 Task: Plan a trip to Naranjal, Ecuador from 1st December, 2023 to 8th December, 2023 for 2 adults, 1 child.1  bedroom having 1 bed and 1 bathroom. Property type can be hotel. Look for 3 properties as per requirement.
Action: Mouse moved to (436, 55)
Screenshot: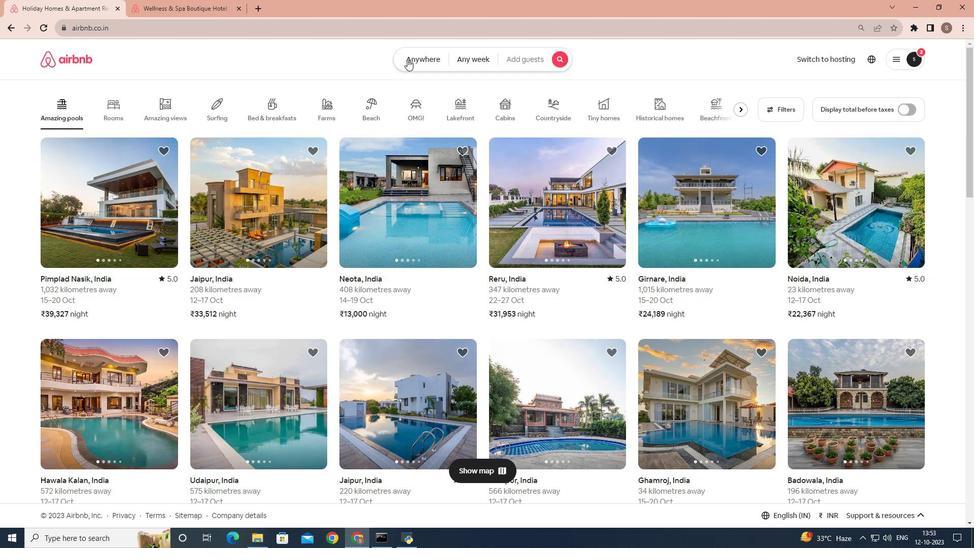 
Action: Mouse pressed left at (436, 55)
Screenshot: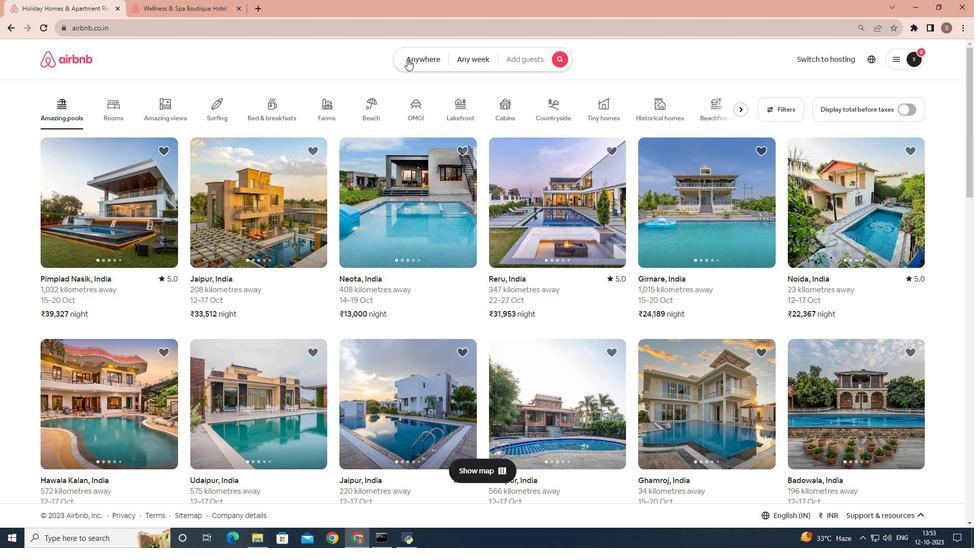 
Action: Mouse moved to (414, 95)
Screenshot: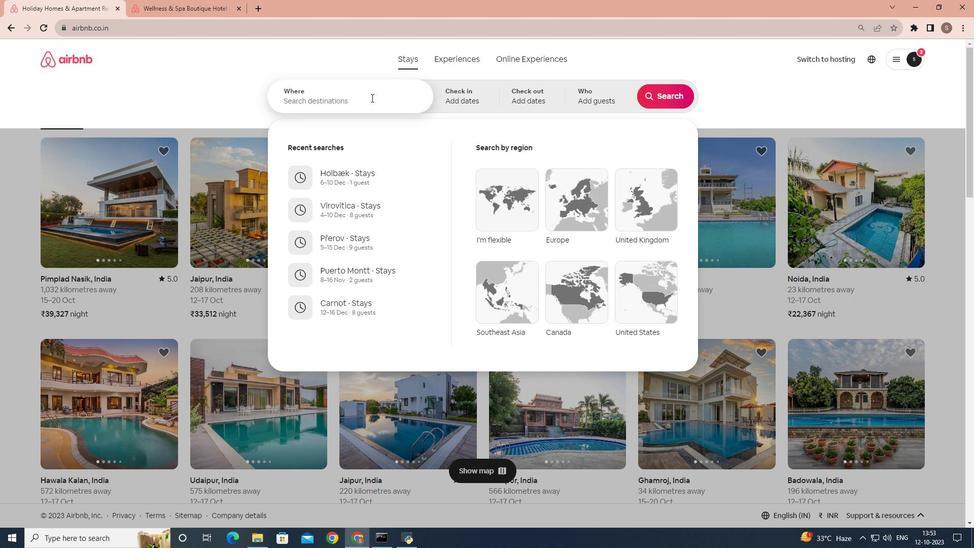 
Action: Mouse pressed left at (414, 95)
Screenshot: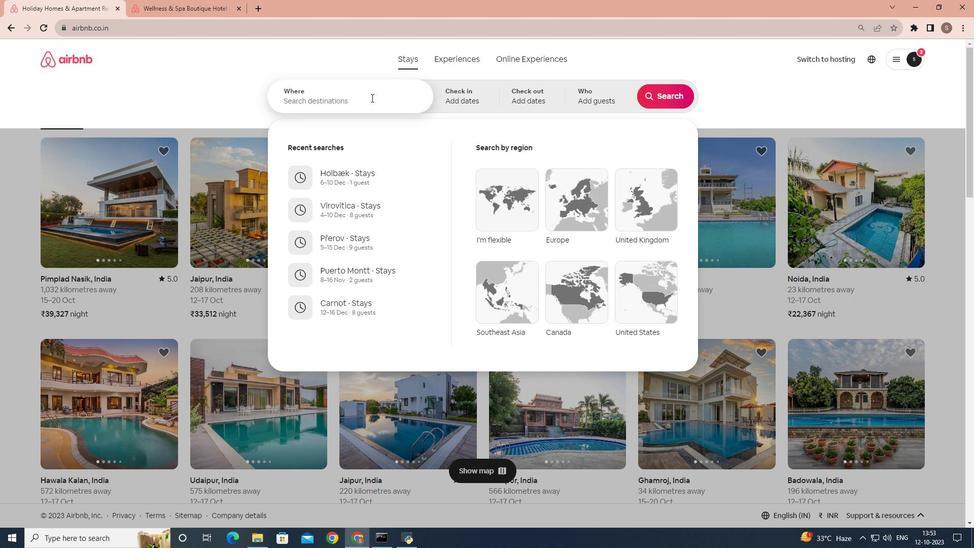 
Action: Key pressed <Key.shift>Naranjal,<Key.space><Key.shift>Ecuador
Screenshot: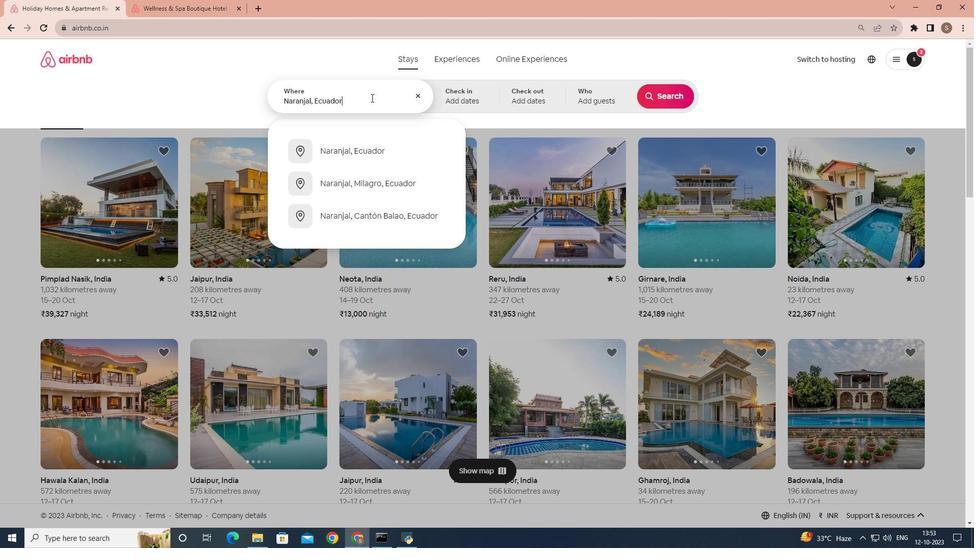 
Action: Mouse moved to (419, 149)
Screenshot: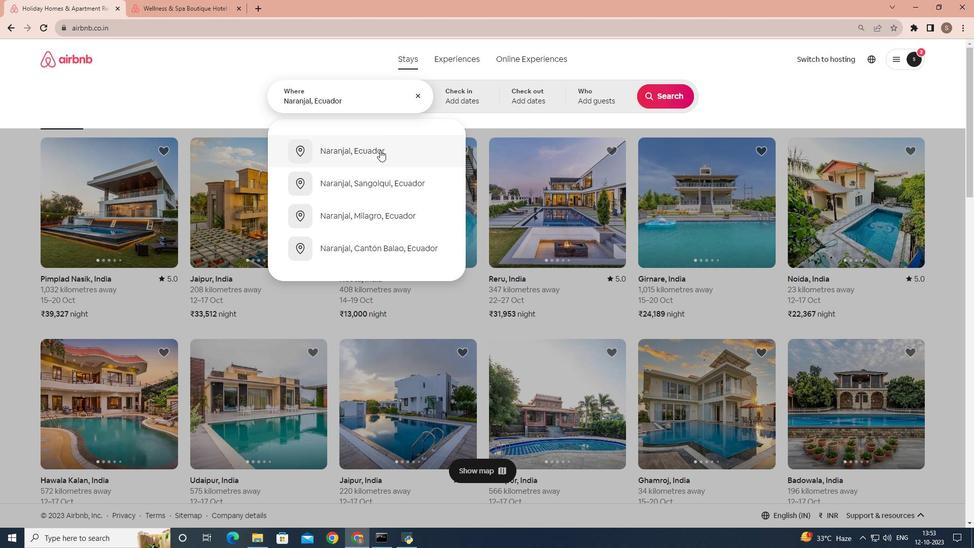 
Action: Mouse pressed left at (419, 149)
Screenshot: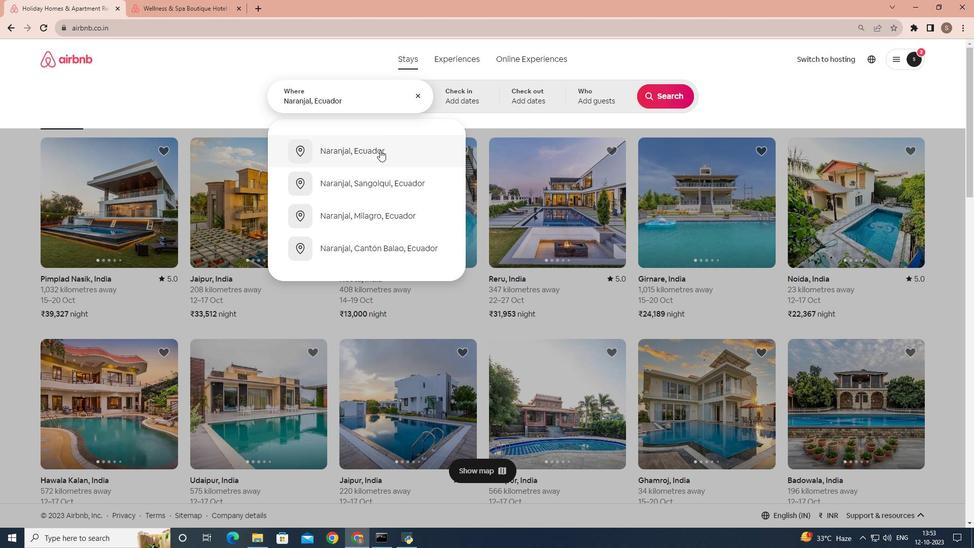 
Action: Mouse moved to (593, 175)
Screenshot: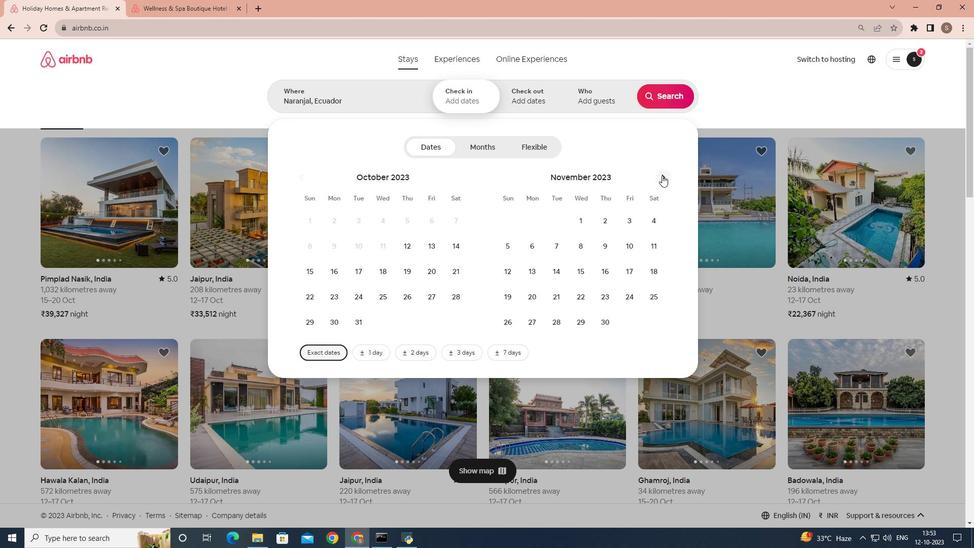 
Action: Mouse pressed left at (593, 175)
Screenshot: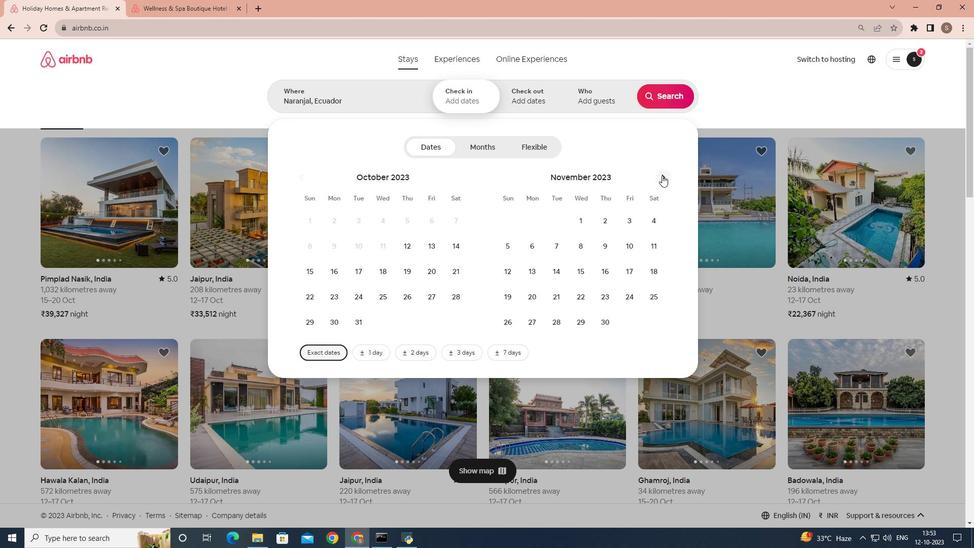 
Action: Mouse moved to (571, 221)
Screenshot: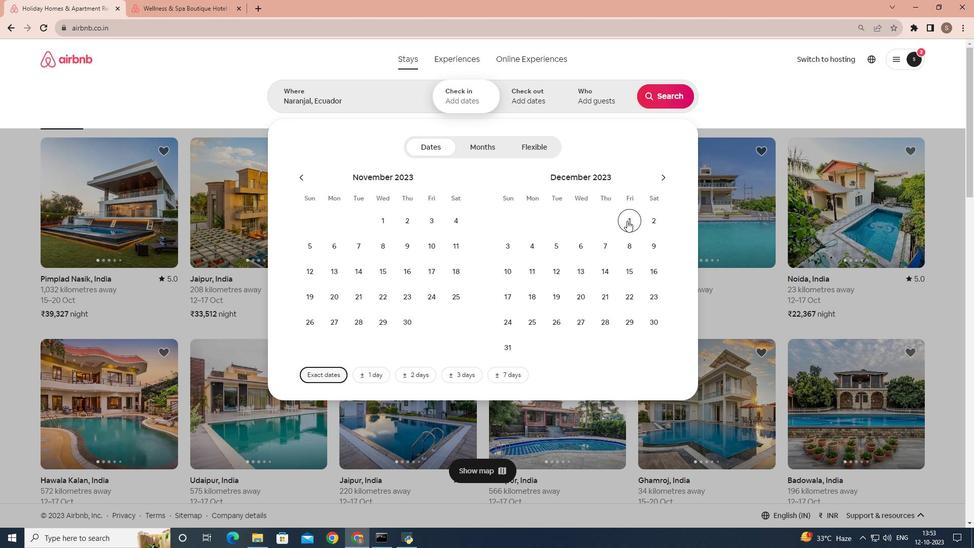 
Action: Mouse pressed left at (571, 221)
Screenshot: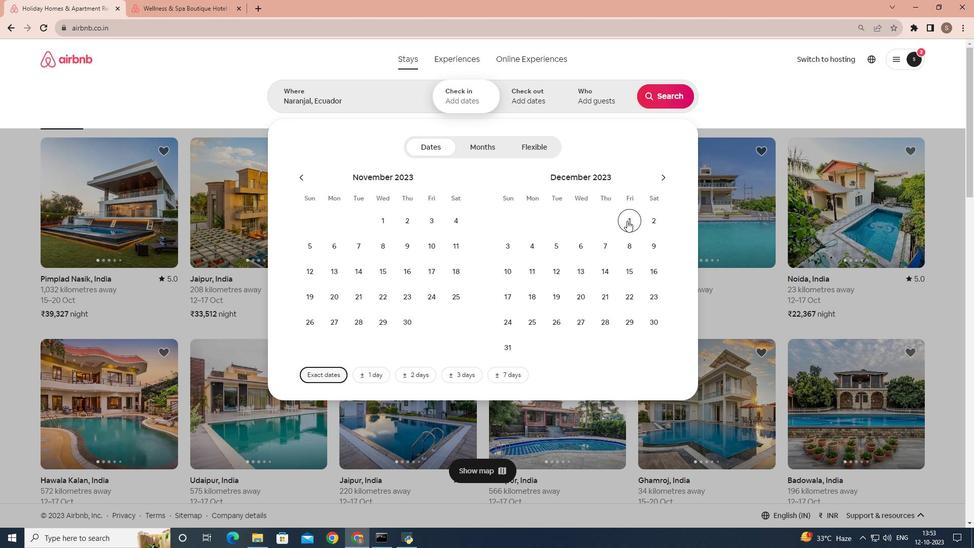 
Action: Mouse moved to (572, 247)
Screenshot: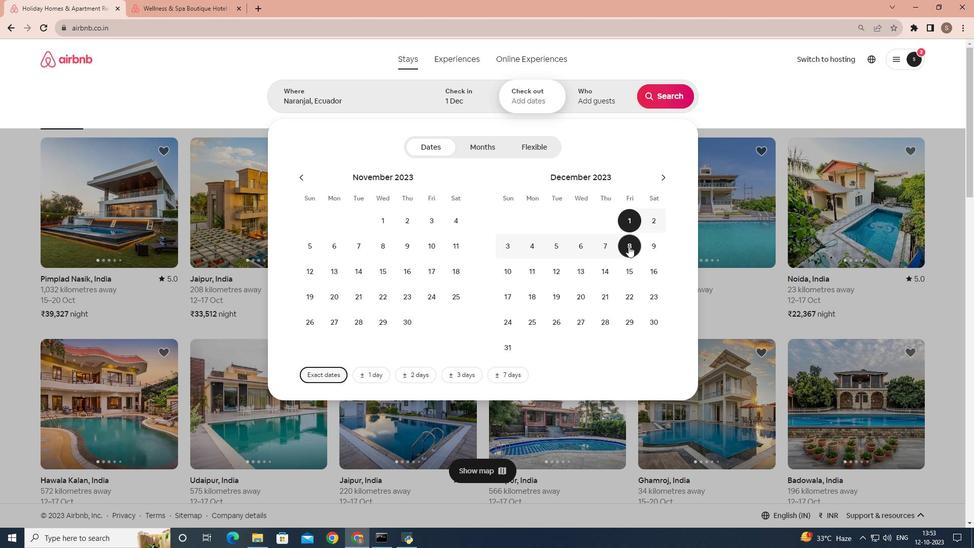 
Action: Mouse pressed left at (572, 247)
Screenshot: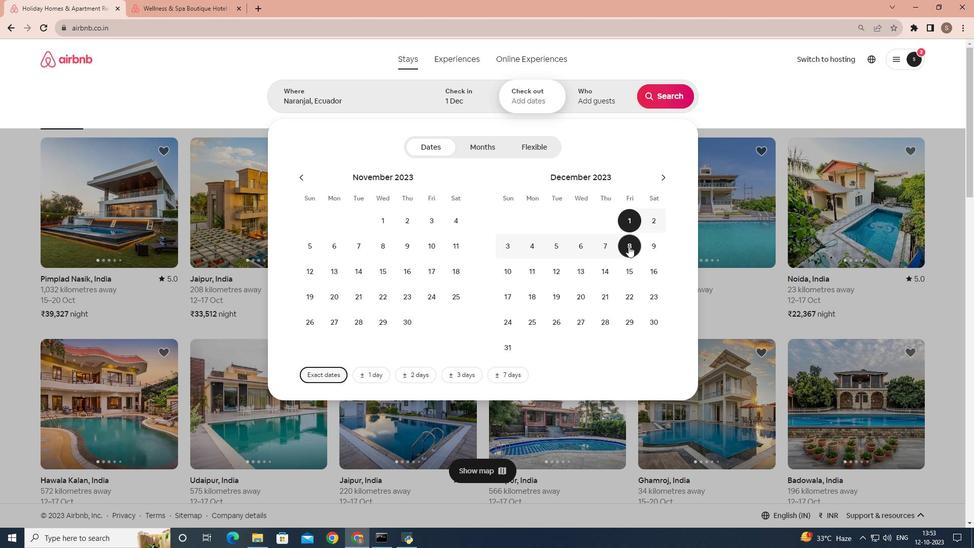 
Action: Mouse moved to (555, 100)
Screenshot: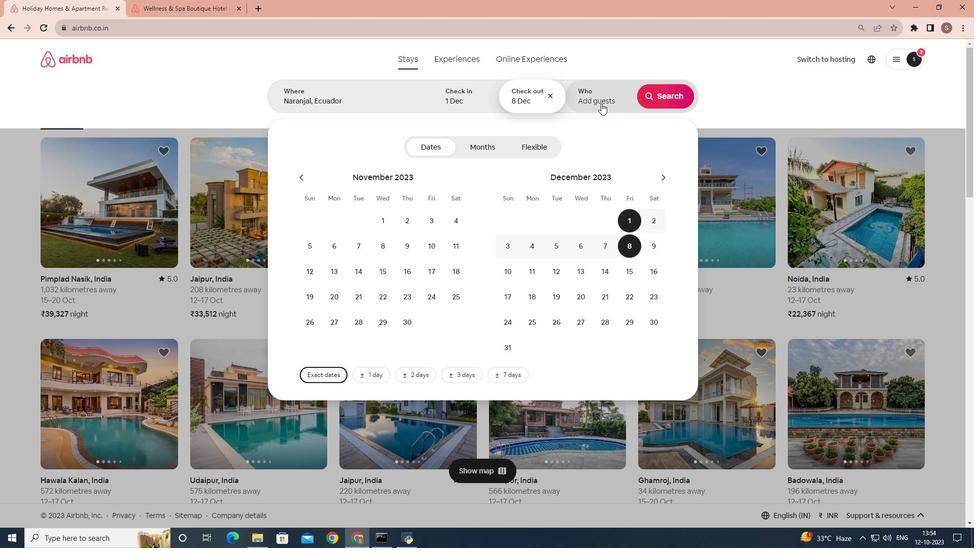 
Action: Mouse pressed left at (555, 100)
Screenshot: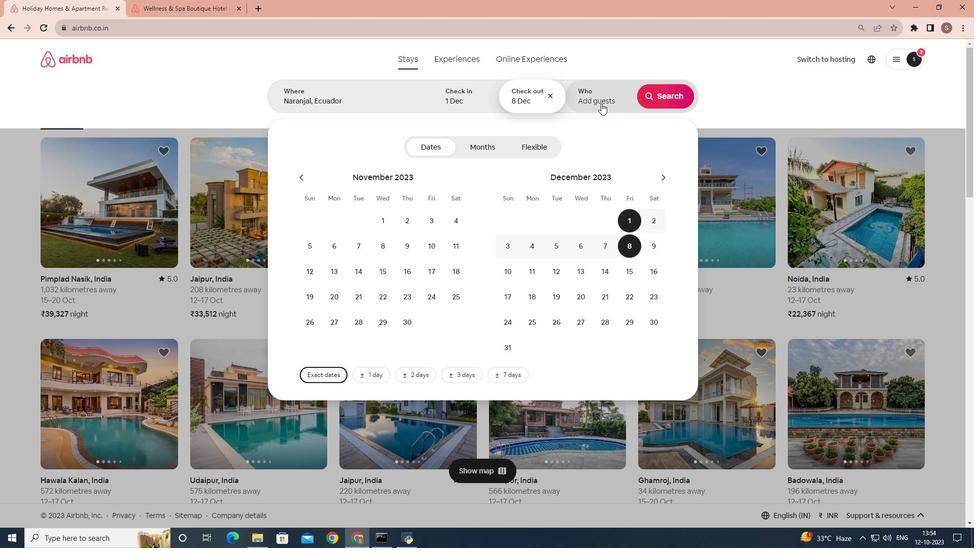 
Action: Mouse moved to (593, 153)
Screenshot: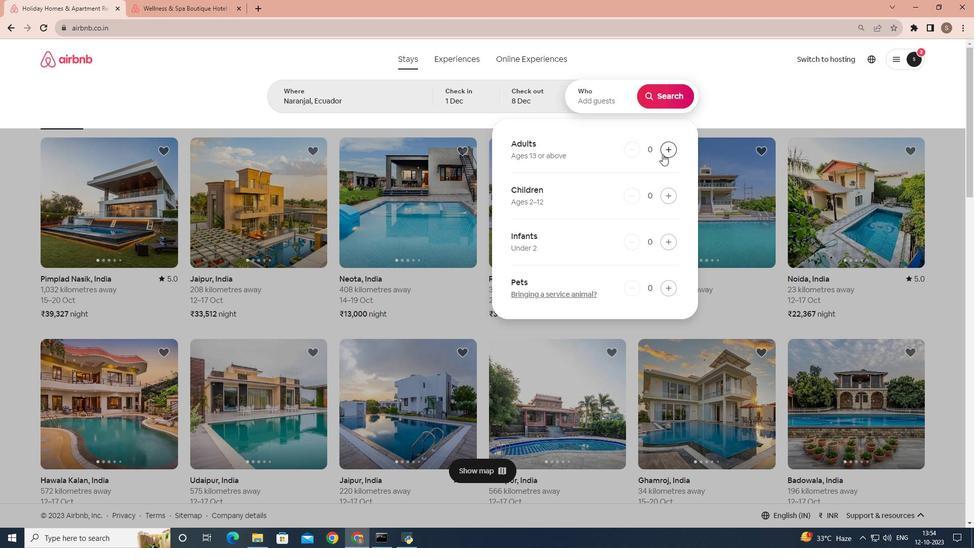 
Action: Mouse pressed left at (593, 153)
Screenshot: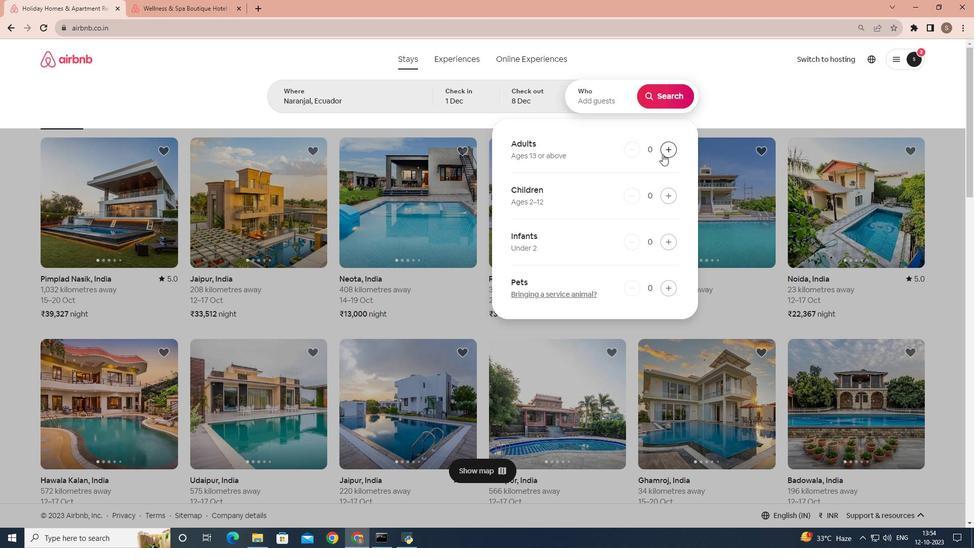 
Action: Mouse pressed left at (593, 153)
Screenshot: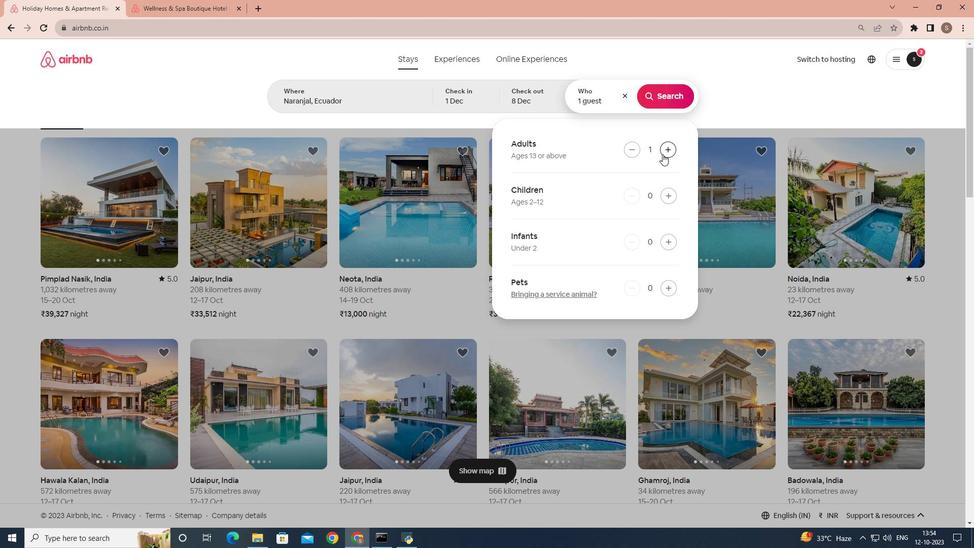 
Action: Mouse moved to (598, 197)
Screenshot: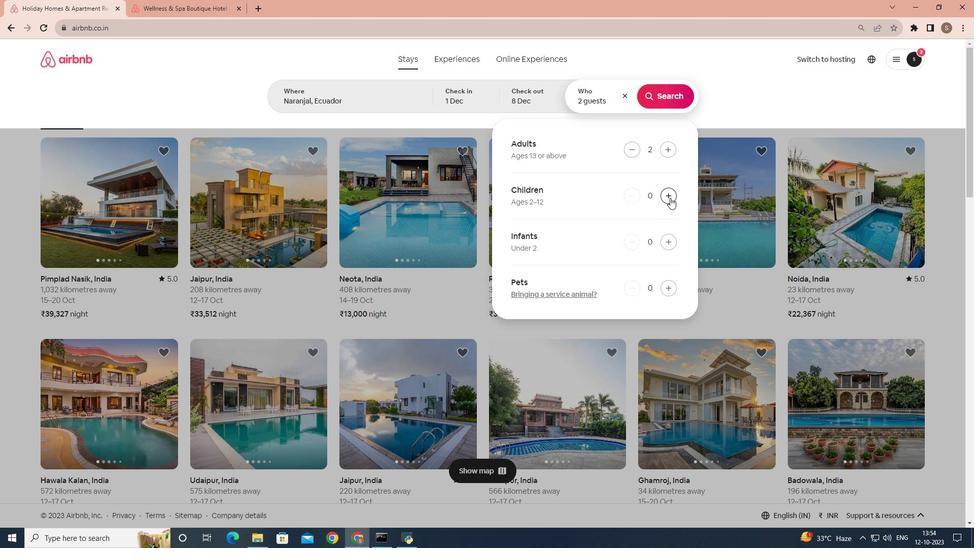 
Action: Mouse pressed left at (598, 197)
Screenshot: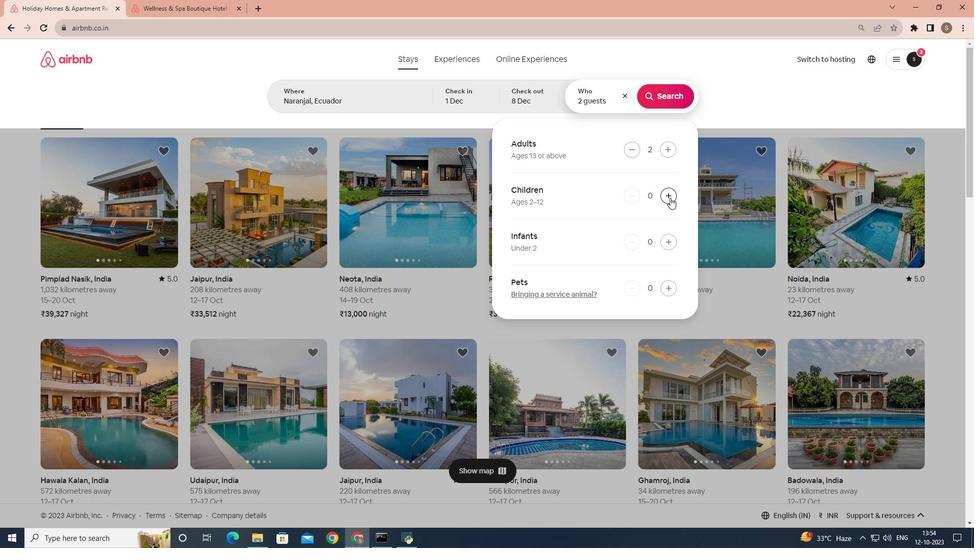 
Action: Mouse moved to (595, 92)
Screenshot: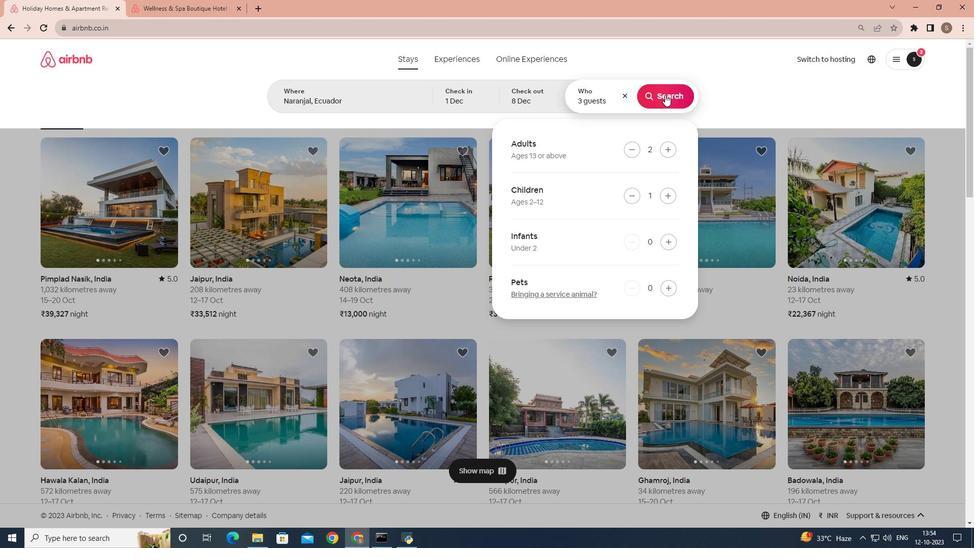 
Action: Mouse pressed left at (595, 92)
Screenshot: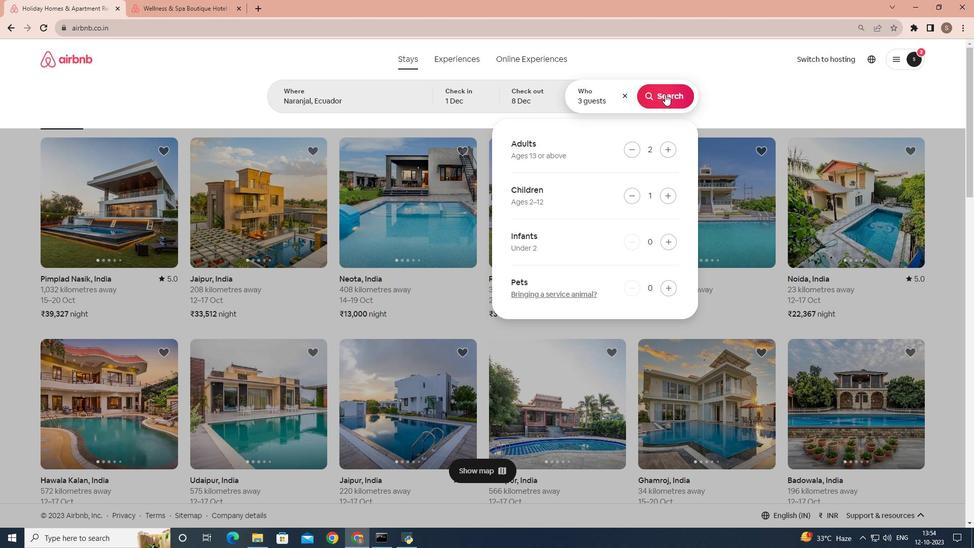 
Action: Mouse moved to (680, 104)
Screenshot: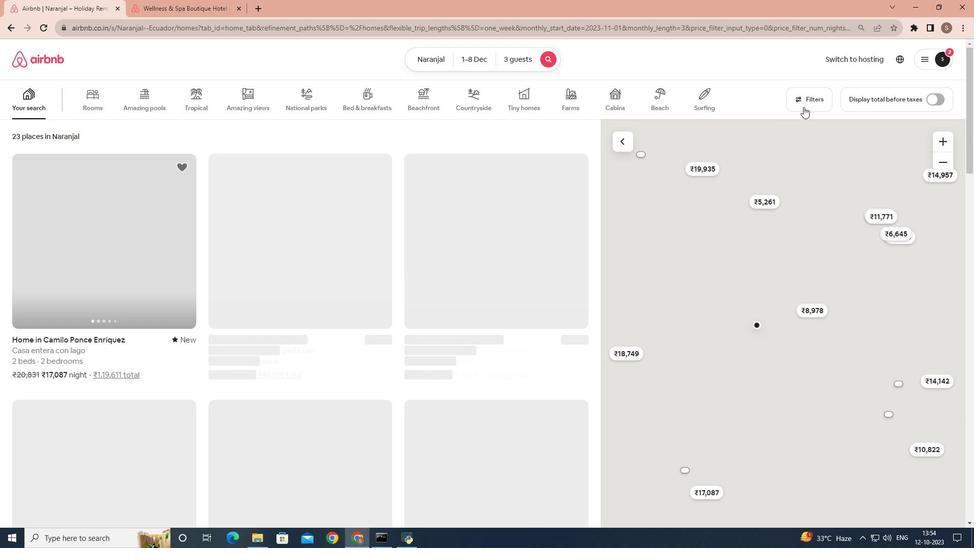 
Action: Mouse pressed left at (680, 104)
Screenshot: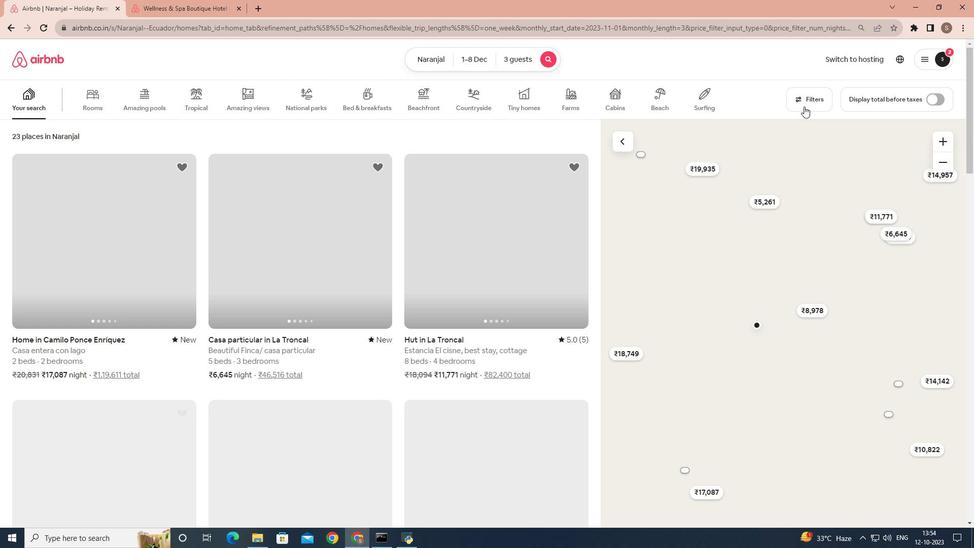
Action: Mouse moved to (530, 283)
Screenshot: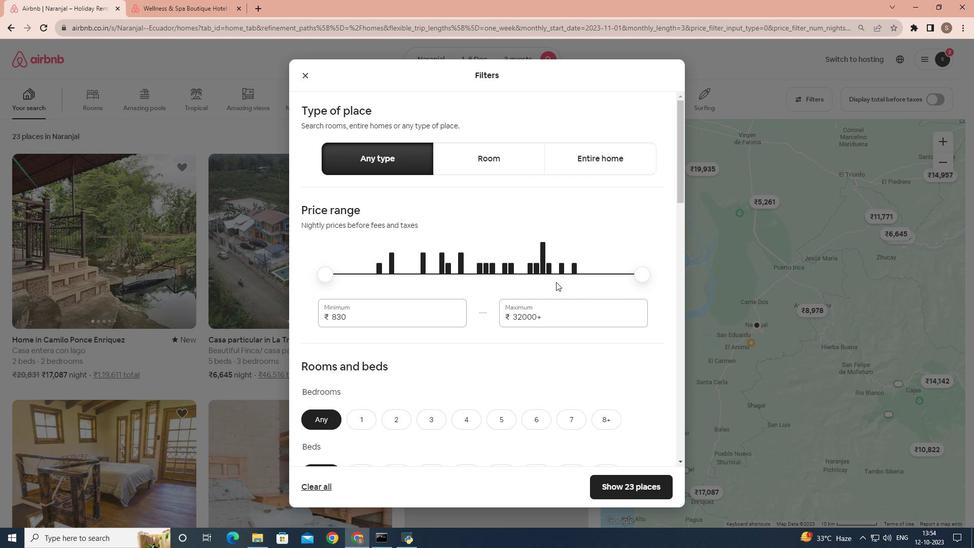 
Action: Mouse scrolled (530, 283) with delta (0, 0)
Screenshot: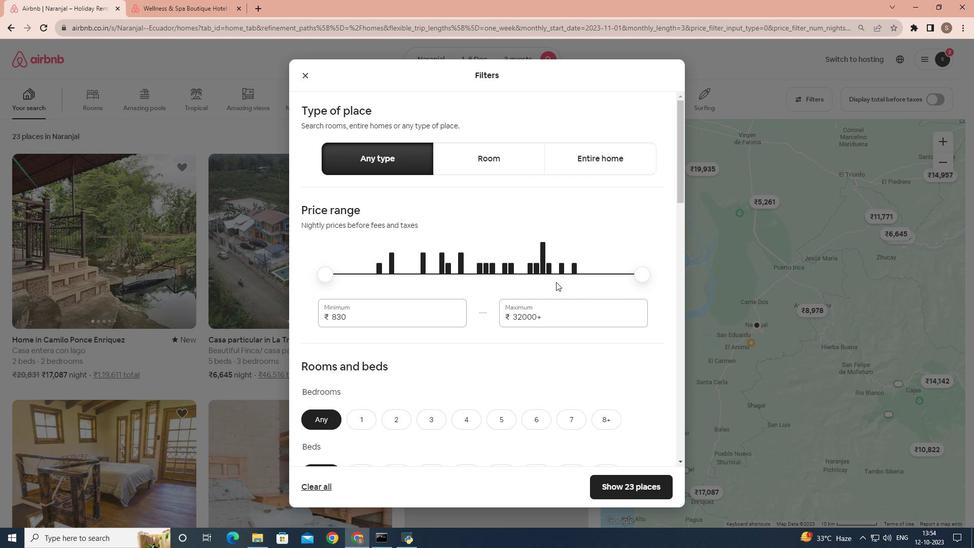 
Action: Mouse moved to (404, 365)
Screenshot: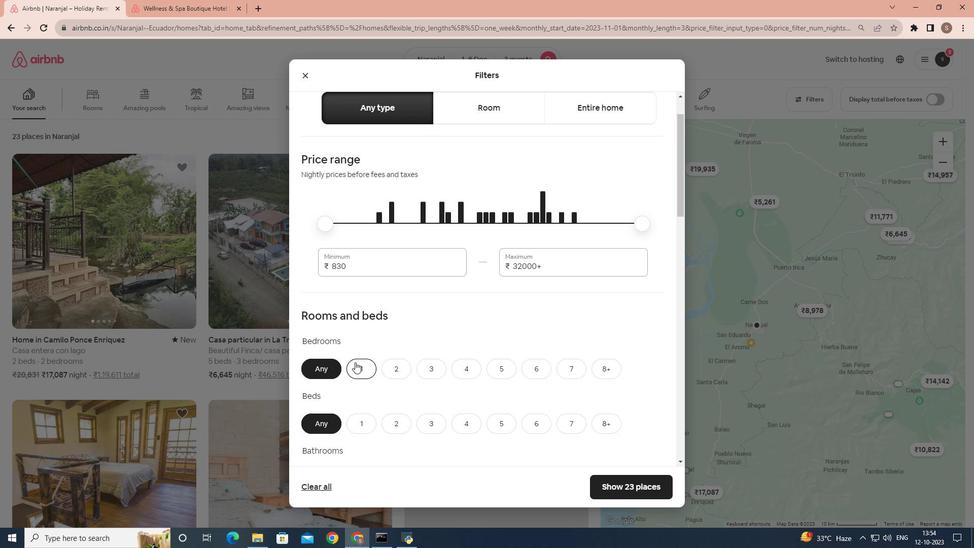 
Action: Mouse pressed left at (404, 365)
Screenshot: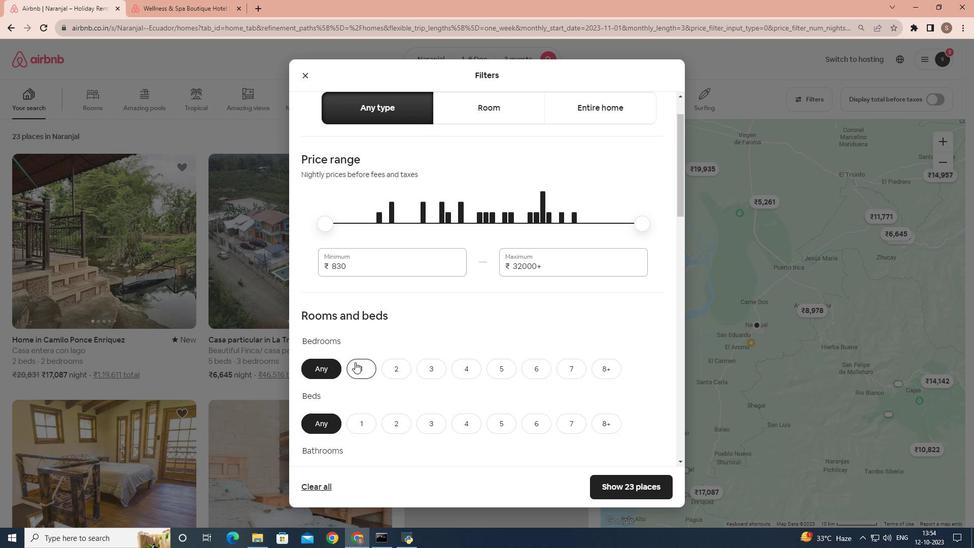 
Action: Mouse moved to (422, 362)
Screenshot: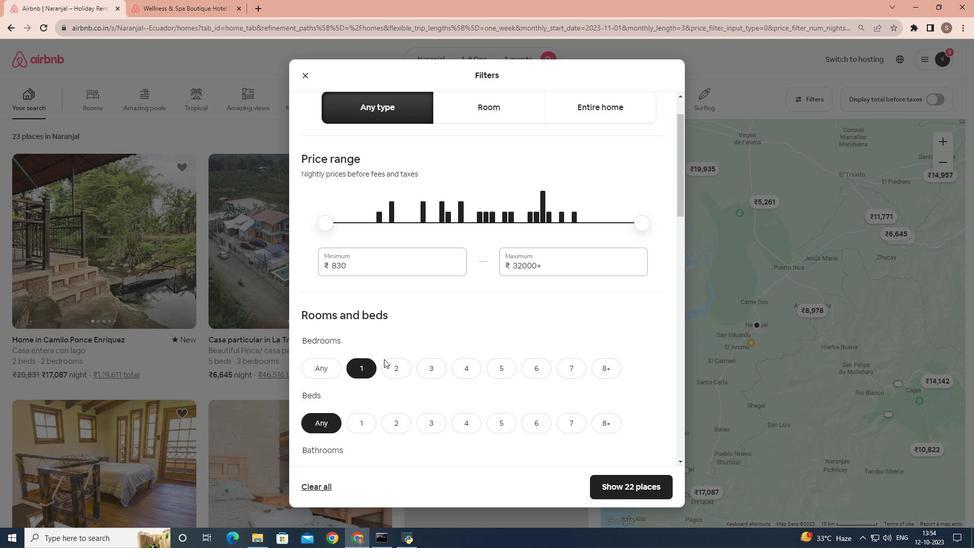 
Action: Mouse scrolled (422, 362) with delta (0, 0)
Screenshot: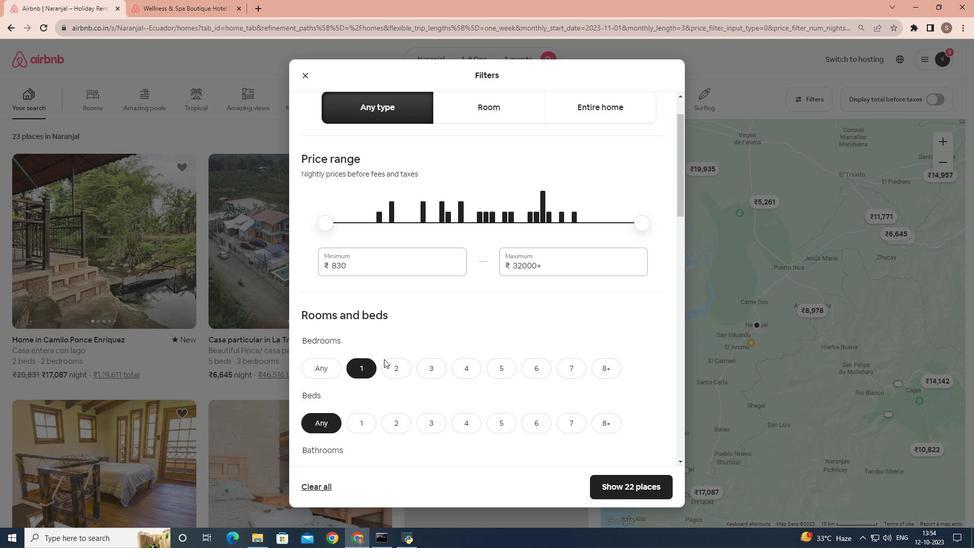 
Action: Mouse moved to (412, 375)
Screenshot: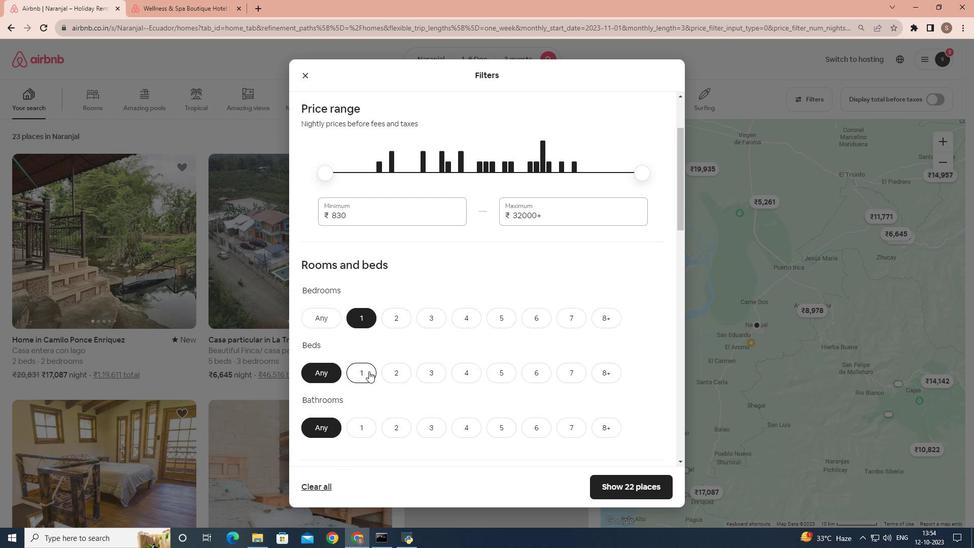 
Action: Mouse pressed left at (412, 375)
Screenshot: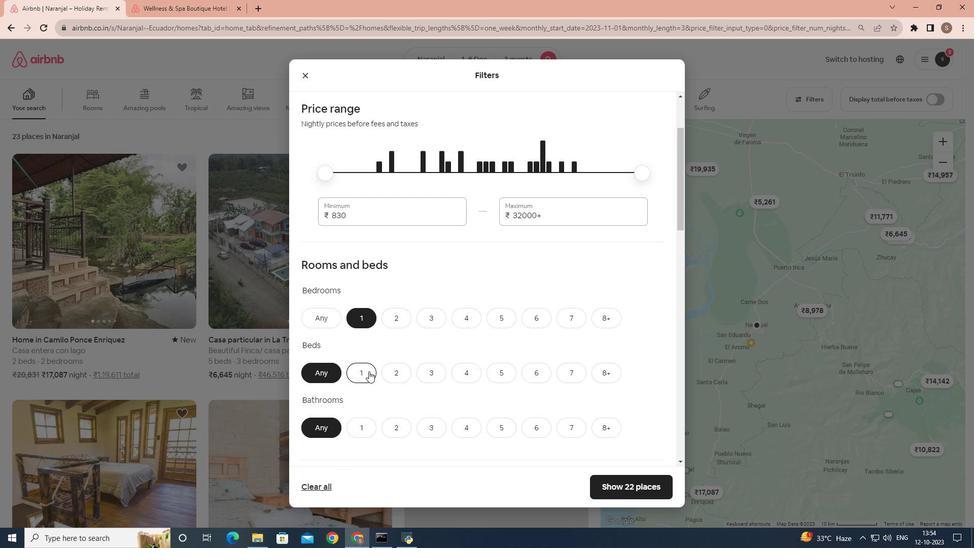 
Action: Mouse scrolled (412, 374) with delta (0, 0)
Screenshot: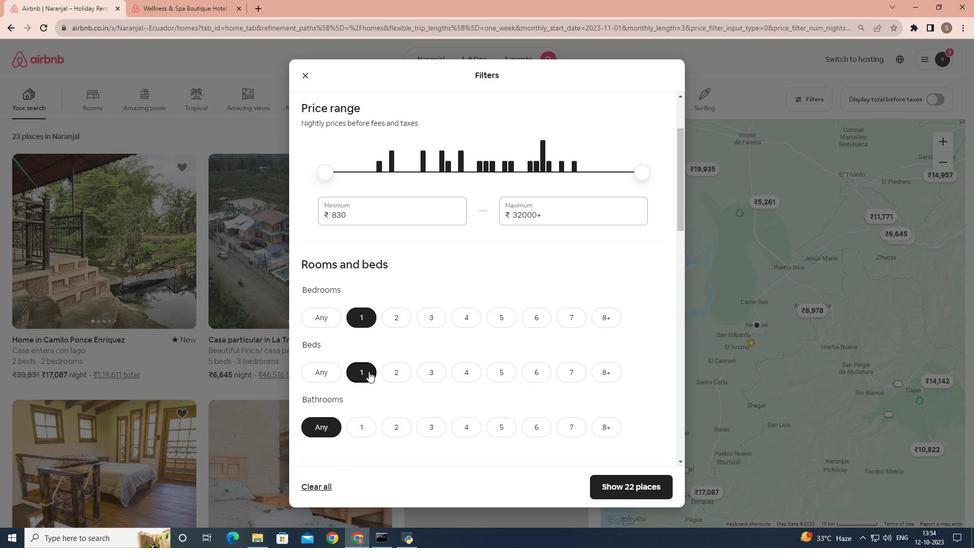 
Action: Mouse scrolled (412, 374) with delta (0, 0)
Screenshot: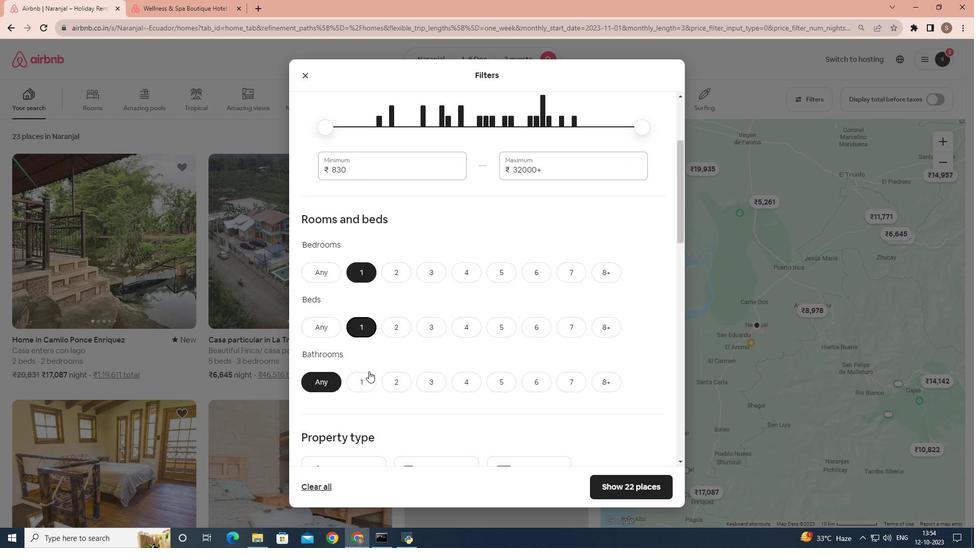 
Action: Mouse moved to (410, 333)
Screenshot: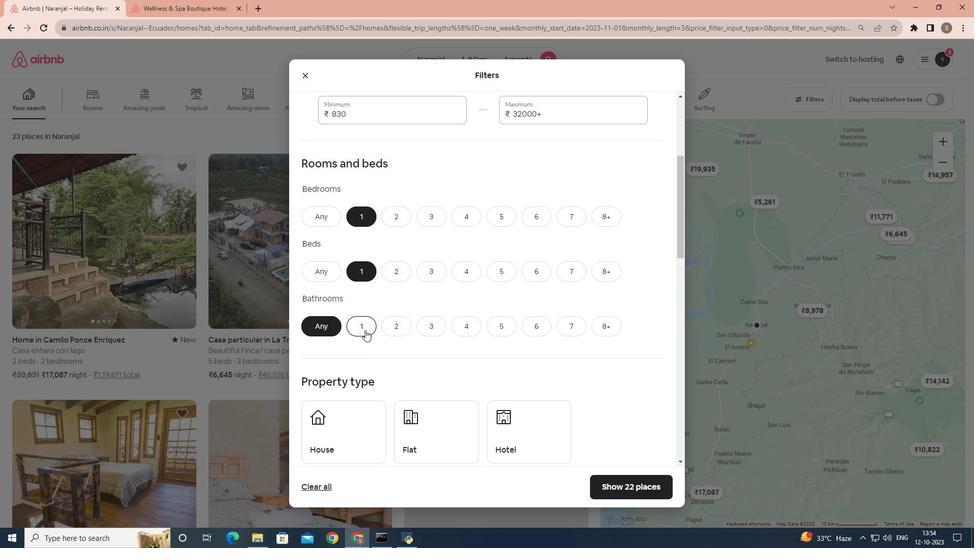 
Action: Mouse pressed left at (410, 333)
Screenshot: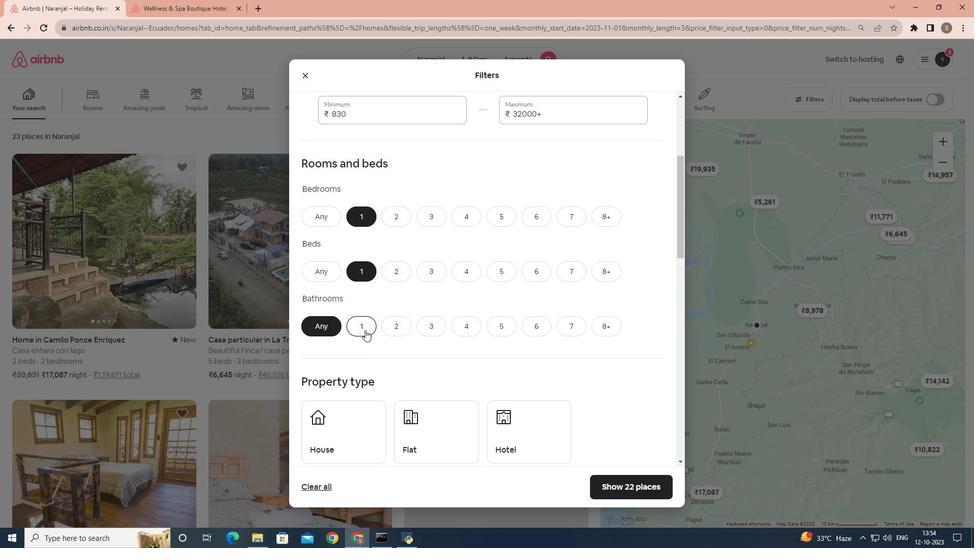 
Action: Mouse scrolled (410, 332) with delta (0, 0)
Screenshot: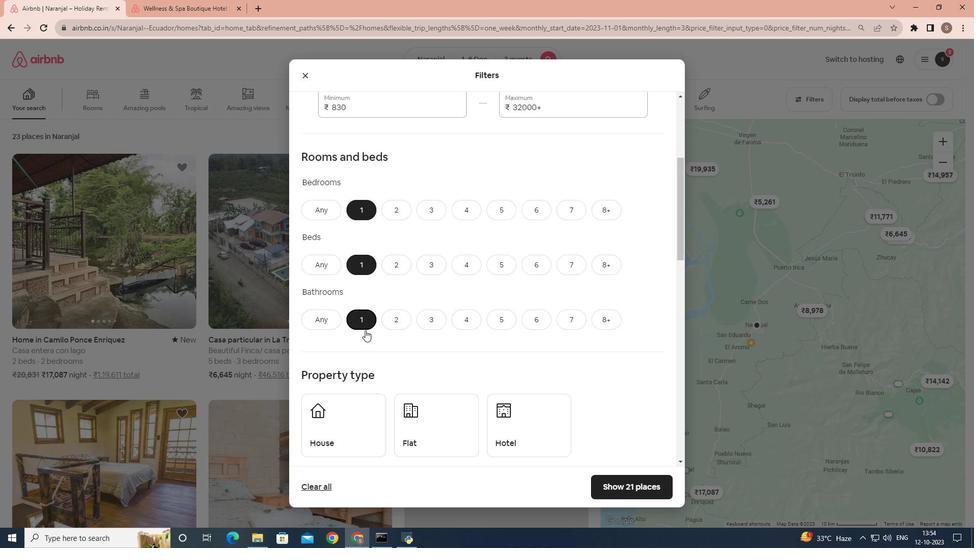 
Action: Mouse moved to (499, 395)
Screenshot: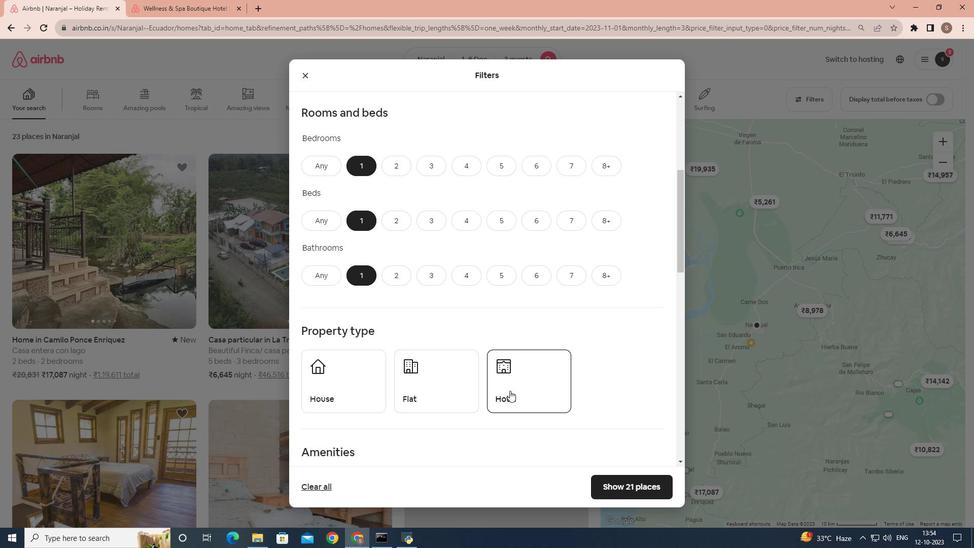 
Action: Mouse pressed left at (499, 395)
Screenshot: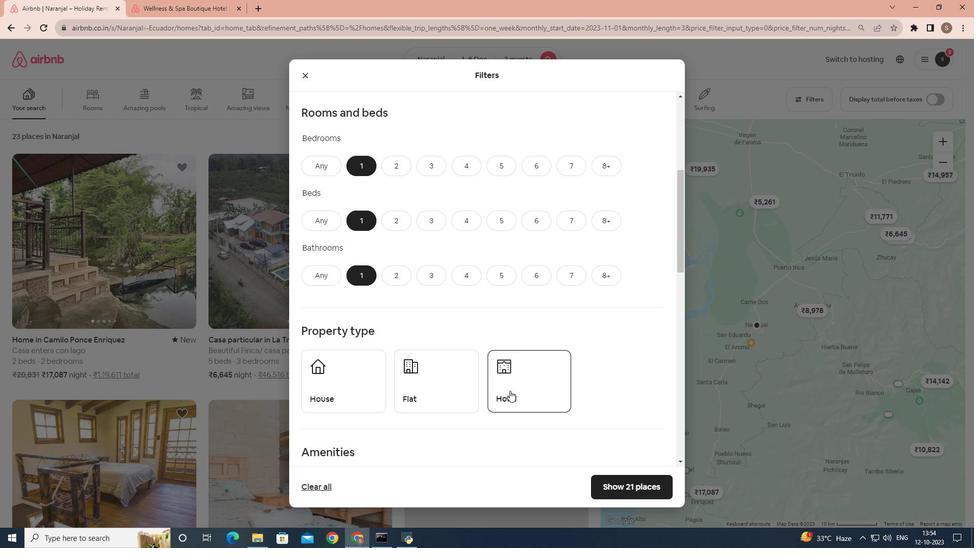 
Action: Mouse moved to (476, 353)
Screenshot: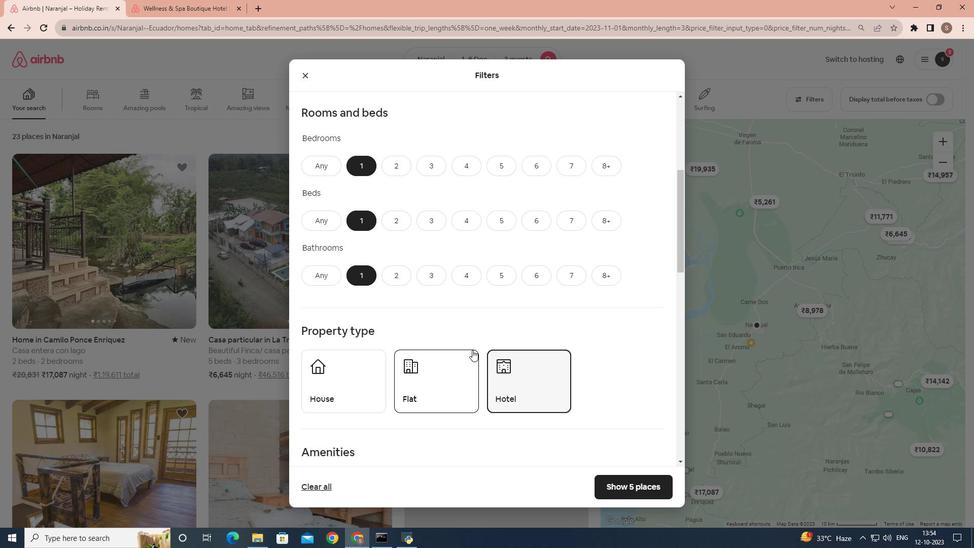 
Action: Mouse scrolled (476, 353) with delta (0, 0)
Screenshot: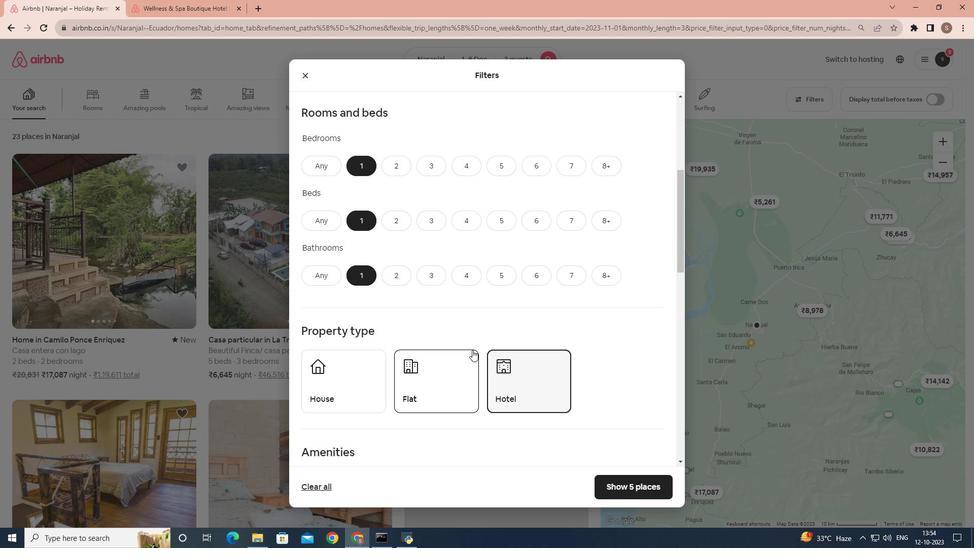 
Action: Mouse moved to (574, 496)
Screenshot: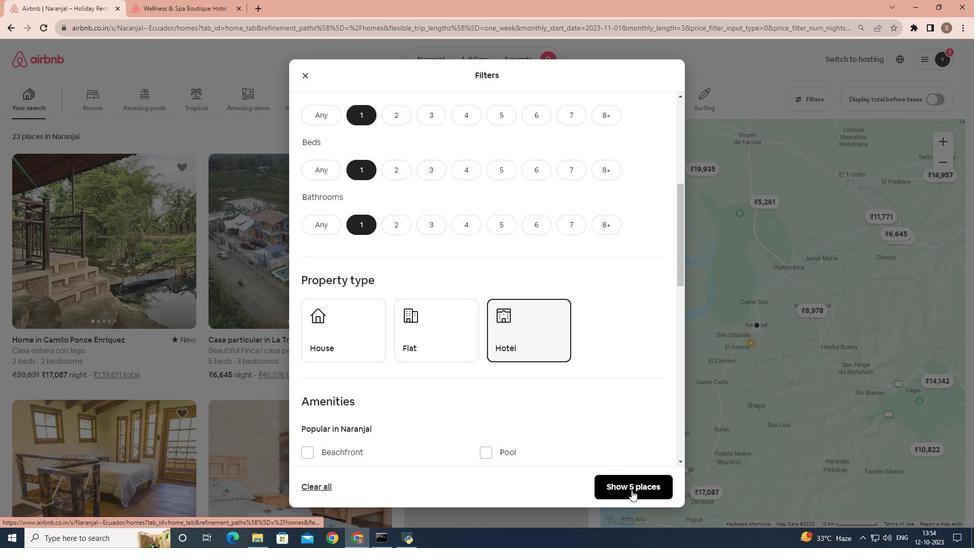 
Action: Mouse pressed left at (574, 496)
Screenshot: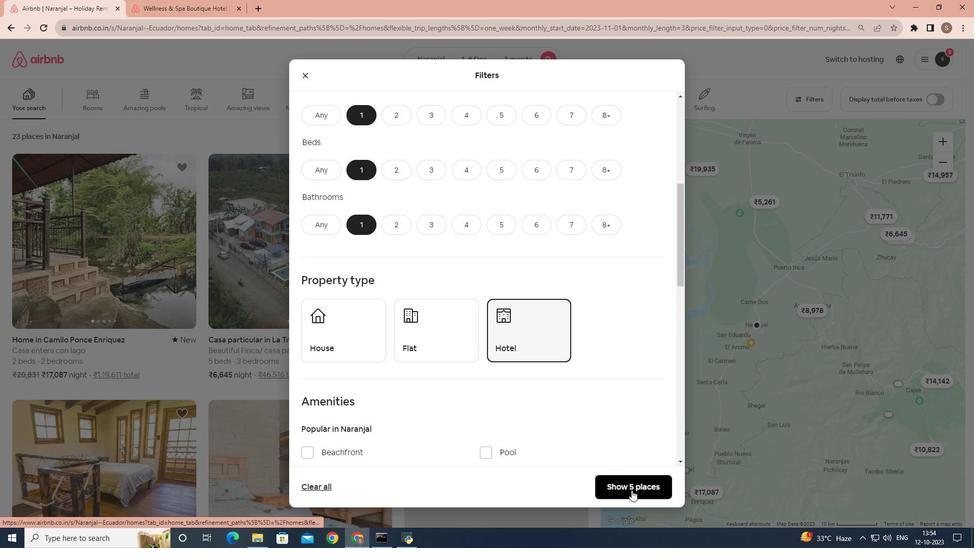 
Action: Mouse moved to (269, 271)
Screenshot: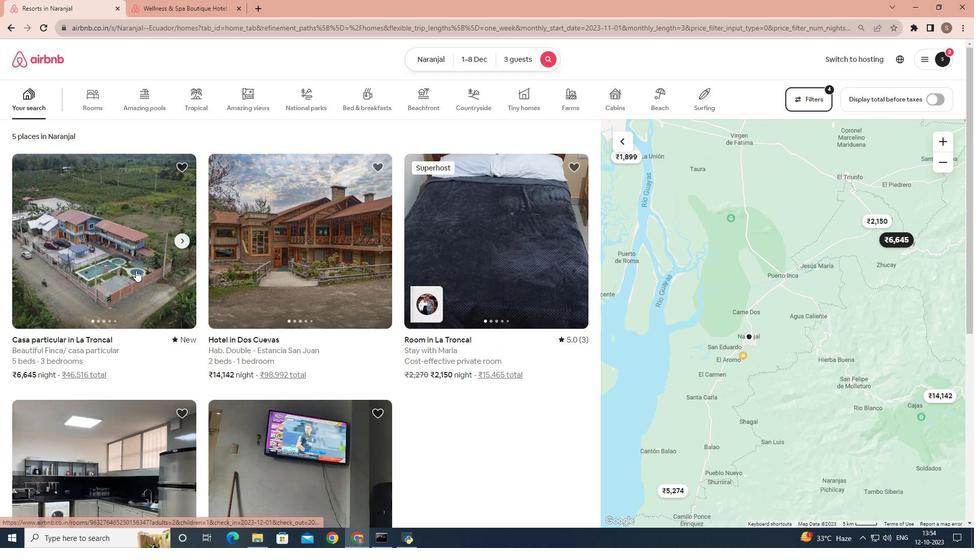 
Action: Mouse pressed left at (269, 271)
Screenshot: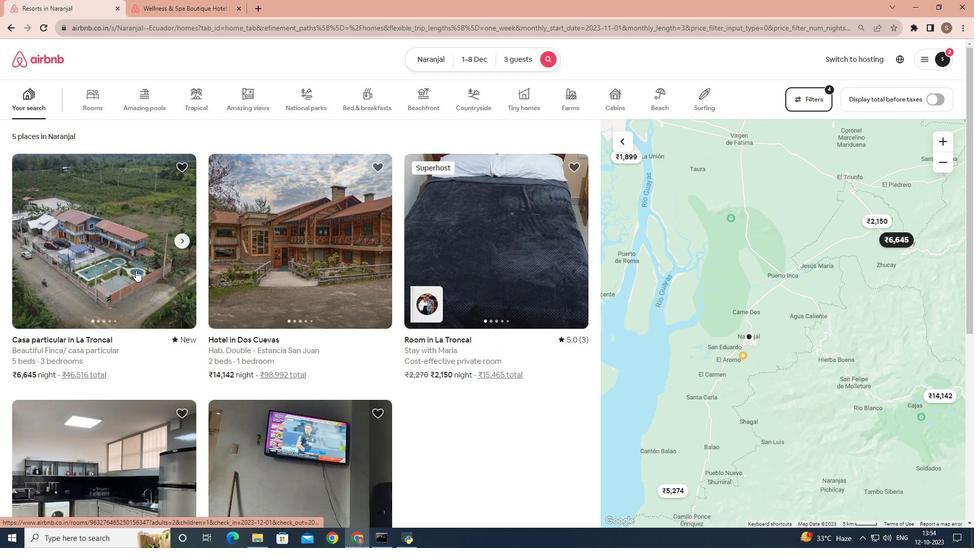 
Action: Mouse moved to (621, 374)
Screenshot: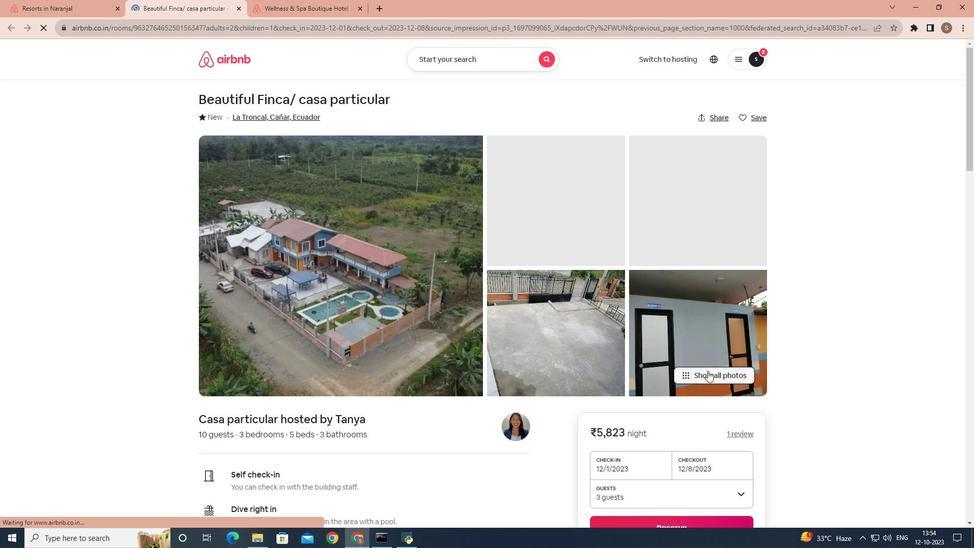 
Action: Mouse pressed left at (621, 374)
Screenshot: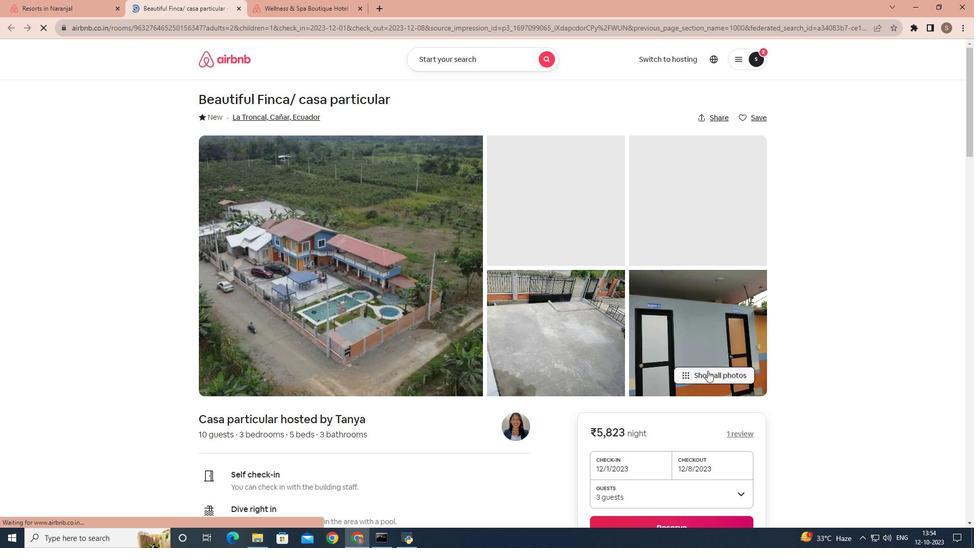 
Action: Mouse moved to (600, 316)
Screenshot: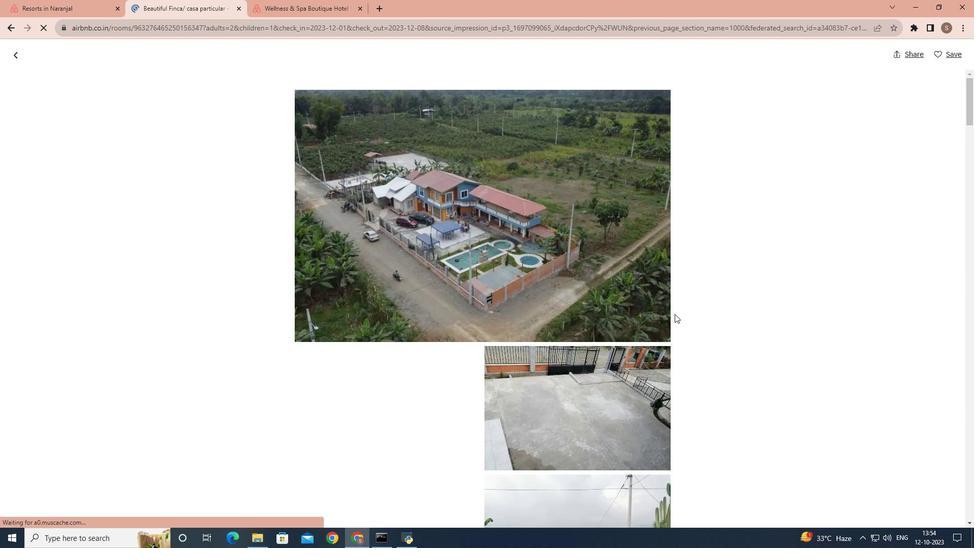
Action: Mouse scrolled (600, 316) with delta (0, 0)
Screenshot: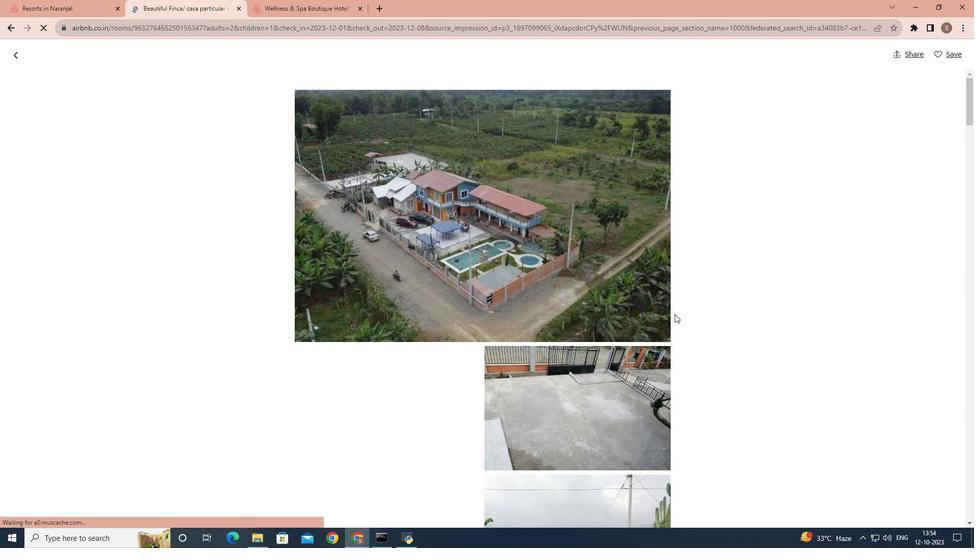 
Action: Mouse scrolled (600, 316) with delta (0, 0)
Screenshot: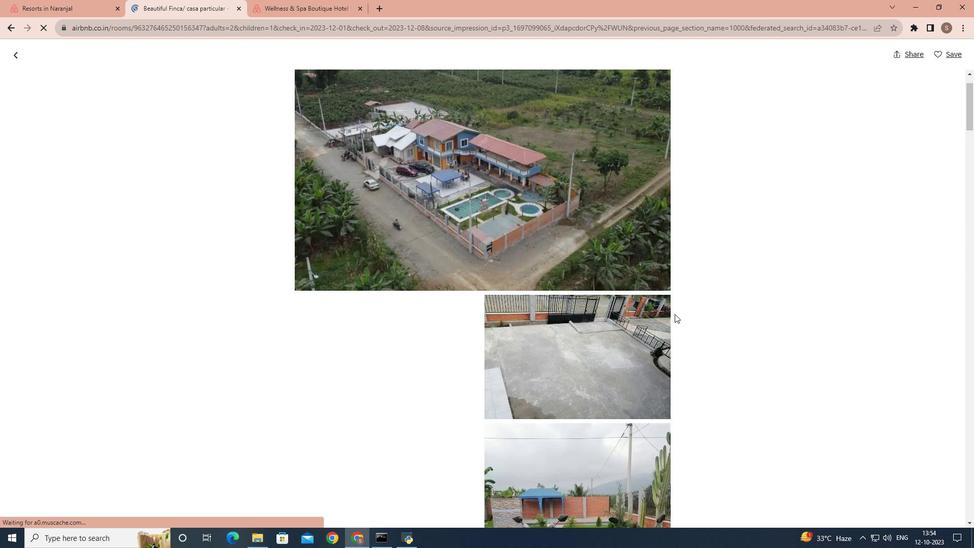 
Action: Mouse scrolled (600, 316) with delta (0, 0)
Screenshot: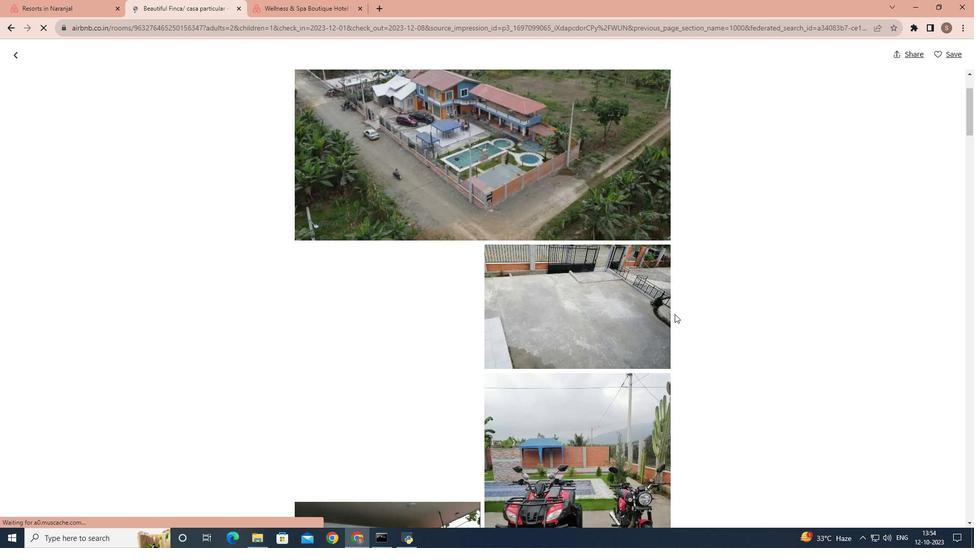 
Action: Mouse scrolled (600, 316) with delta (0, 0)
Screenshot: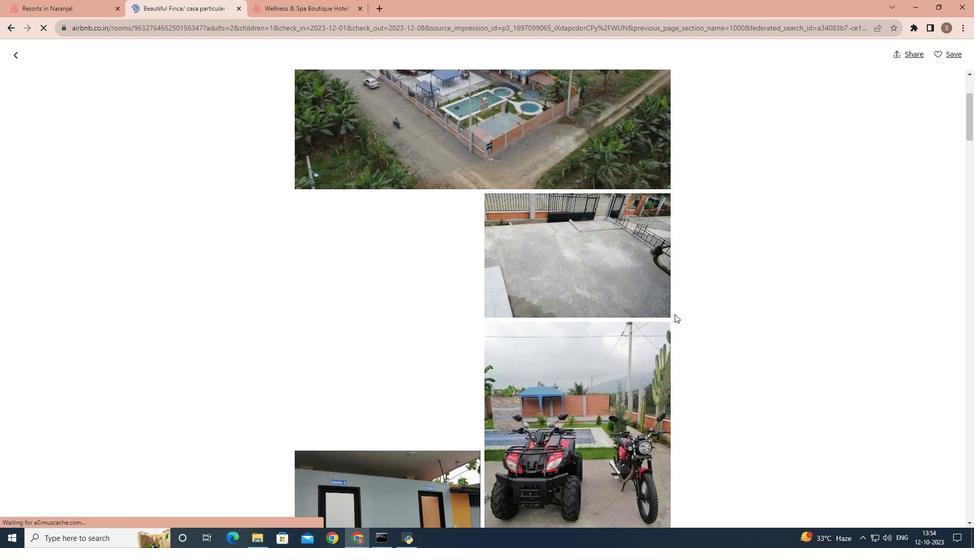 
Action: Mouse scrolled (600, 316) with delta (0, 0)
Screenshot: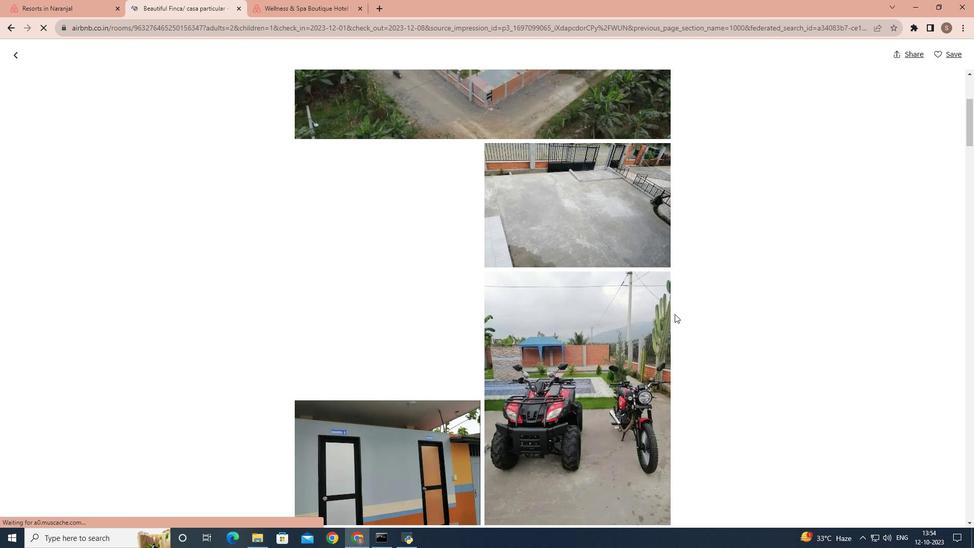 
Action: Mouse scrolled (600, 316) with delta (0, 0)
Screenshot: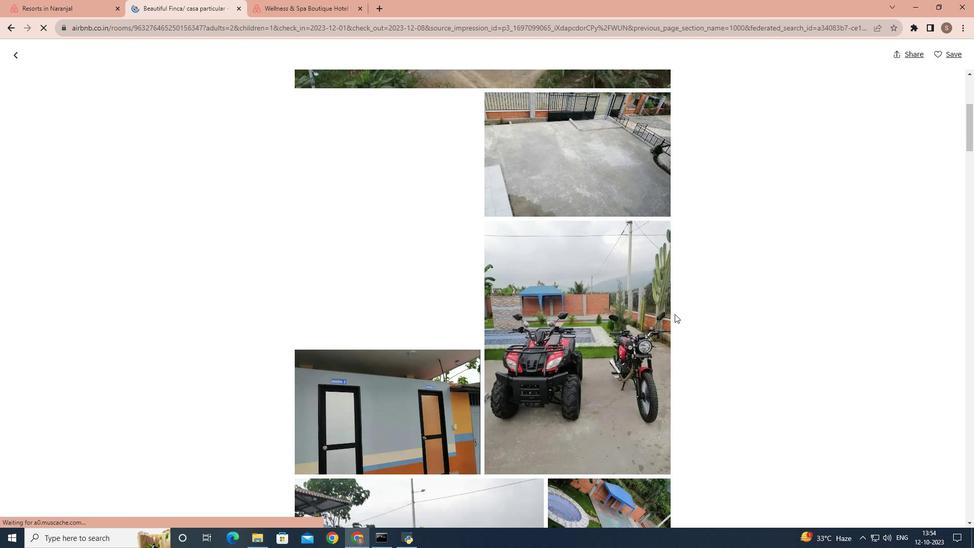 
Action: Mouse scrolled (600, 316) with delta (0, 0)
Screenshot: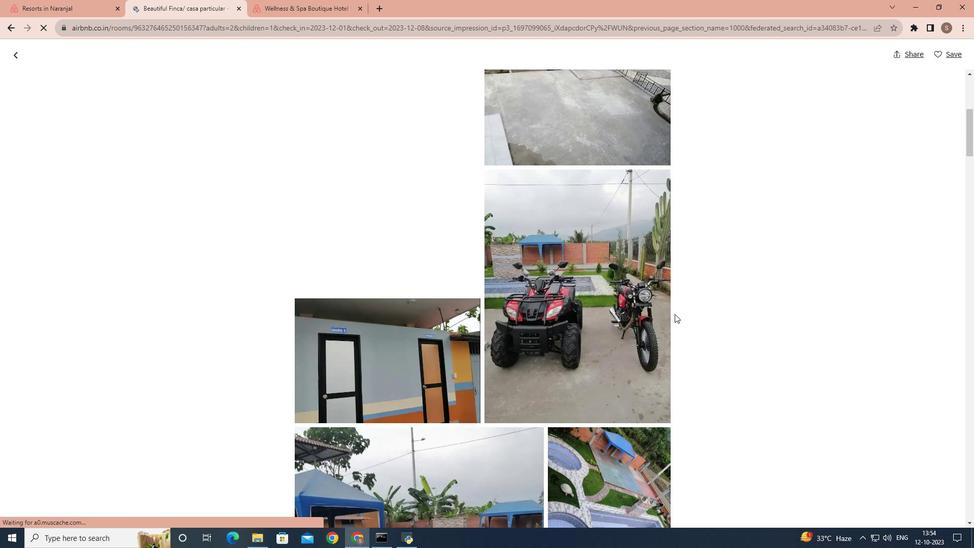 
Action: Mouse scrolled (600, 316) with delta (0, 0)
Screenshot: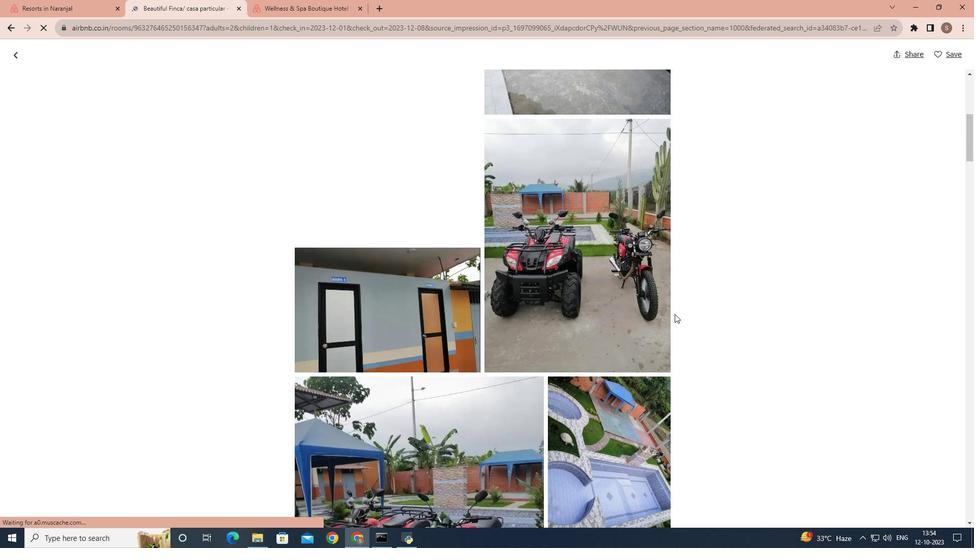 
Action: Mouse scrolled (600, 316) with delta (0, 0)
Screenshot: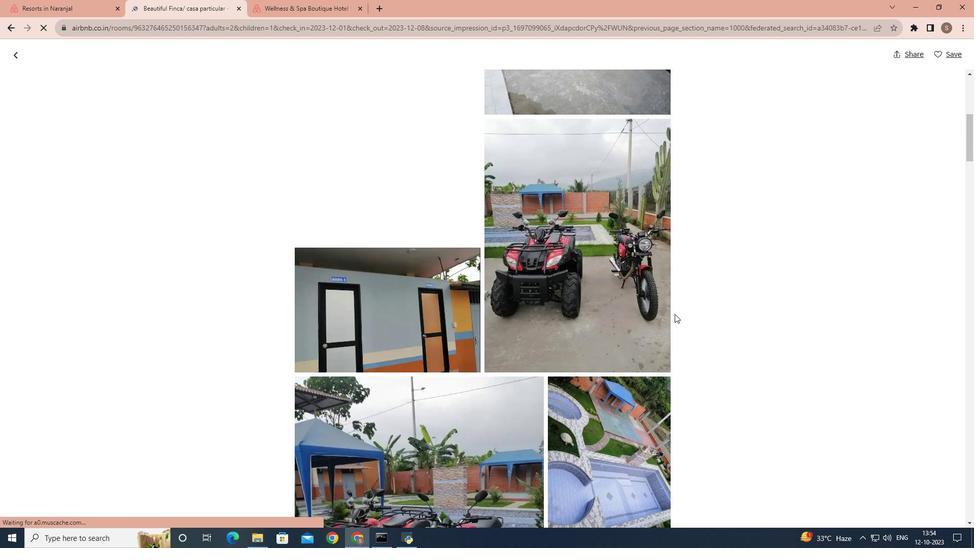 
Action: Mouse scrolled (600, 316) with delta (0, 0)
Screenshot: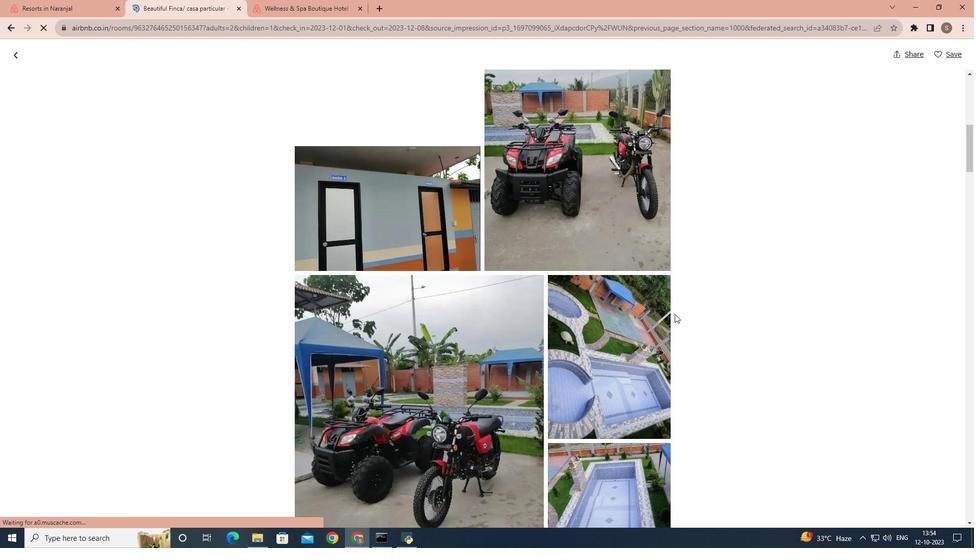 
Action: Mouse scrolled (600, 316) with delta (0, 0)
Screenshot: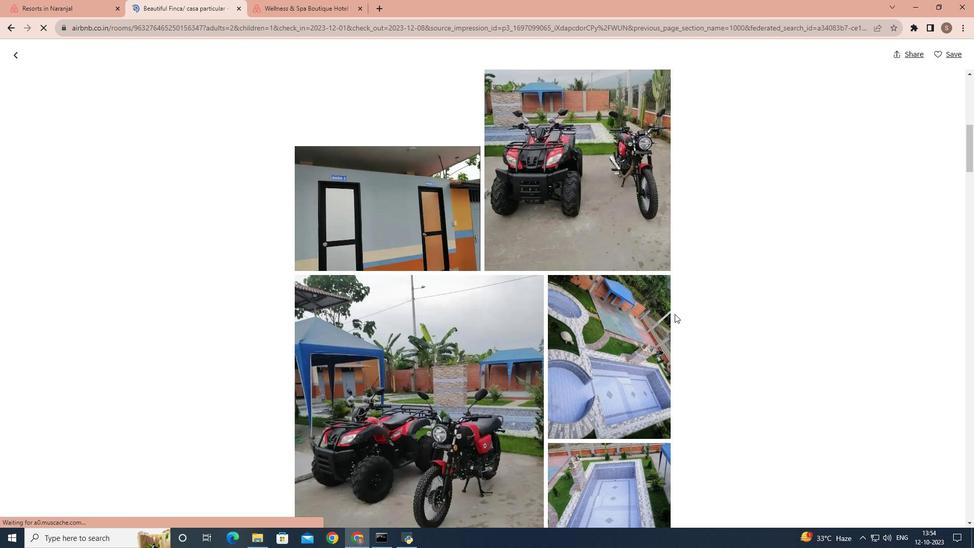
Action: Mouse scrolled (600, 316) with delta (0, 0)
Screenshot: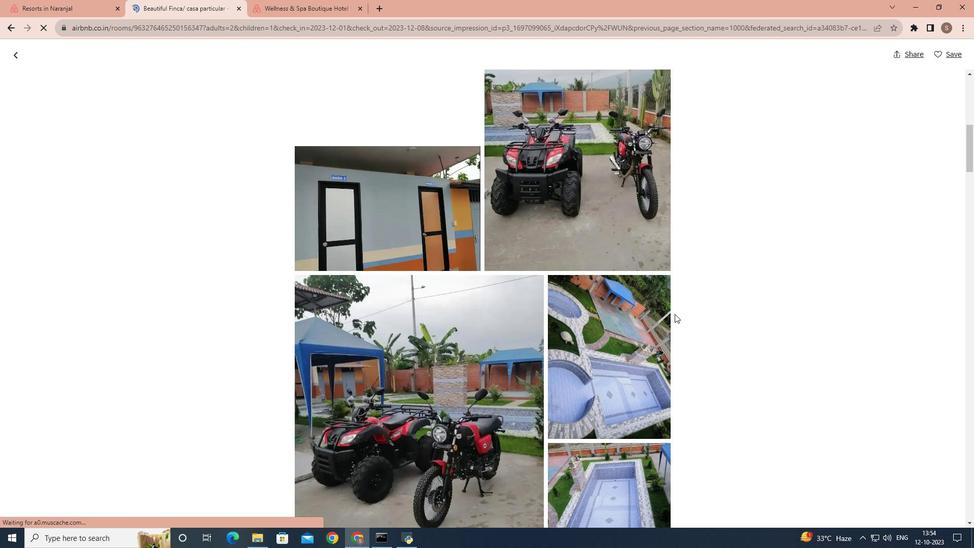 
Action: Mouse scrolled (600, 316) with delta (0, 0)
Screenshot: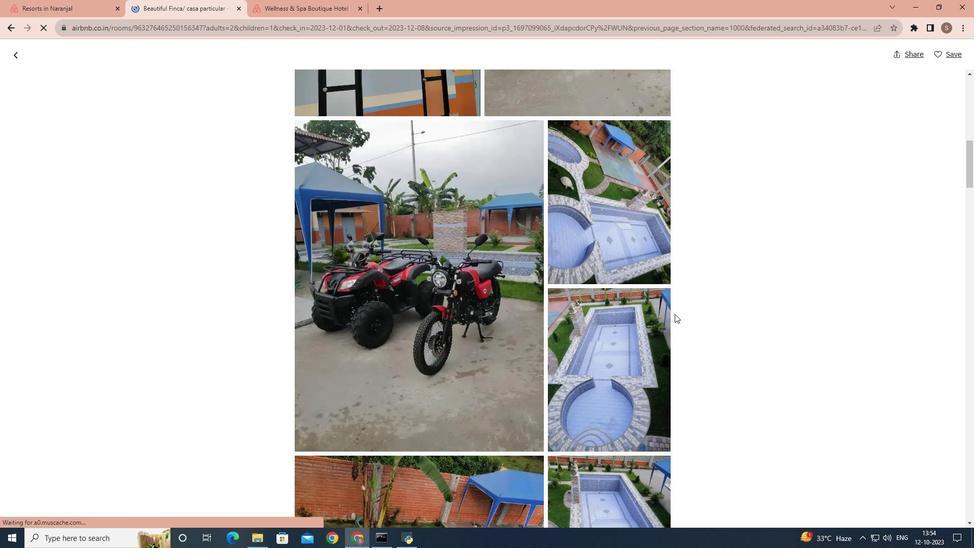 
Action: Mouse scrolled (600, 316) with delta (0, 0)
Screenshot: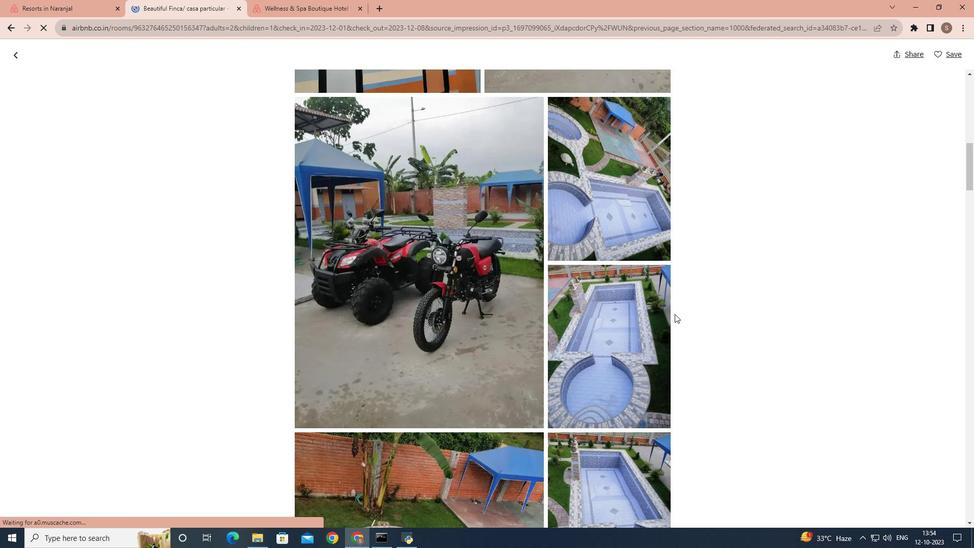 
Action: Mouse scrolled (600, 316) with delta (0, 0)
Screenshot: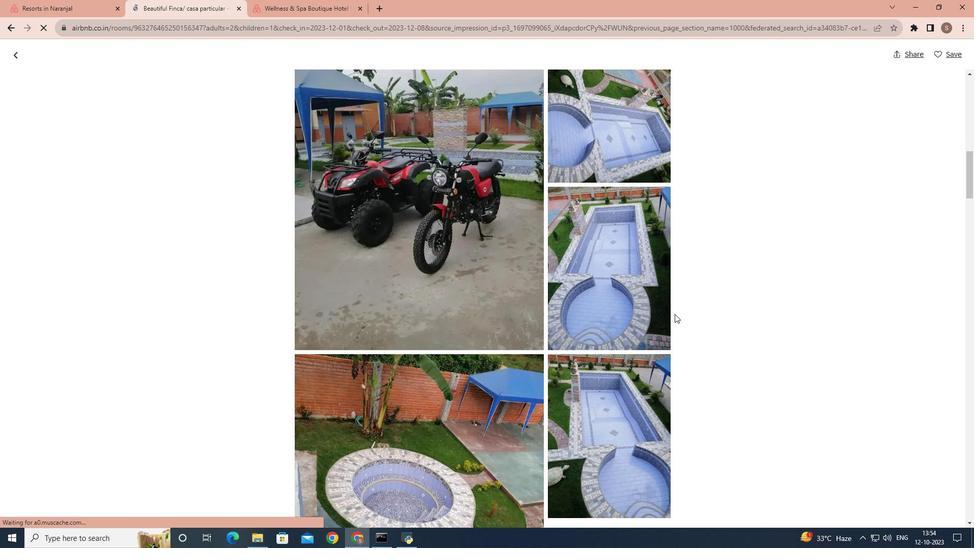 
Action: Mouse scrolled (600, 316) with delta (0, 0)
Screenshot: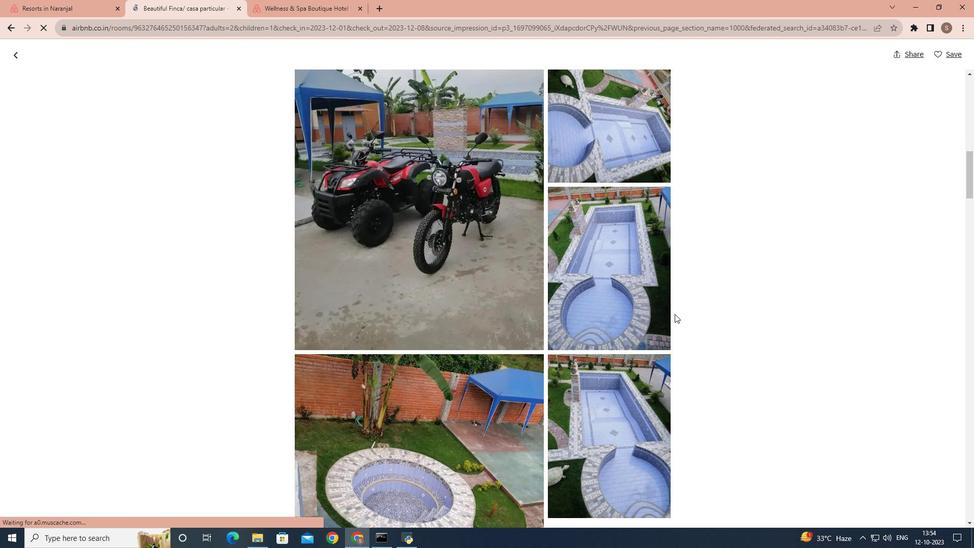
Action: Mouse scrolled (600, 316) with delta (0, 0)
Screenshot: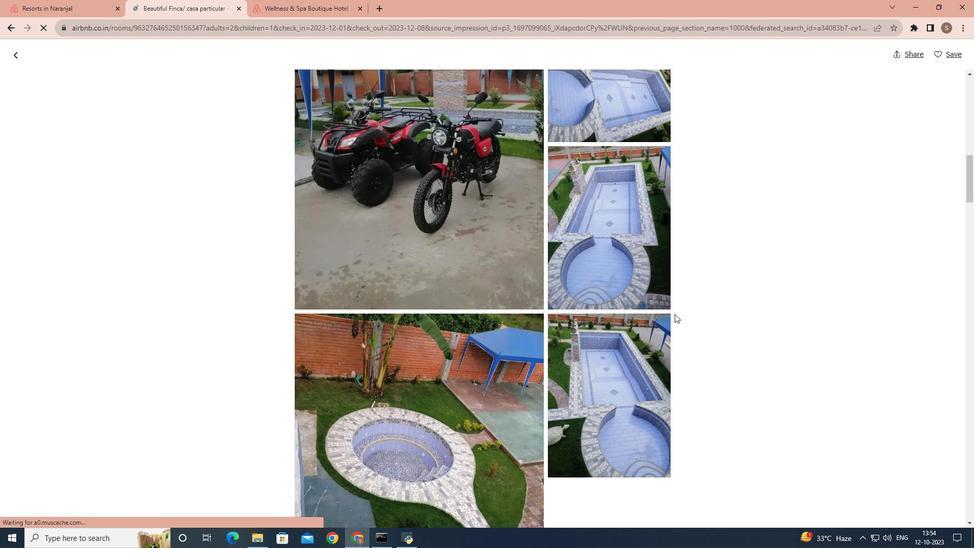 
Action: Mouse scrolled (600, 316) with delta (0, 0)
Screenshot: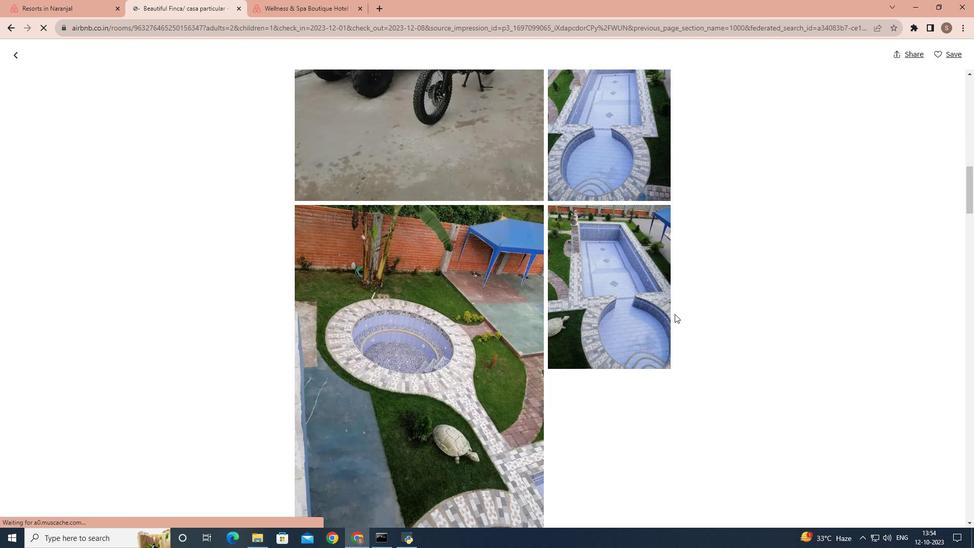 
Action: Mouse scrolled (600, 316) with delta (0, 0)
Screenshot: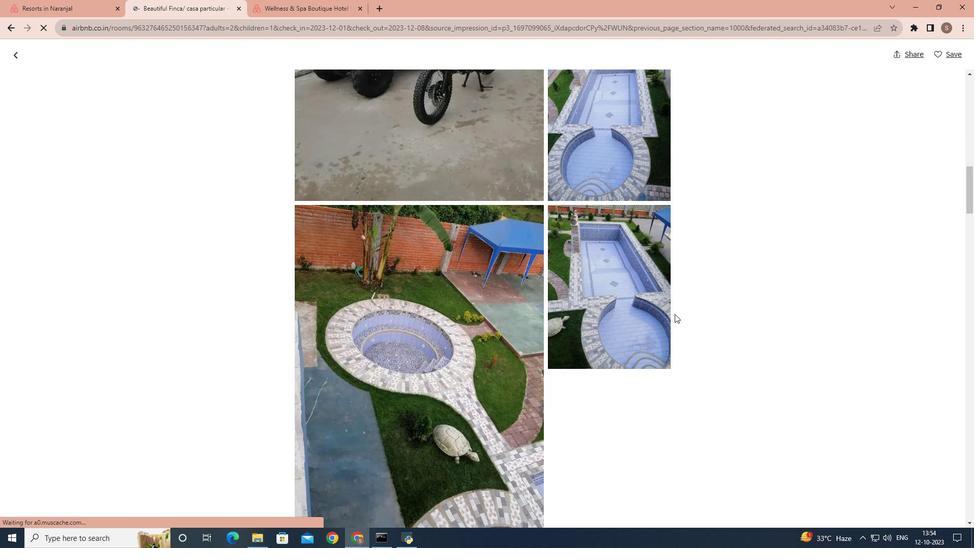 
Action: Mouse scrolled (600, 316) with delta (0, 0)
Screenshot: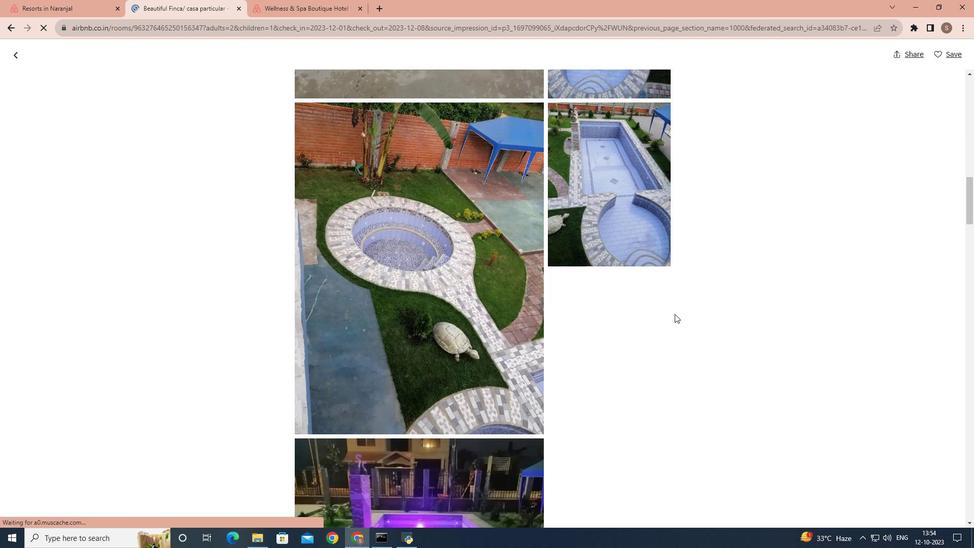 
Action: Mouse scrolled (600, 316) with delta (0, 0)
Screenshot: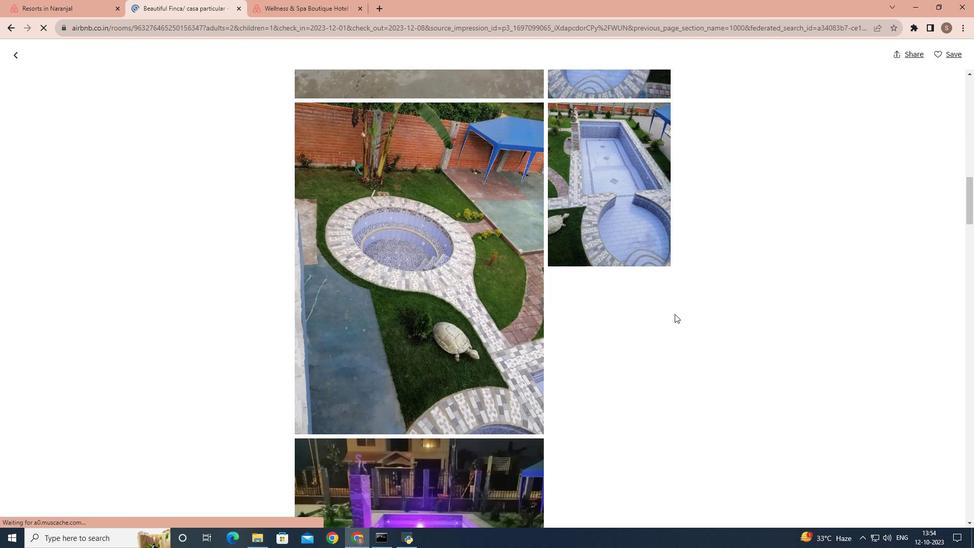
Action: Mouse scrolled (600, 316) with delta (0, 0)
Screenshot: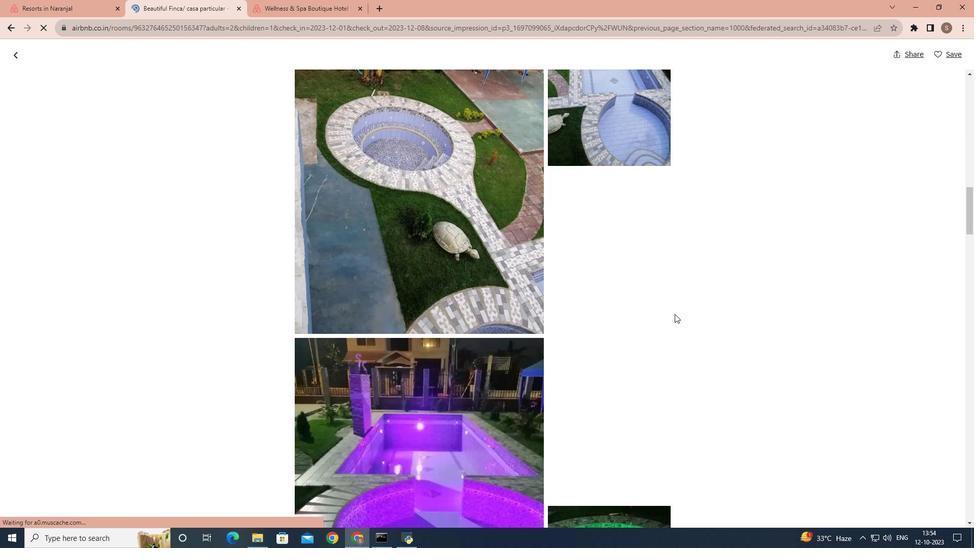 
Action: Mouse scrolled (600, 316) with delta (0, 0)
Screenshot: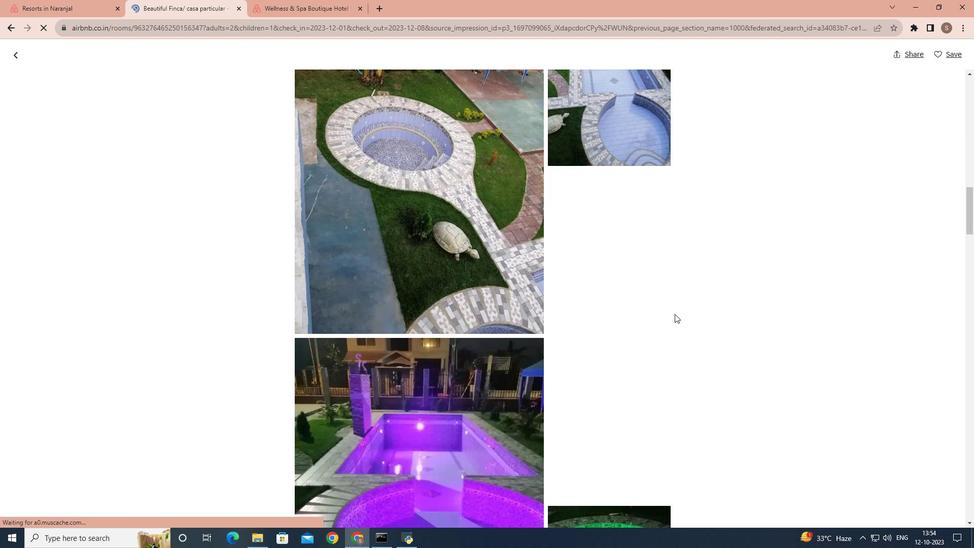 
Action: Mouse scrolled (600, 316) with delta (0, 0)
Screenshot: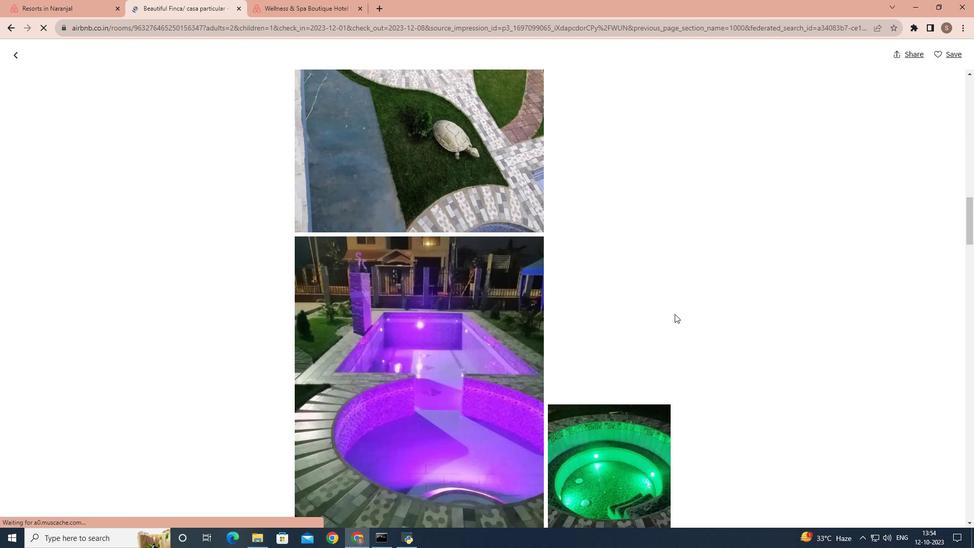 
Action: Mouse scrolled (600, 316) with delta (0, 0)
Screenshot: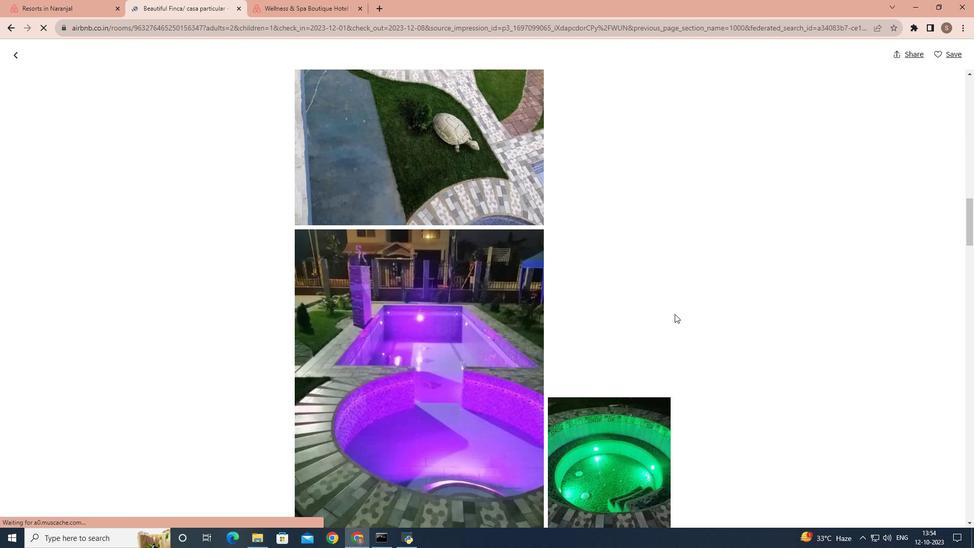 
Action: Mouse scrolled (600, 316) with delta (0, 0)
Screenshot: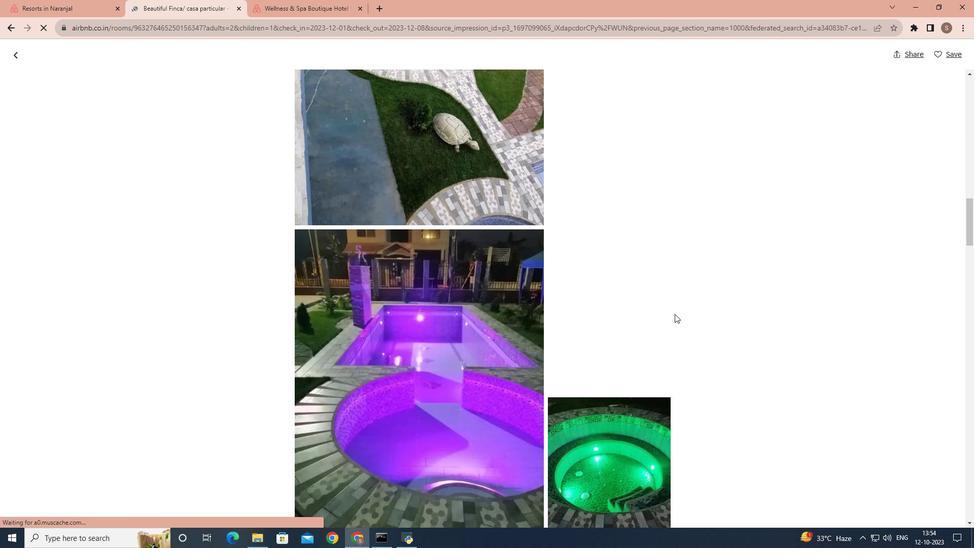 
Action: Mouse scrolled (600, 316) with delta (0, 0)
Screenshot: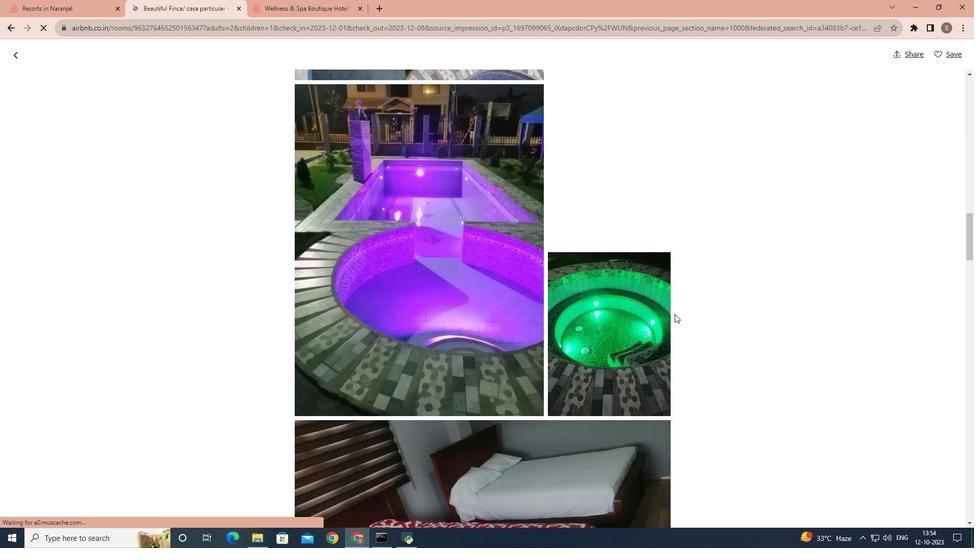 
Action: Mouse scrolled (600, 316) with delta (0, 0)
Screenshot: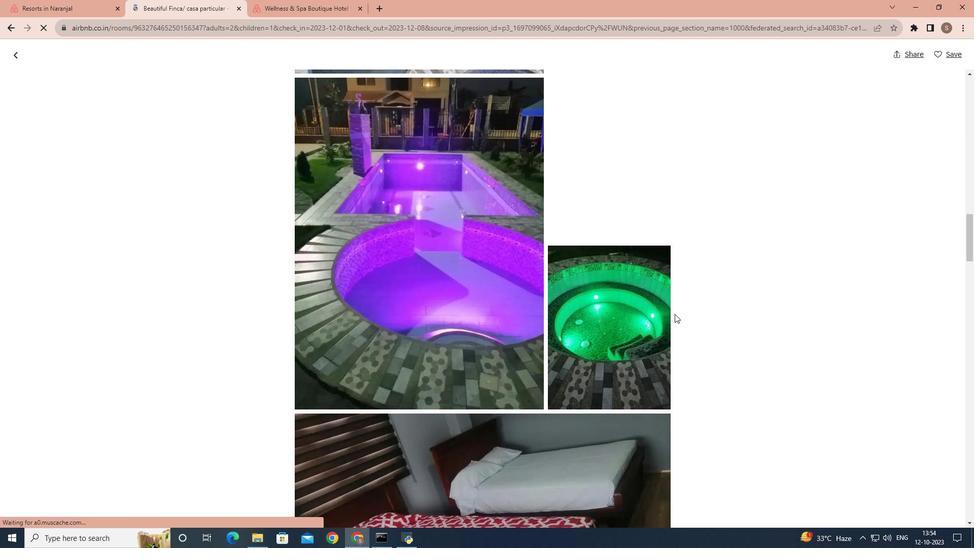 
Action: Mouse scrolled (600, 316) with delta (0, 0)
Screenshot: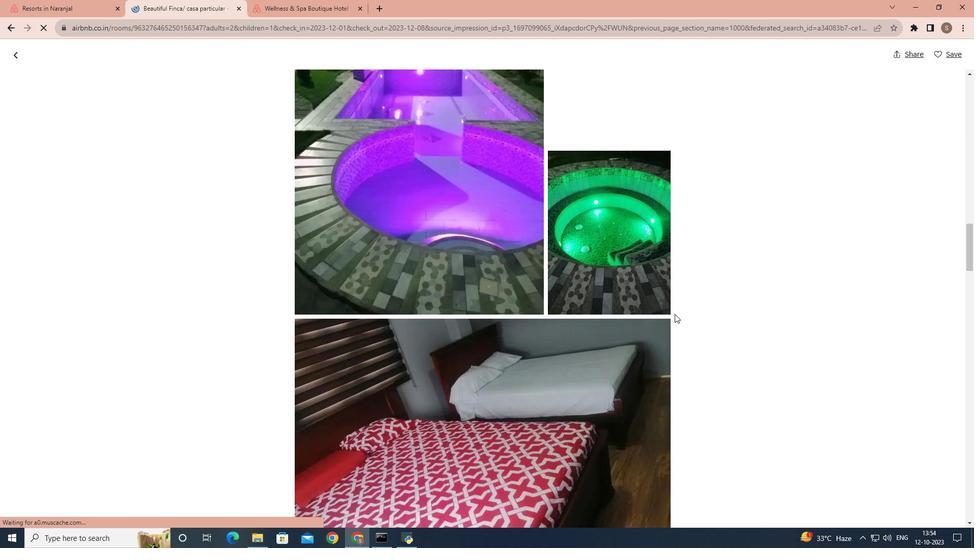 
Action: Mouse scrolled (600, 316) with delta (0, 0)
Screenshot: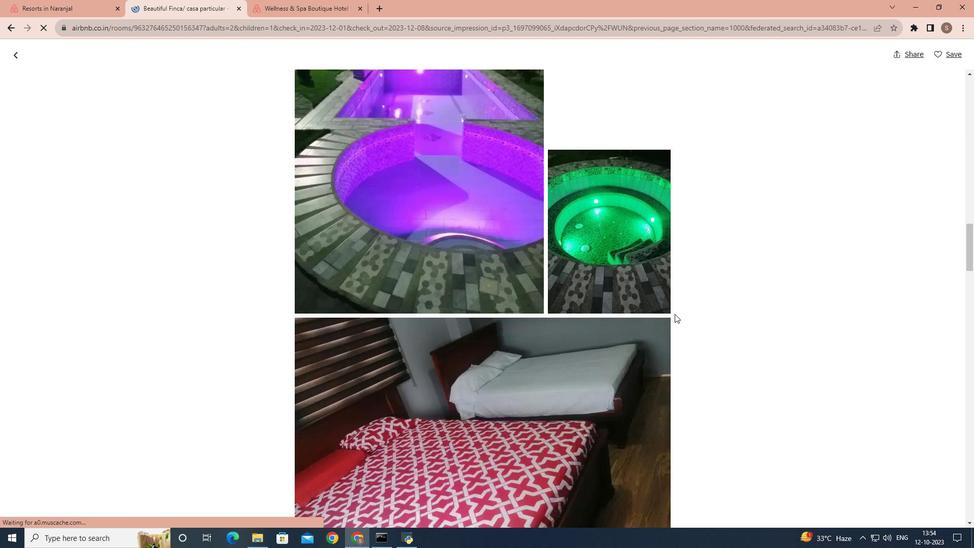 
Action: Mouse scrolled (600, 316) with delta (0, 0)
Screenshot: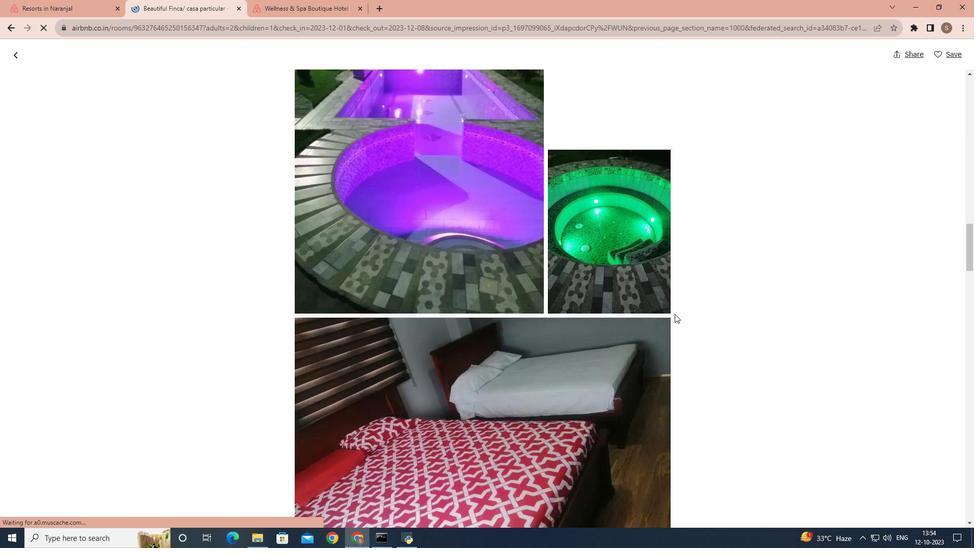 
Action: Mouse scrolled (600, 316) with delta (0, 0)
Screenshot: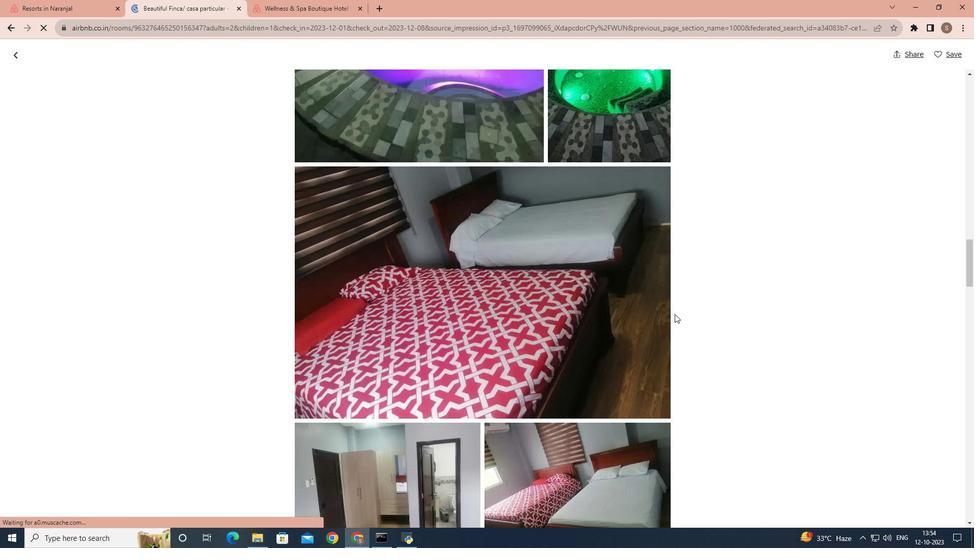 
Action: Mouse scrolled (600, 316) with delta (0, 0)
Screenshot: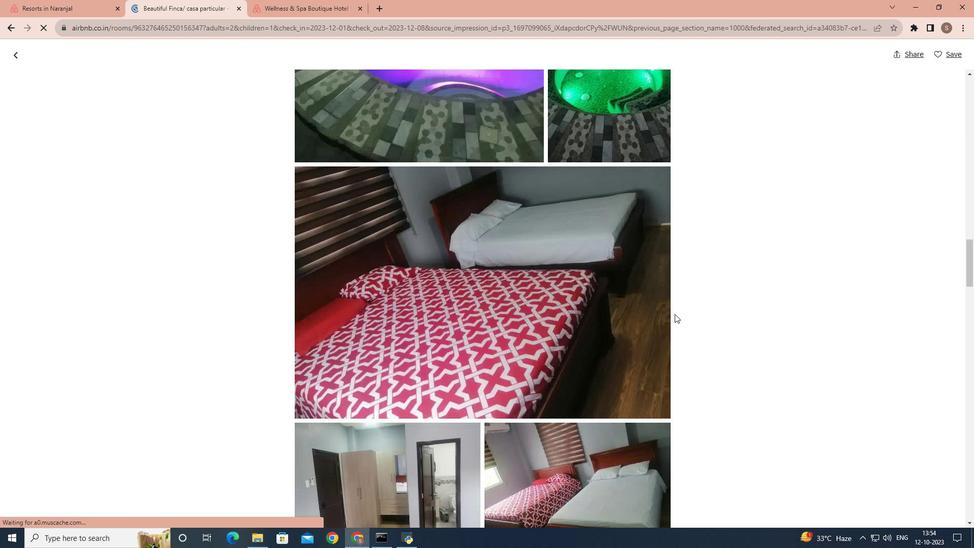 
Action: Mouse scrolled (600, 316) with delta (0, 0)
Screenshot: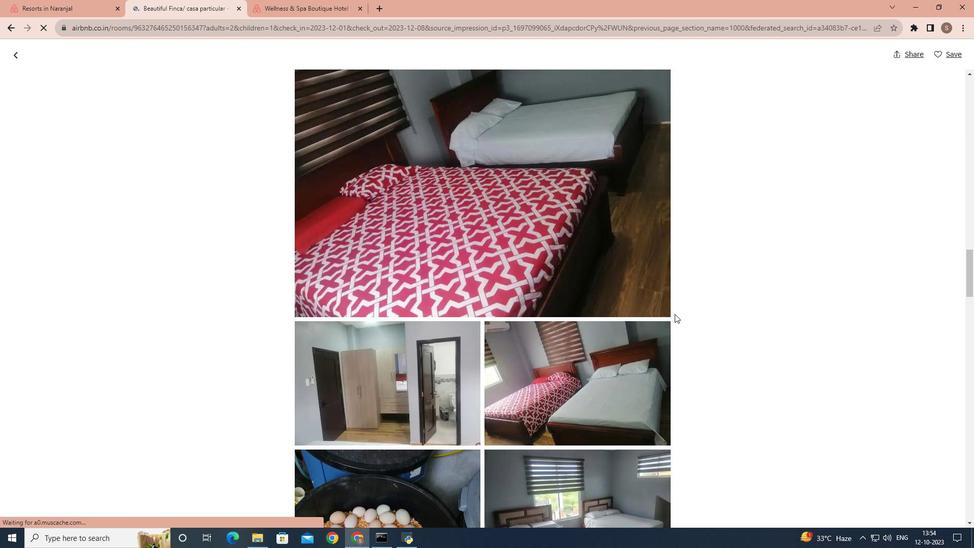 
Action: Mouse scrolled (600, 316) with delta (0, 0)
Screenshot: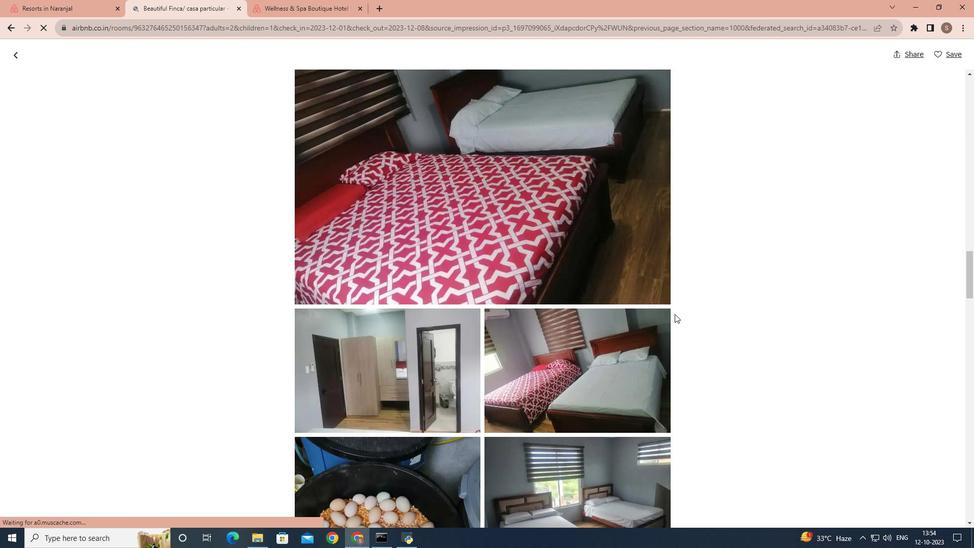 
Action: Mouse scrolled (600, 316) with delta (0, 0)
Screenshot: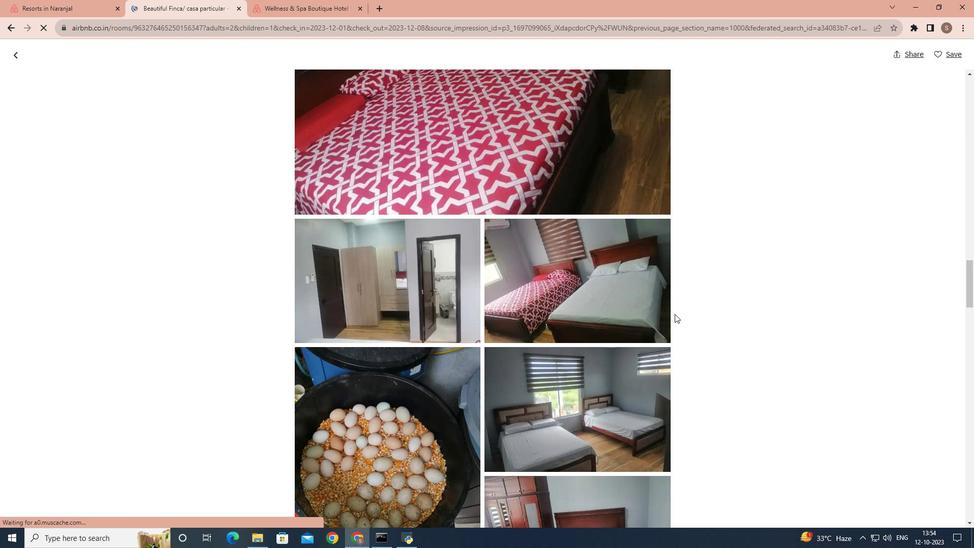 
Action: Mouse scrolled (600, 316) with delta (0, 0)
Screenshot: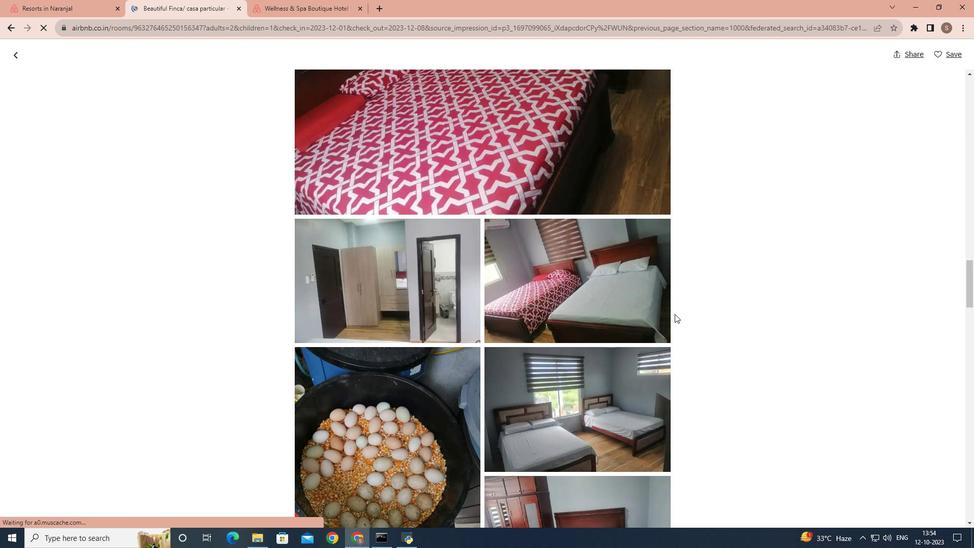 
Action: Mouse scrolled (600, 316) with delta (0, 0)
Screenshot: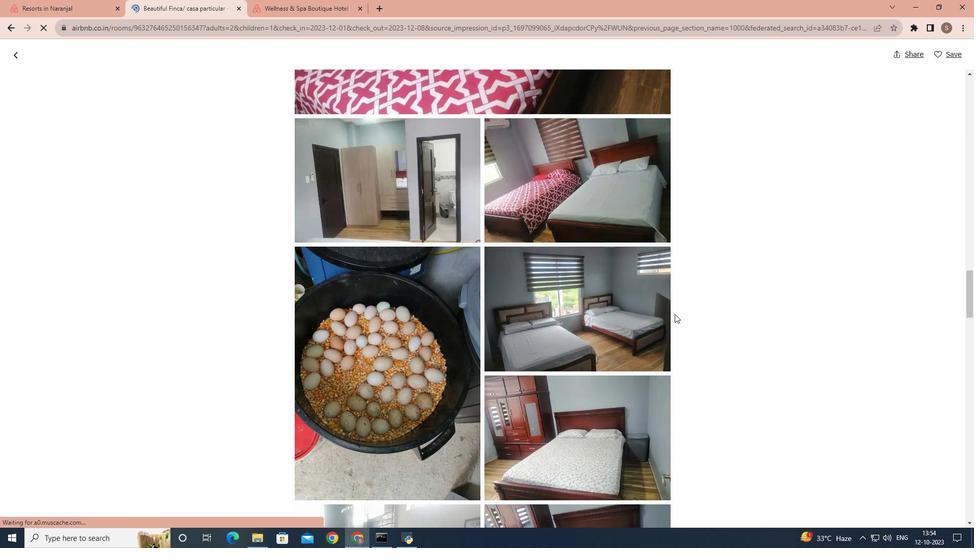 
Action: Mouse scrolled (600, 316) with delta (0, 0)
Screenshot: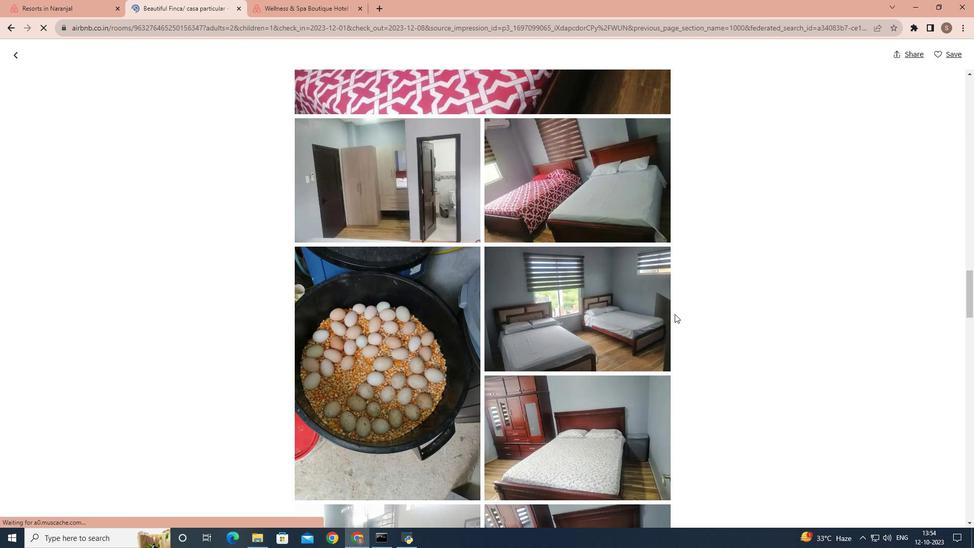 
Action: Mouse scrolled (600, 316) with delta (0, 0)
Screenshot: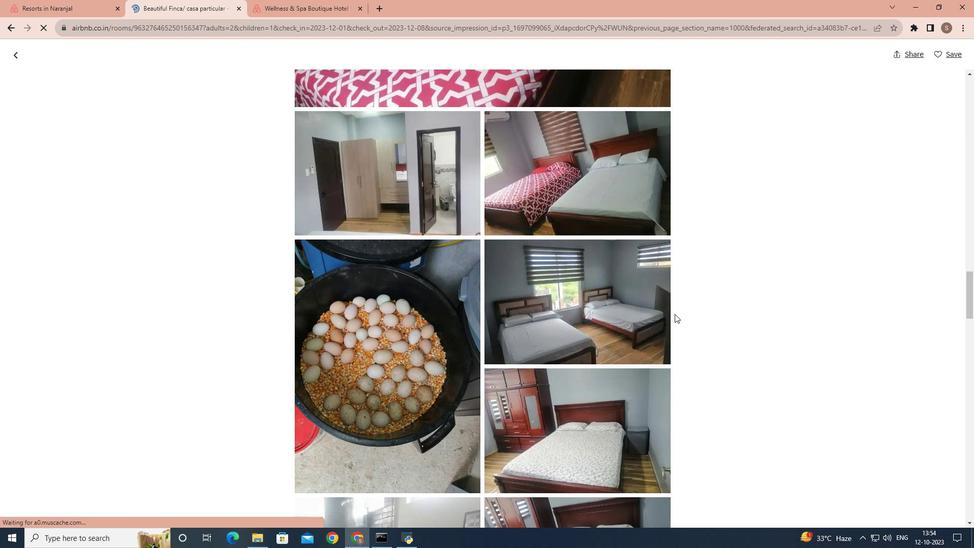 
Action: Mouse scrolled (600, 316) with delta (0, 0)
Screenshot: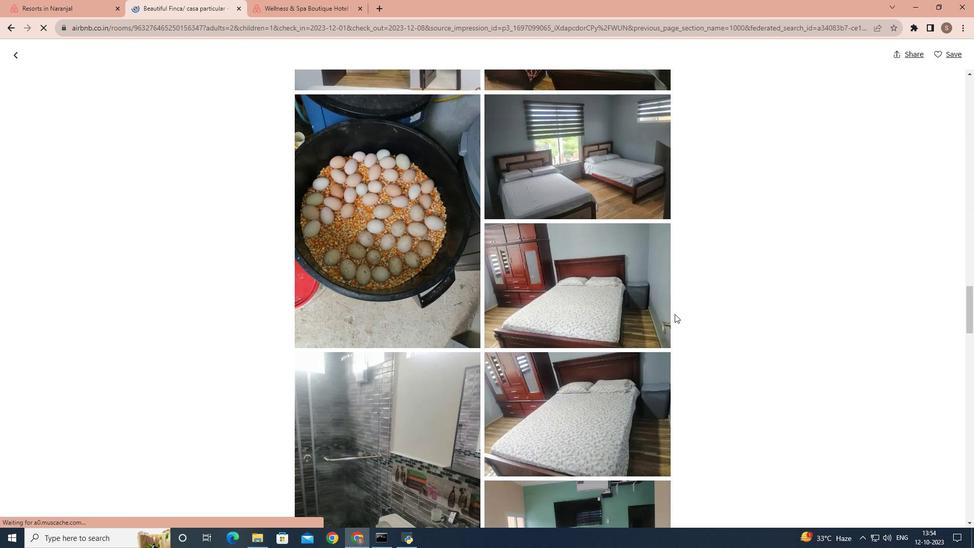 
Action: Mouse scrolled (600, 316) with delta (0, 0)
Screenshot: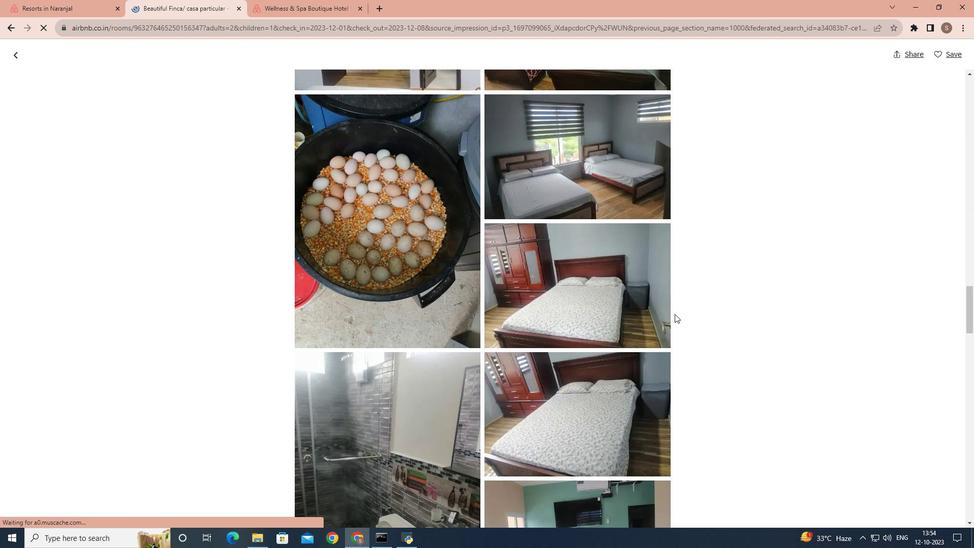 
Action: Mouse scrolled (600, 316) with delta (0, 0)
Screenshot: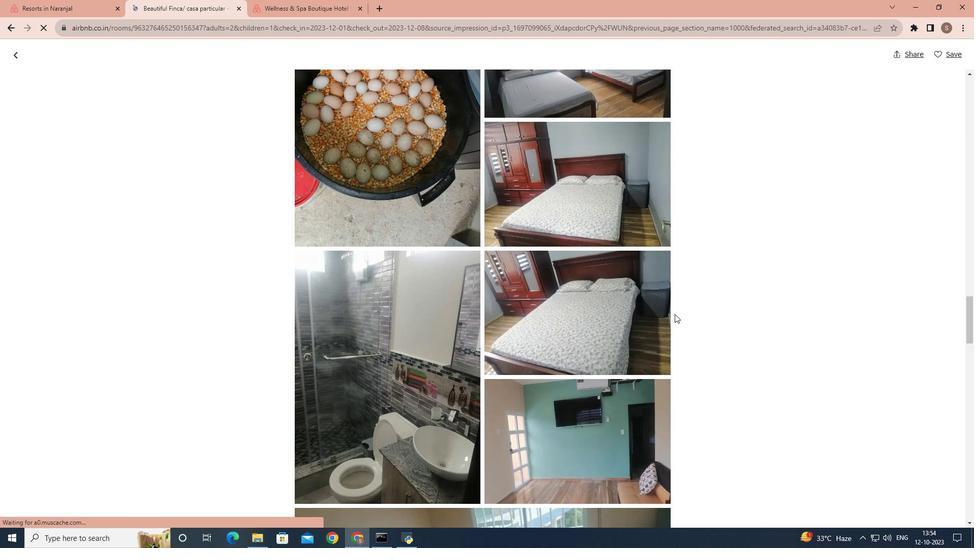 
Action: Mouse scrolled (600, 316) with delta (0, 0)
Screenshot: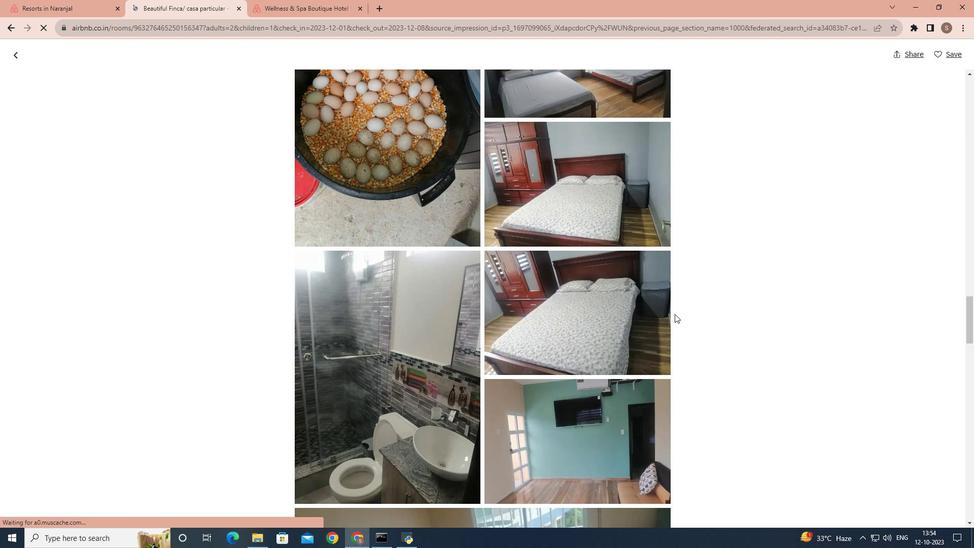 
Action: Mouse scrolled (600, 316) with delta (0, 0)
Screenshot: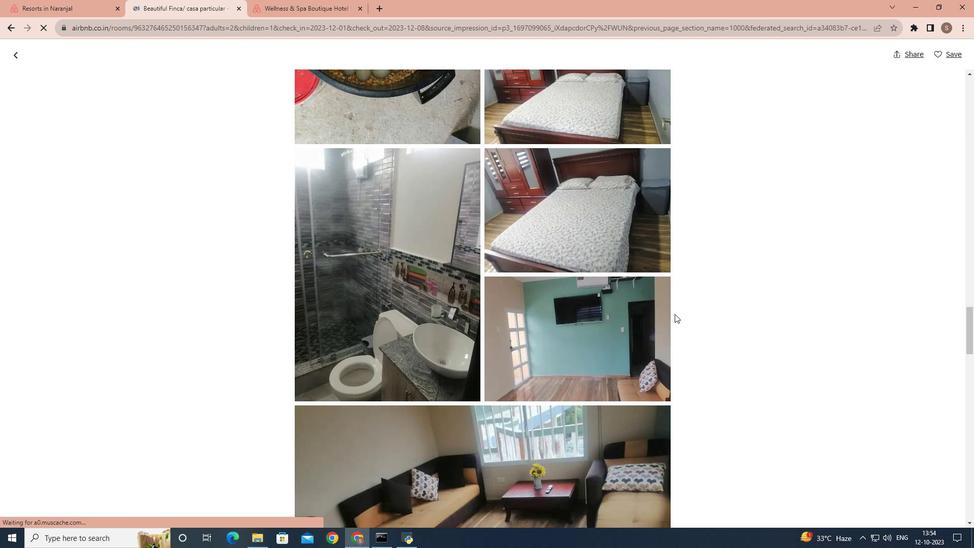 
Action: Mouse scrolled (600, 316) with delta (0, 0)
Screenshot: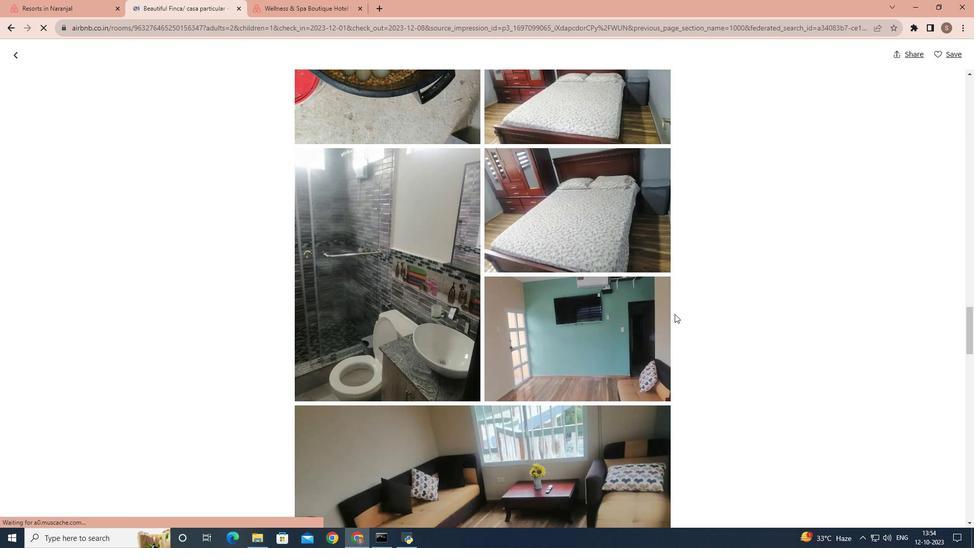 
Action: Mouse scrolled (600, 316) with delta (0, 0)
Screenshot: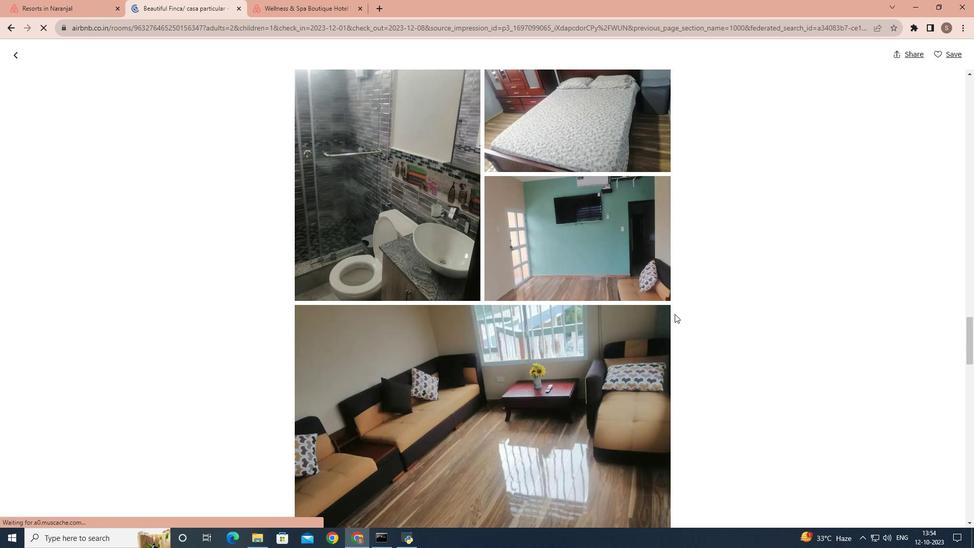 
Action: Mouse scrolled (600, 316) with delta (0, 0)
Screenshot: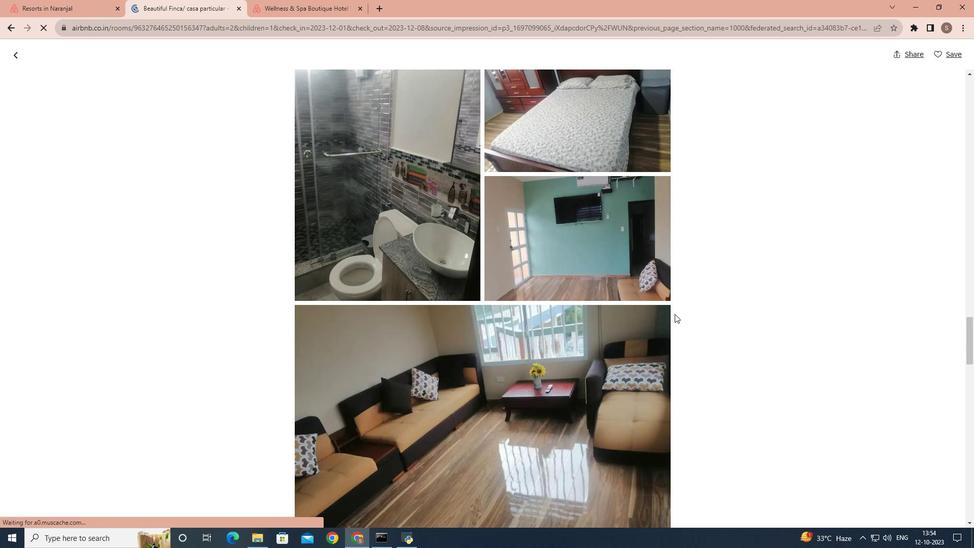 
Action: Mouse scrolled (600, 316) with delta (0, 0)
Screenshot: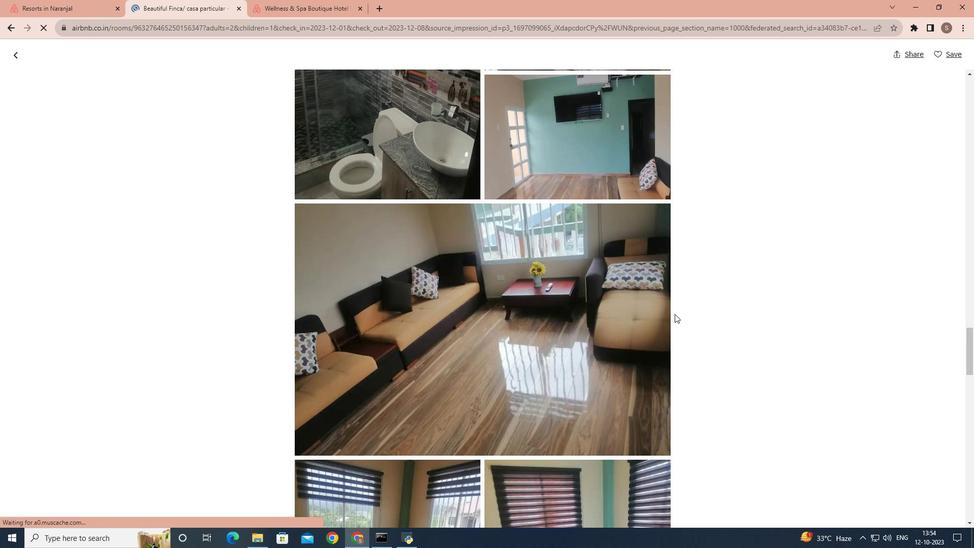 
Action: Mouse scrolled (600, 316) with delta (0, 0)
Screenshot: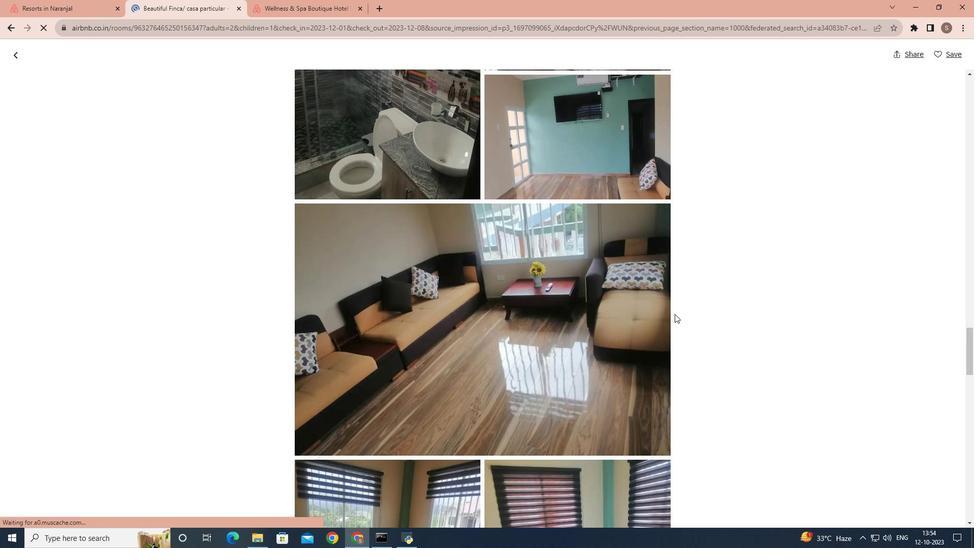 
Action: Mouse scrolled (600, 316) with delta (0, 0)
Screenshot: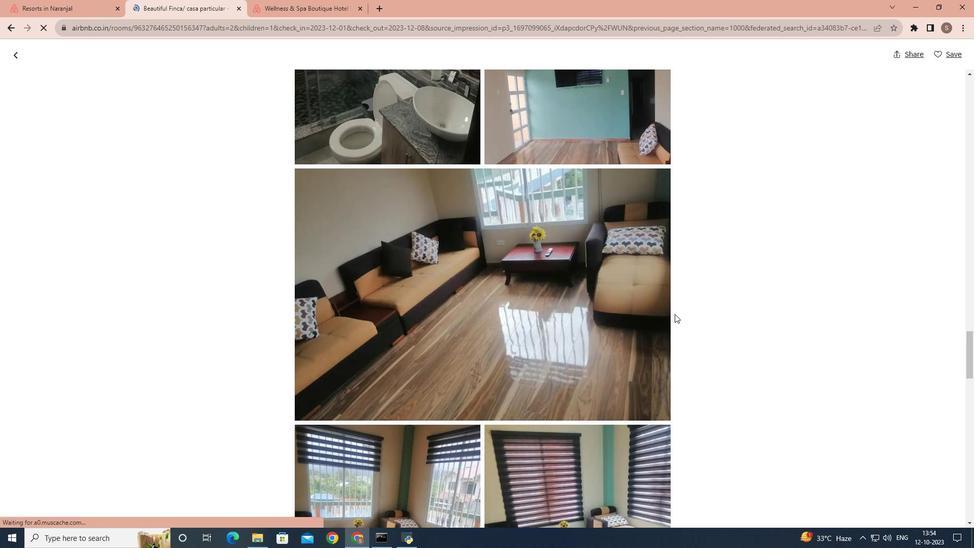 
Action: Mouse scrolled (600, 316) with delta (0, 0)
Screenshot: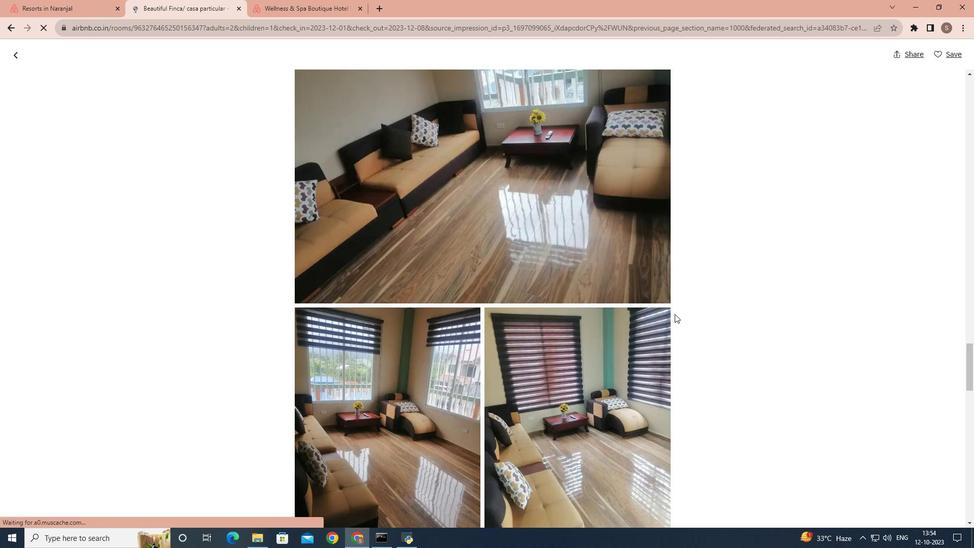 
Action: Mouse scrolled (600, 316) with delta (0, 0)
Screenshot: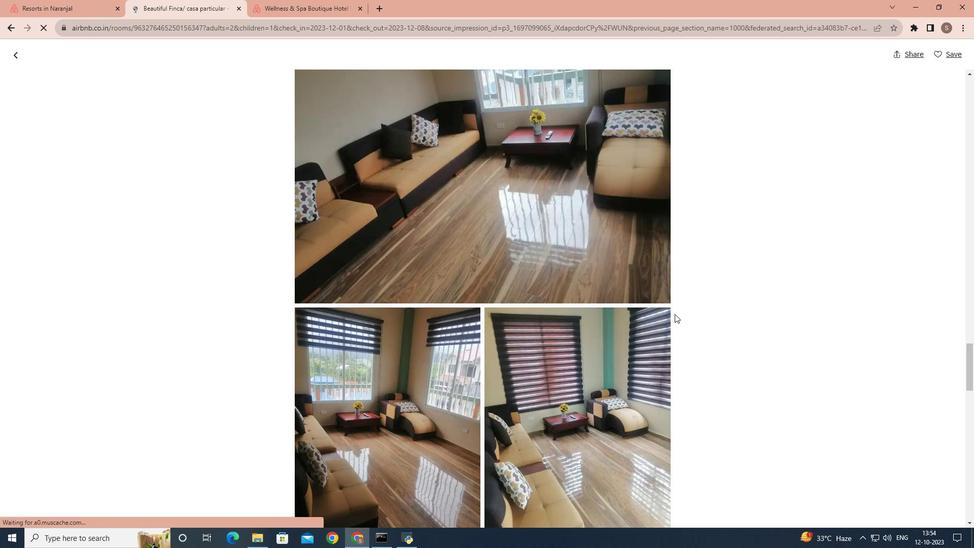 
Action: Mouse scrolled (600, 316) with delta (0, 0)
Screenshot: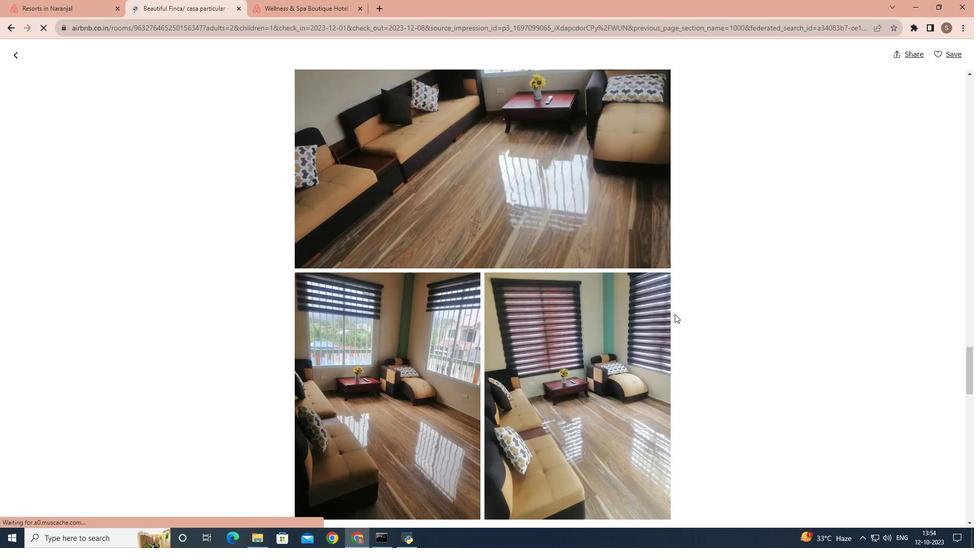 
Action: Mouse scrolled (600, 316) with delta (0, 0)
Screenshot: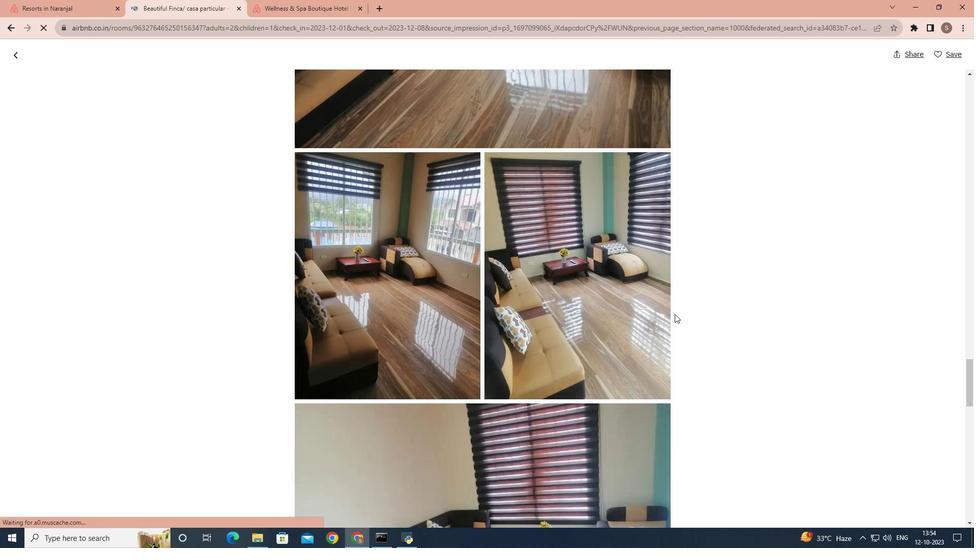 
Action: Mouse scrolled (600, 316) with delta (0, 0)
Screenshot: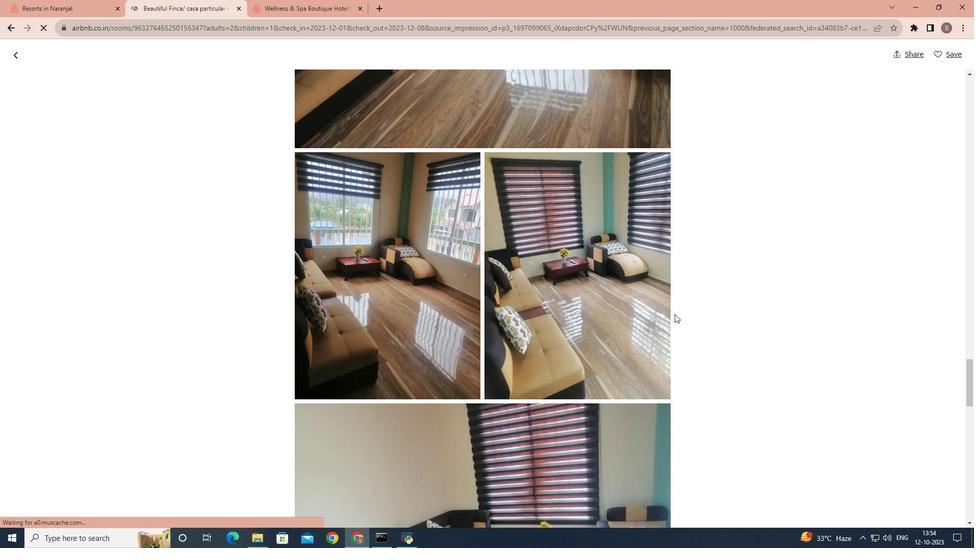
Action: Mouse scrolled (600, 316) with delta (0, 0)
Screenshot: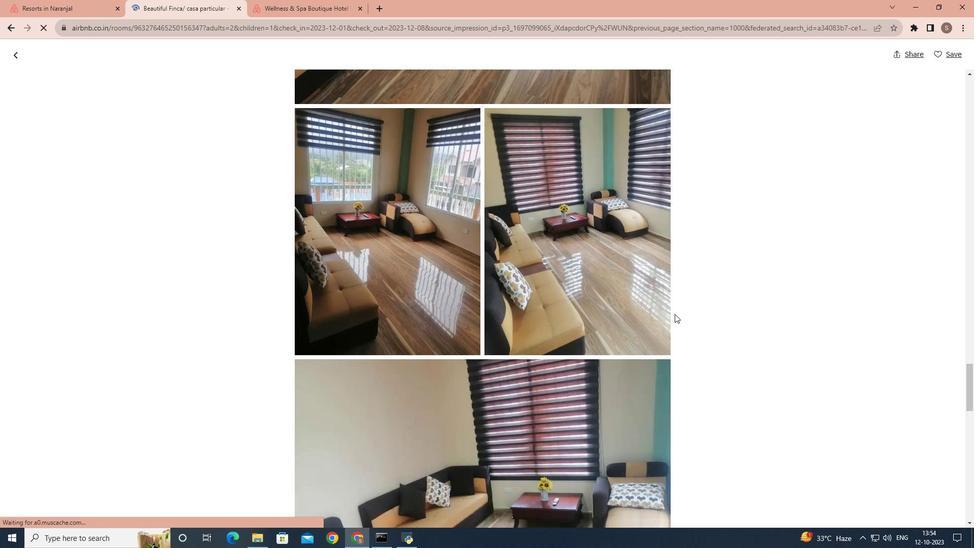 
Action: Mouse scrolled (600, 316) with delta (0, 0)
Screenshot: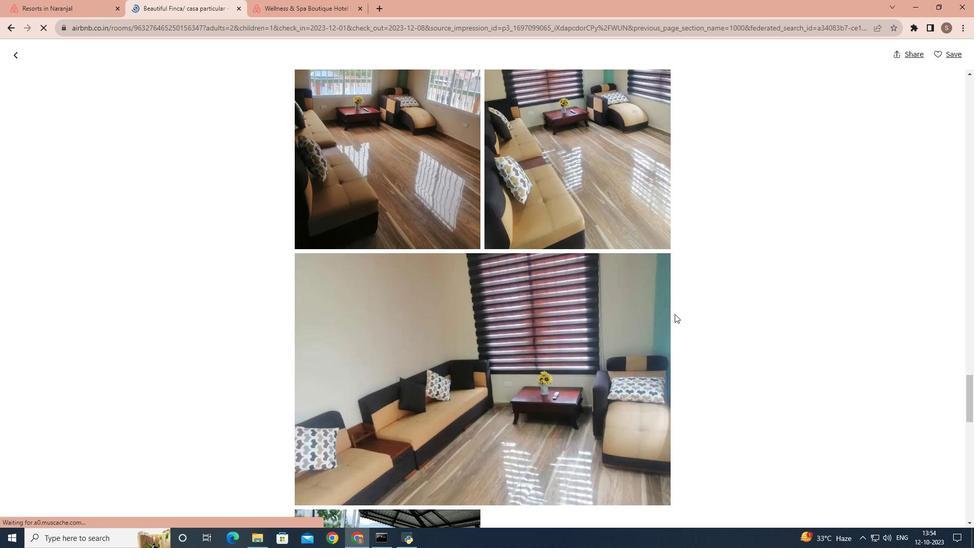 
Action: Mouse scrolled (600, 316) with delta (0, 0)
Screenshot: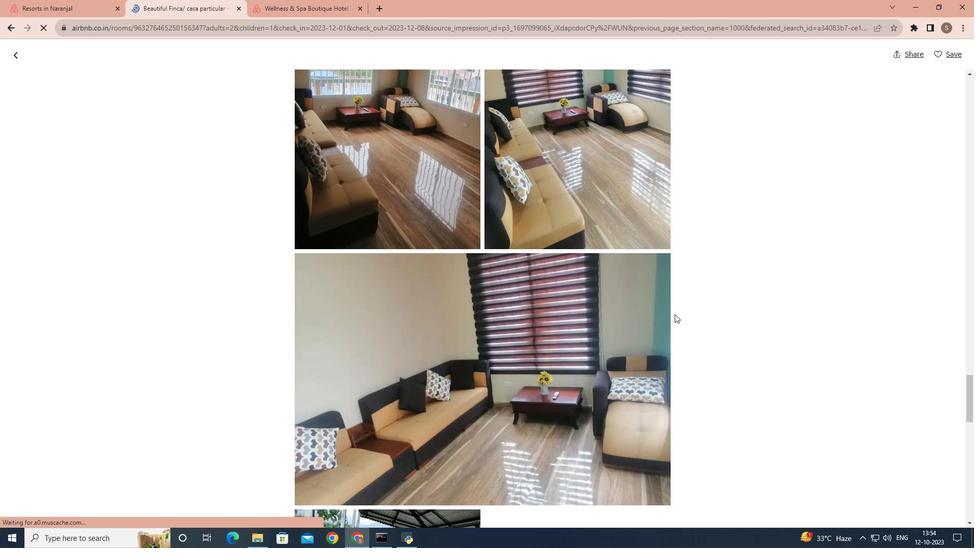 
Action: Mouse scrolled (600, 316) with delta (0, 0)
Screenshot: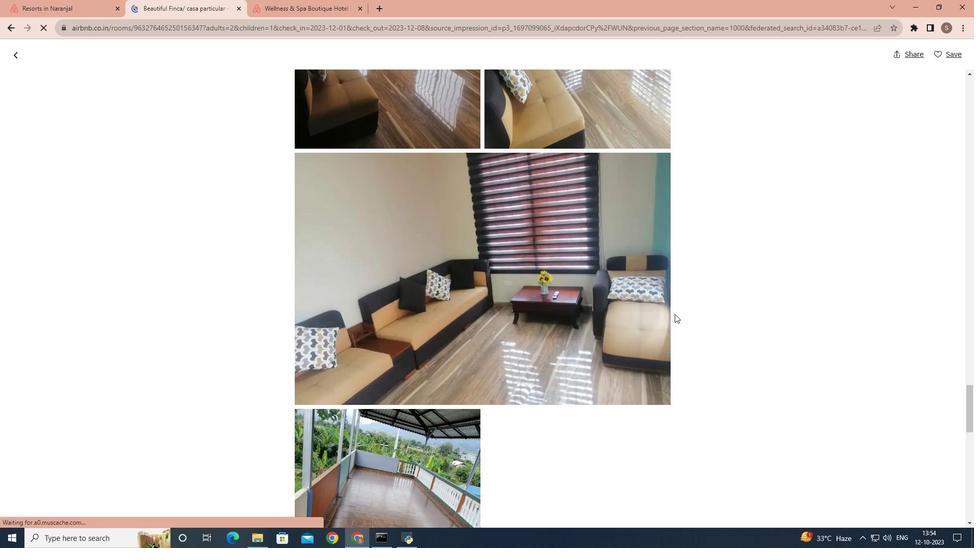 
Action: Mouse scrolled (600, 316) with delta (0, 0)
Screenshot: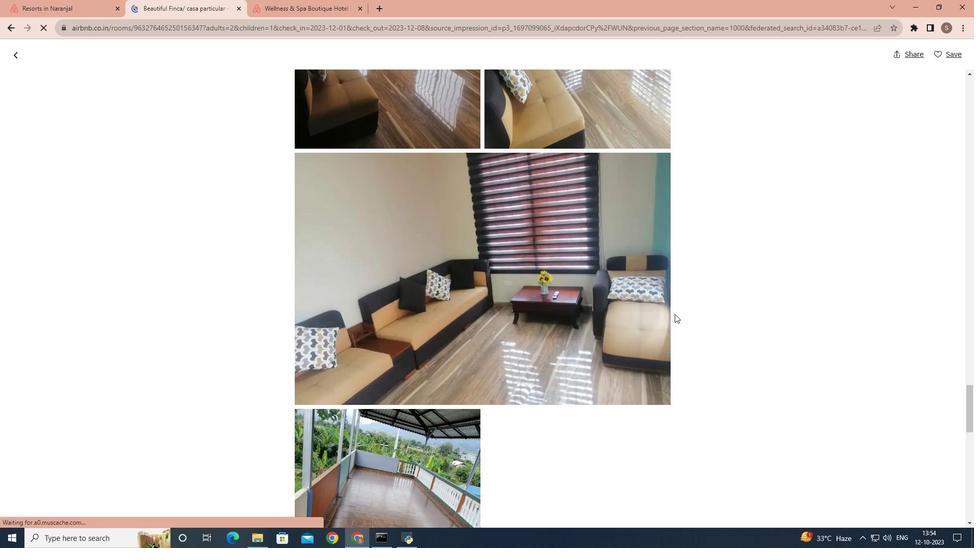 
Action: Mouse scrolled (600, 316) with delta (0, 0)
Screenshot: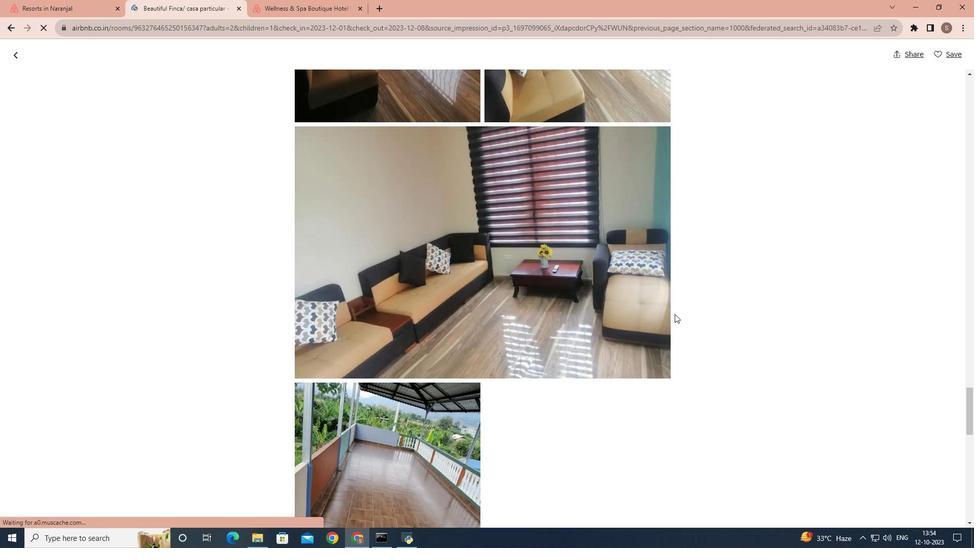 
Action: Mouse scrolled (600, 316) with delta (0, 0)
Screenshot: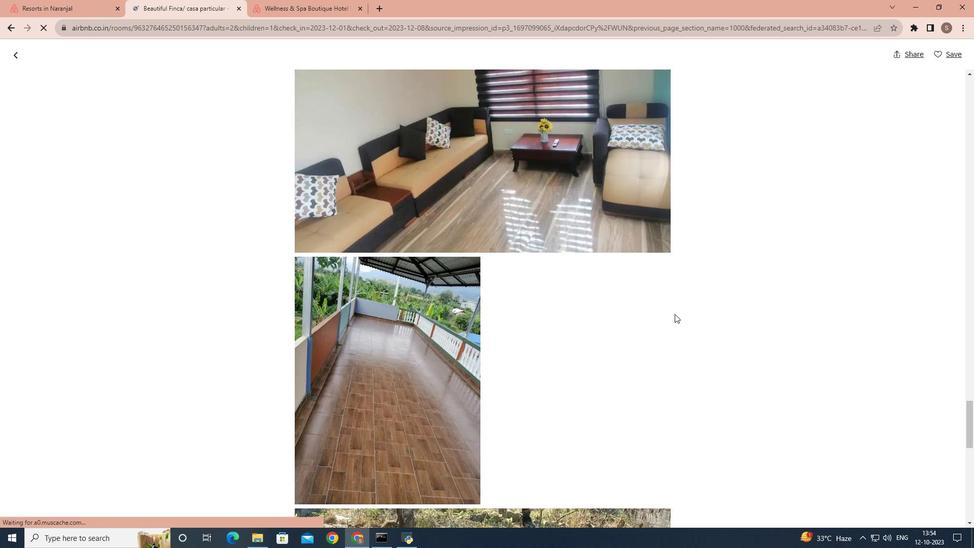 
Action: Mouse scrolled (600, 316) with delta (0, 0)
Screenshot: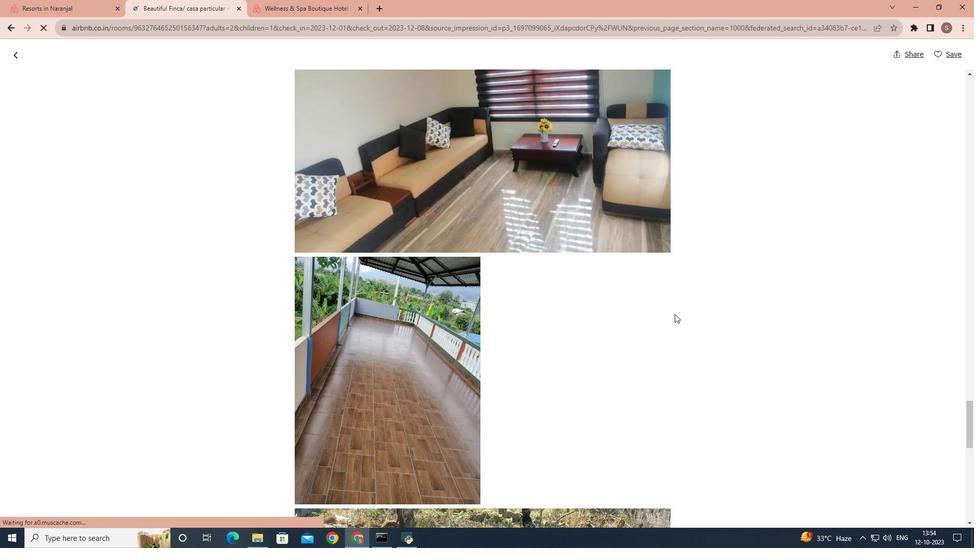 
Action: Mouse scrolled (600, 316) with delta (0, 0)
Screenshot: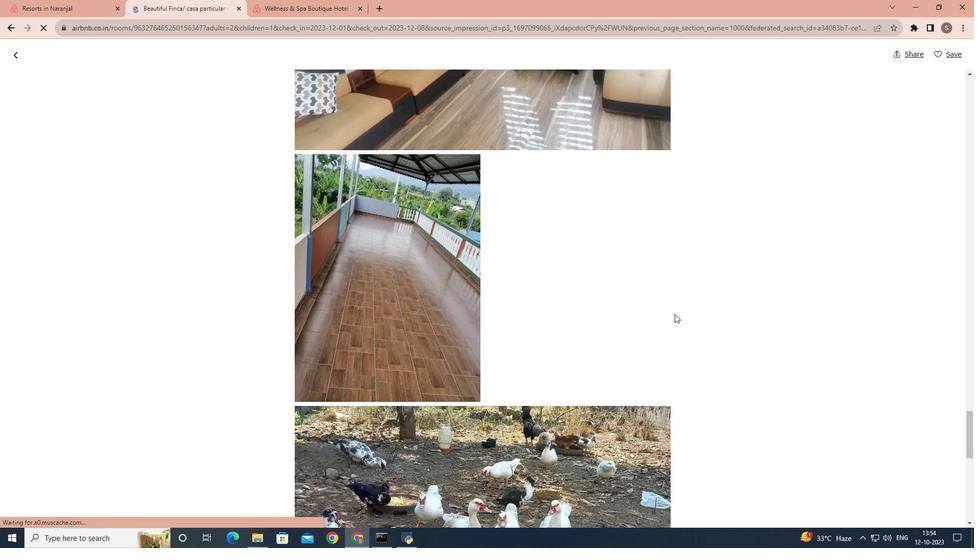 
Action: Mouse scrolled (600, 316) with delta (0, 0)
Screenshot: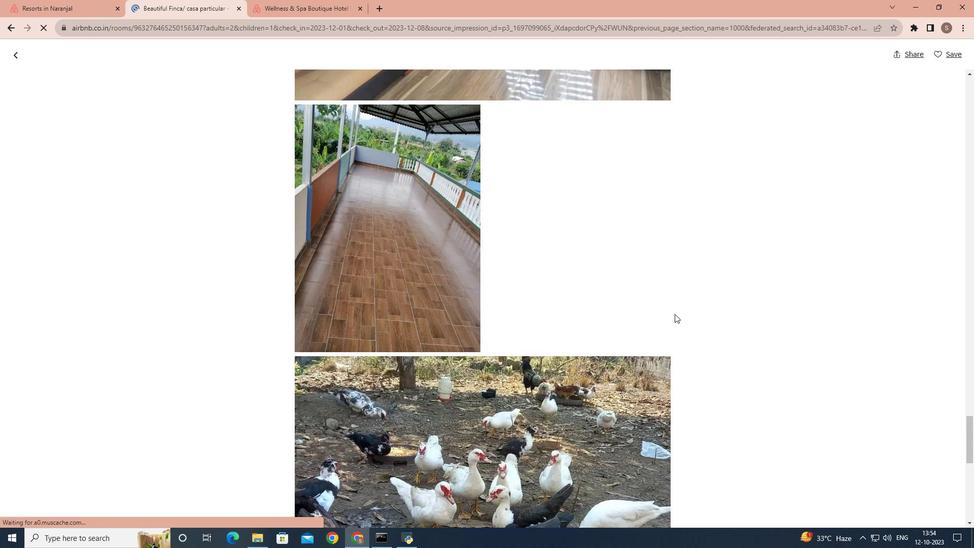 
Action: Mouse scrolled (600, 316) with delta (0, 0)
Screenshot: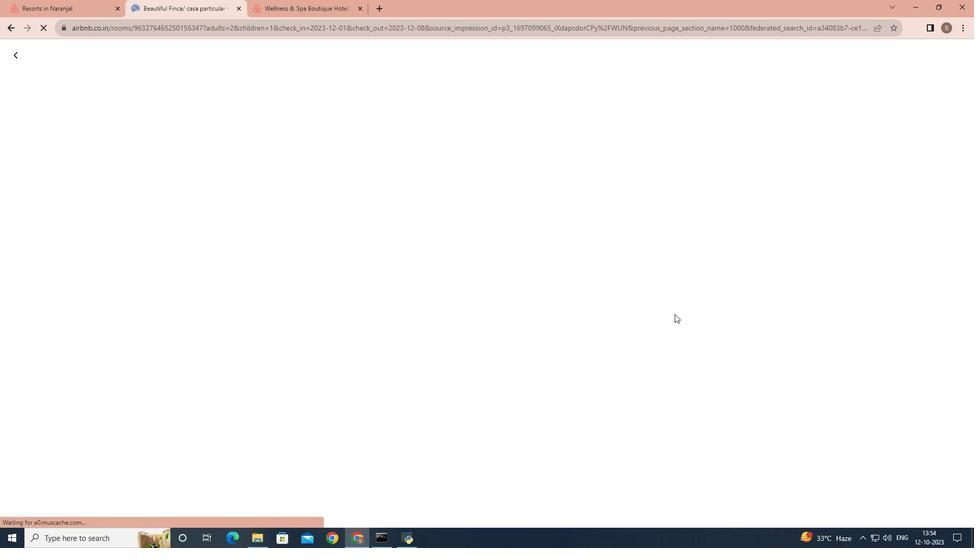
Action: Mouse scrolled (600, 316) with delta (0, 0)
Screenshot: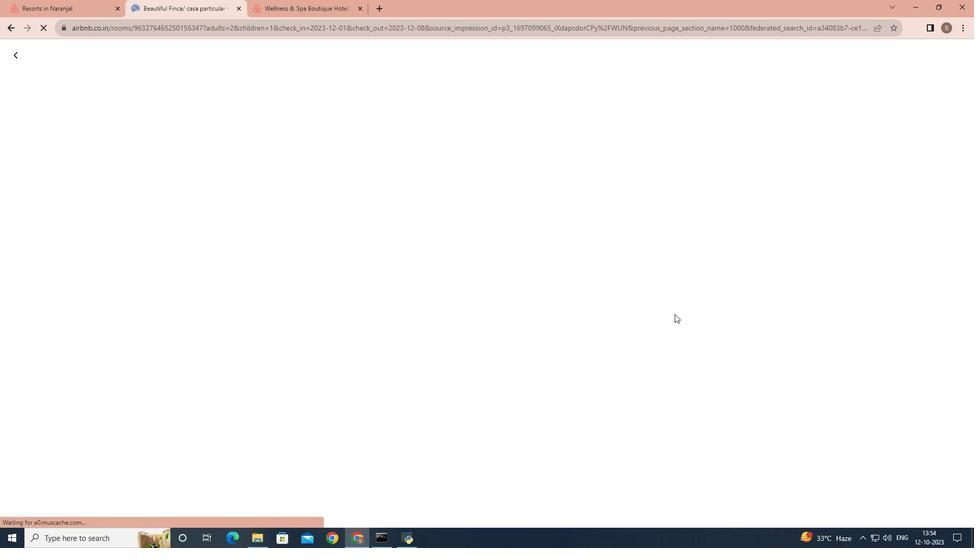 
Action: Mouse scrolled (600, 316) with delta (0, 0)
Screenshot: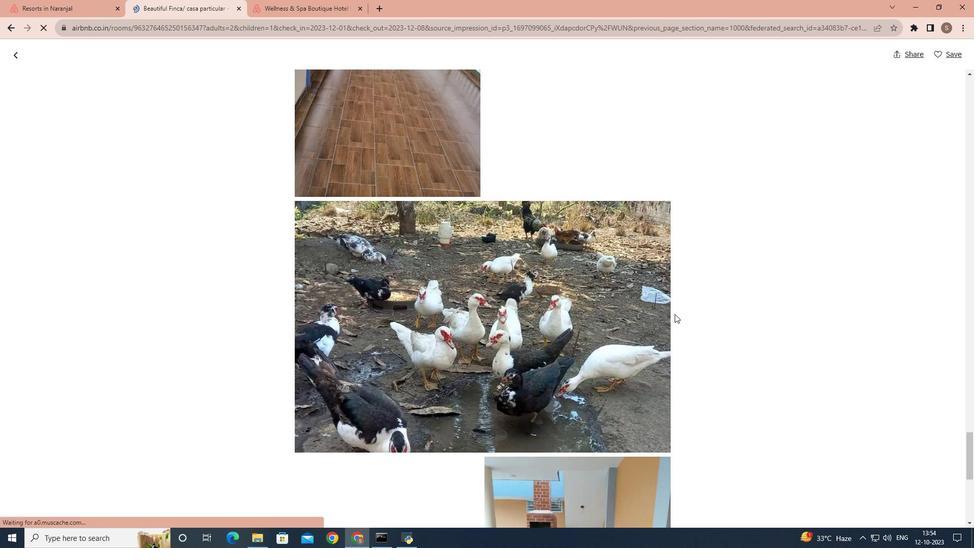 
Action: Mouse scrolled (600, 316) with delta (0, 0)
Screenshot: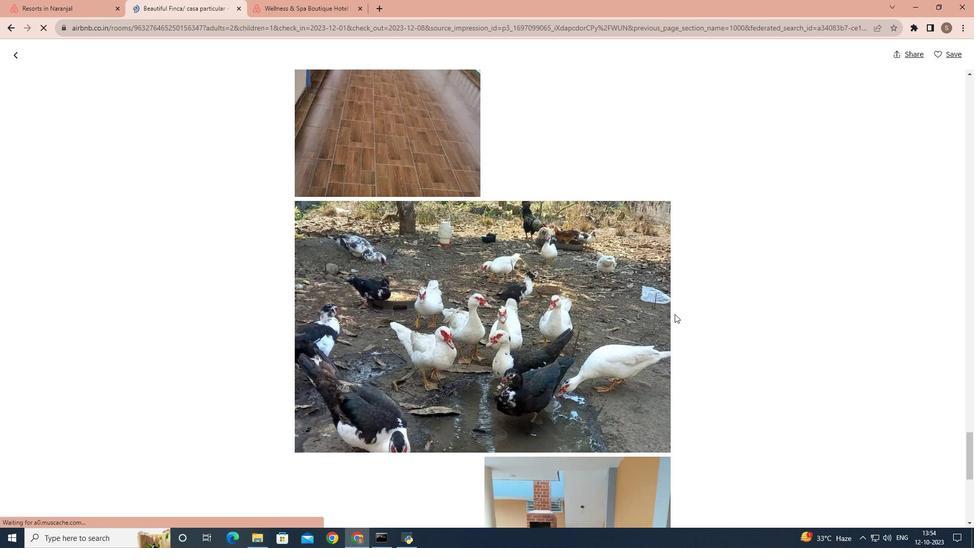 
Action: Mouse scrolled (600, 316) with delta (0, 0)
Screenshot: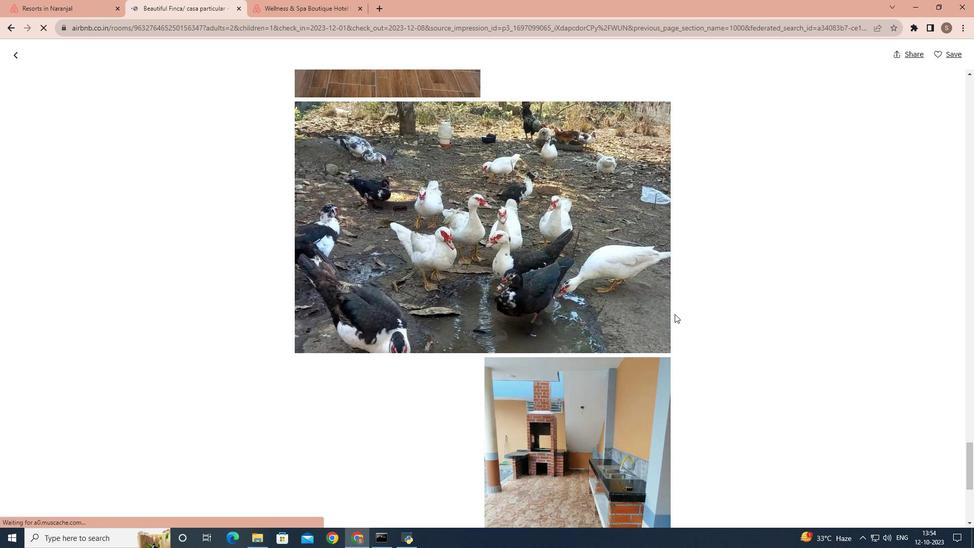 
Action: Mouse scrolled (600, 316) with delta (0, 0)
Screenshot: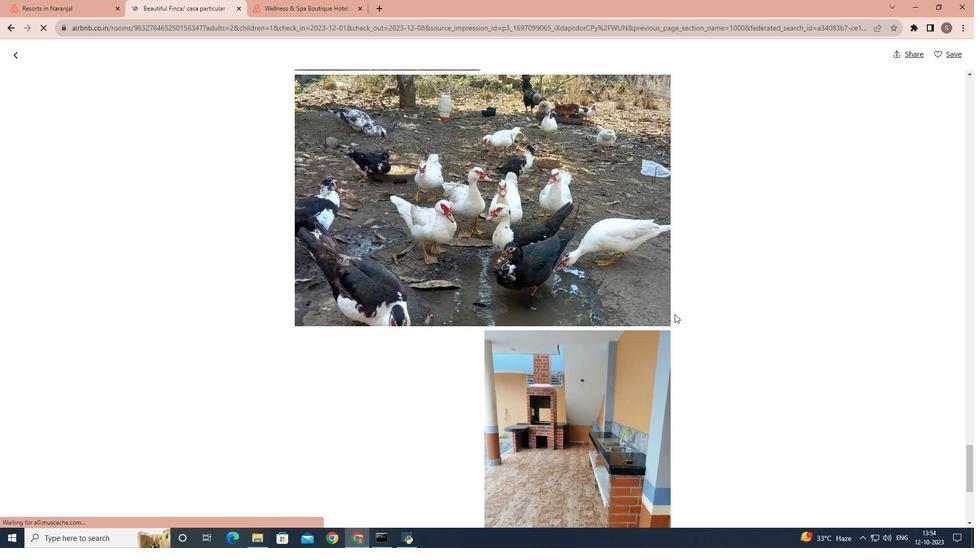 
Action: Mouse scrolled (600, 316) with delta (0, 0)
Screenshot: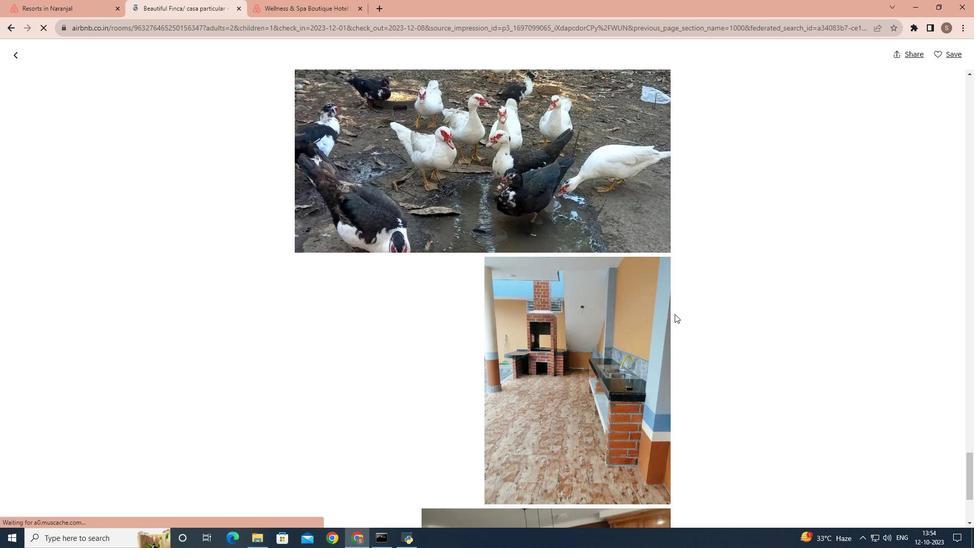 
Action: Mouse scrolled (600, 316) with delta (0, 0)
Screenshot: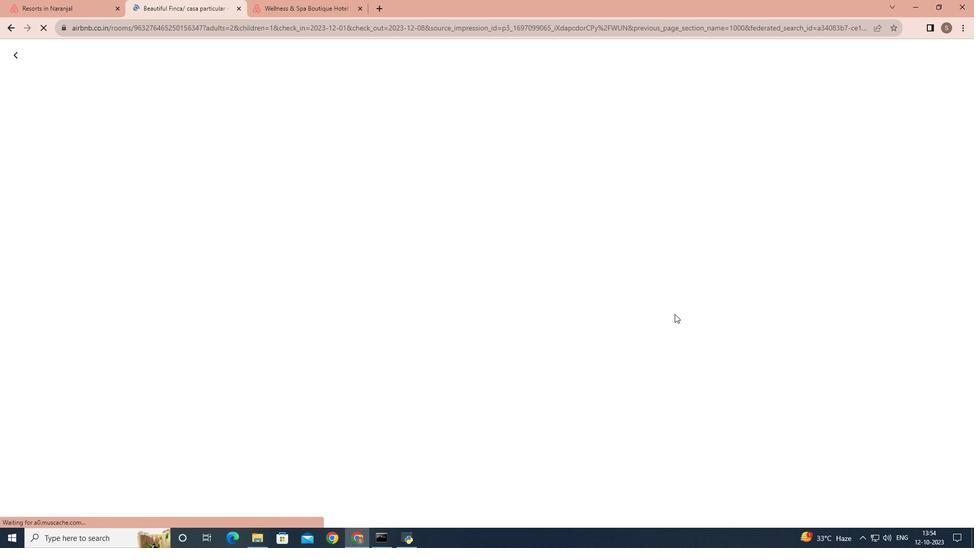 
Action: Mouse scrolled (600, 316) with delta (0, 0)
Screenshot: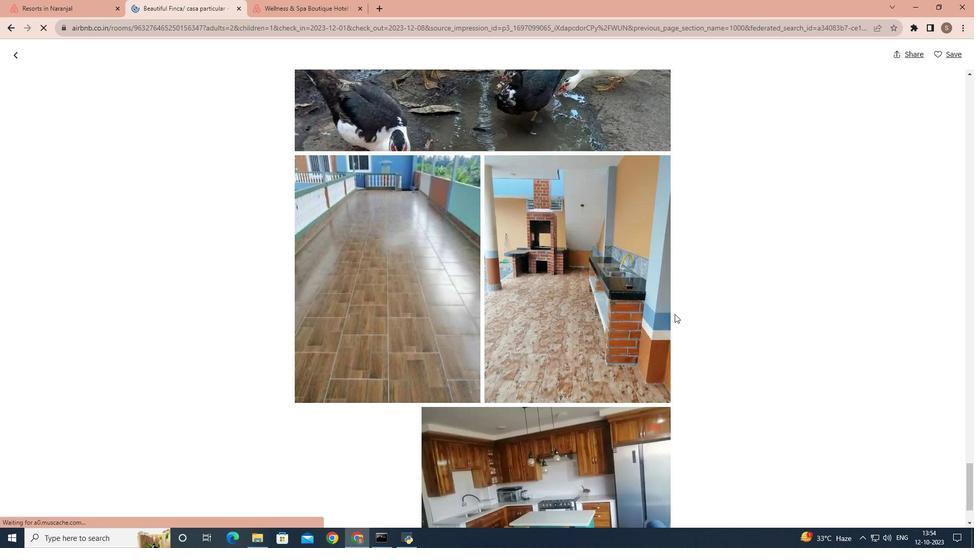 
Action: Mouse scrolled (600, 316) with delta (0, 0)
Screenshot: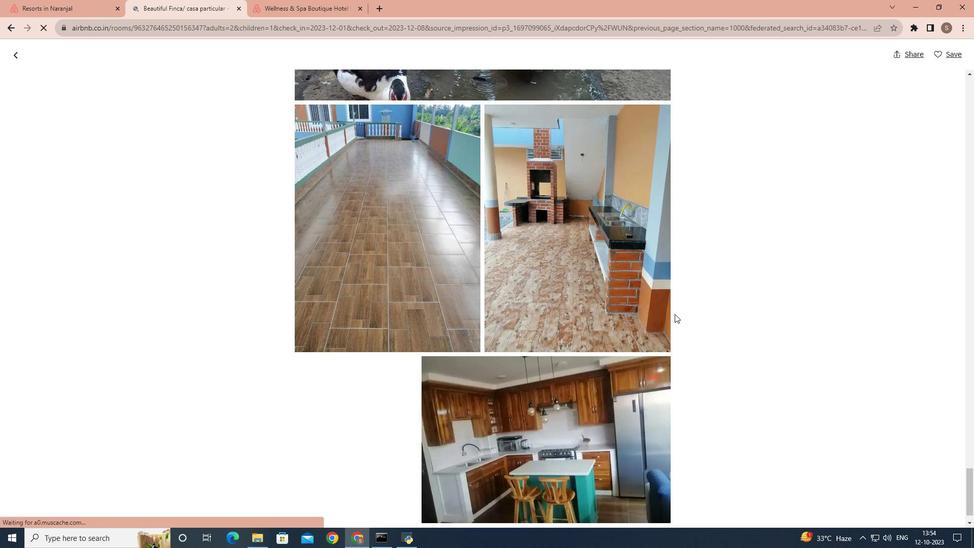 
Action: Mouse scrolled (600, 316) with delta (0, 0)
Screenshot: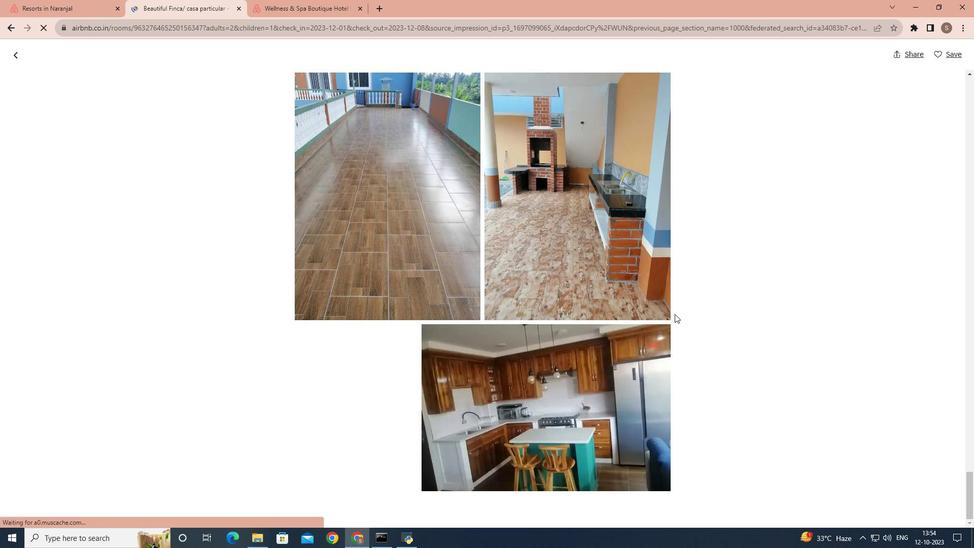
Action: Mouse scrolled (600, 316) with delta (0, 0)
Screenshot: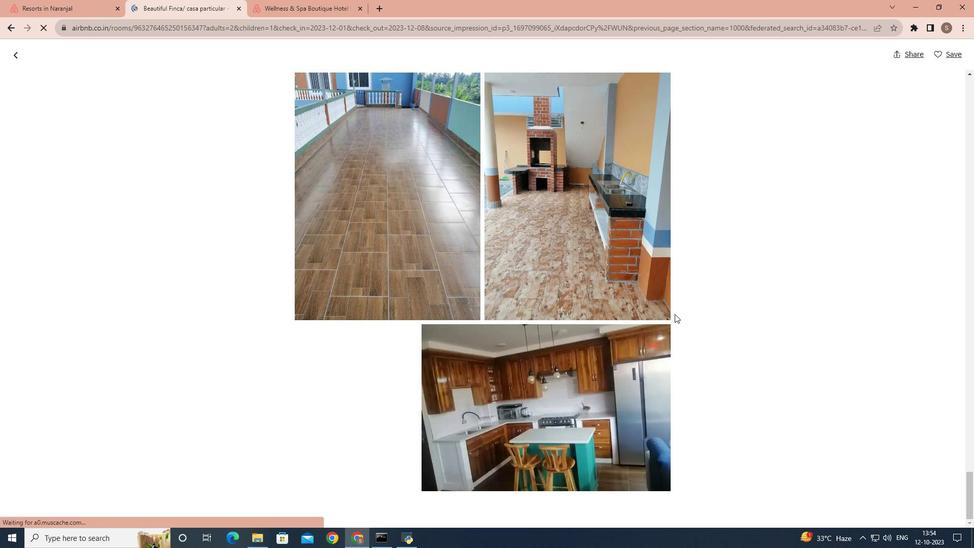 
Action: Mouse scrolled (600, 316) with delta (0, 0)
Screenshot: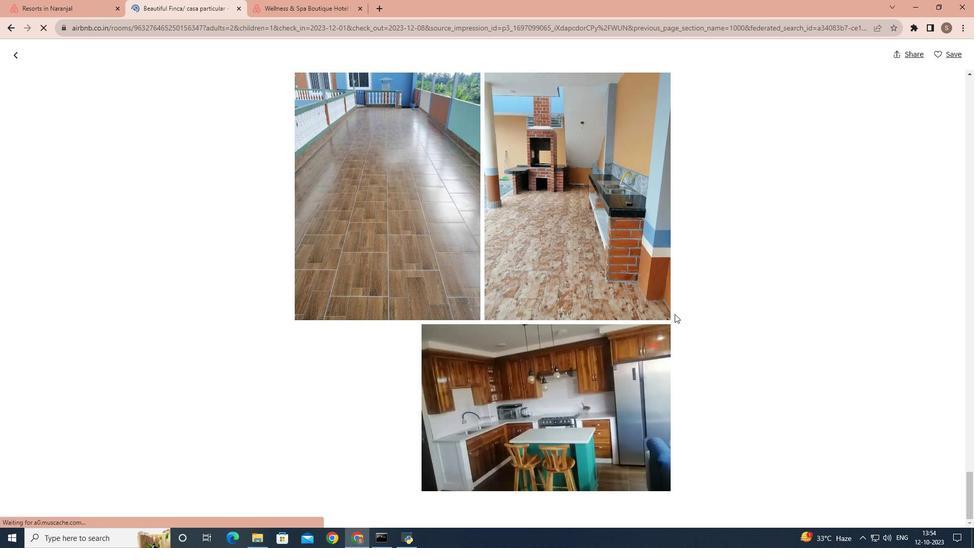 
Action: Mouse scrolled (600, 316) with delta (0, 0)
Screenshot: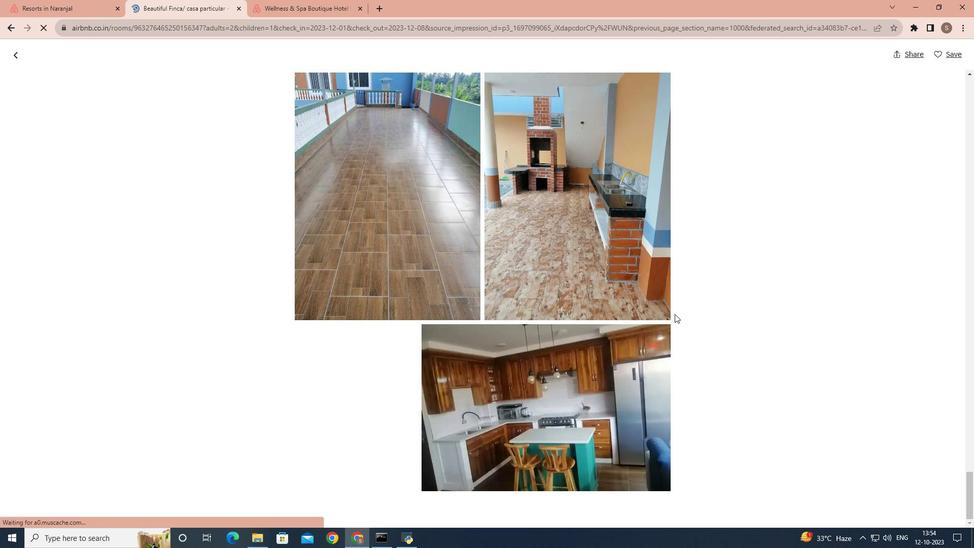 
Action: Mouse moved to (195, 52)
Screenshot: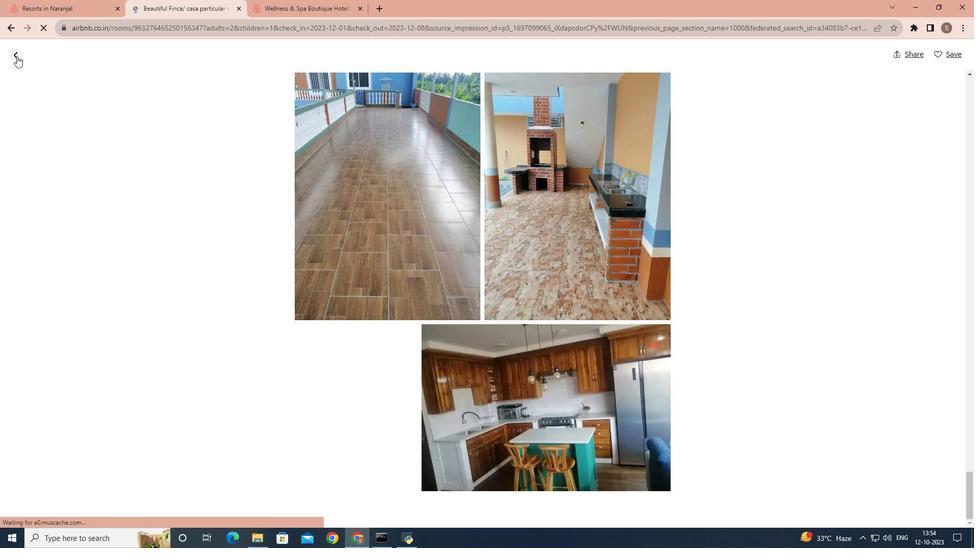 
Action: Mouse pressed left at (195, 52)
Screenshot: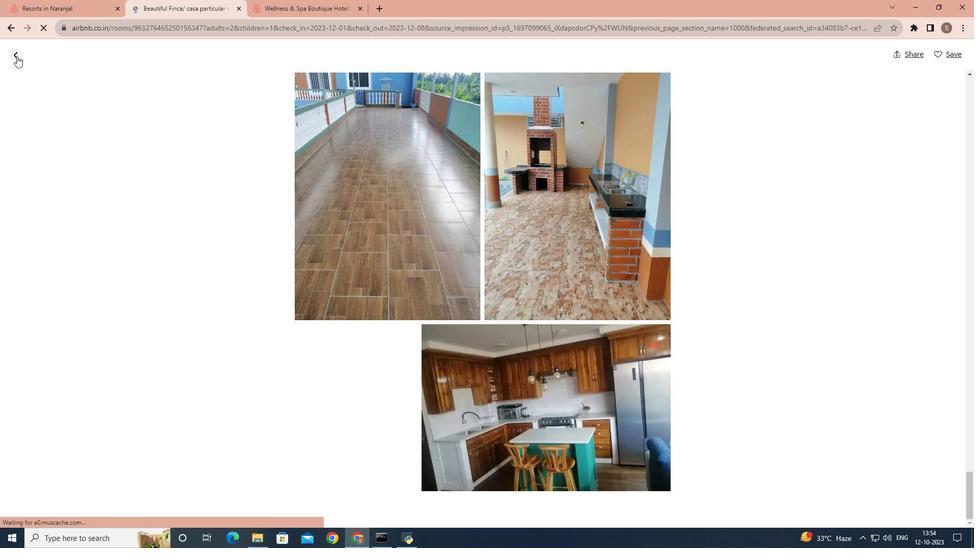 
Action: Mouse moved to (550, 326)
Screenshot: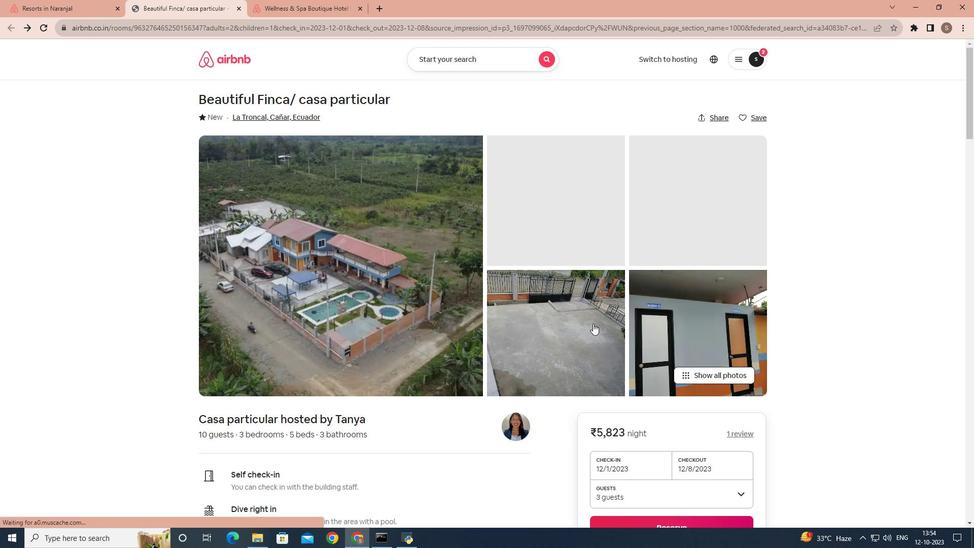 
Action: Mouse scrolled (550, 326) with delta (0, 0)
Screenshot: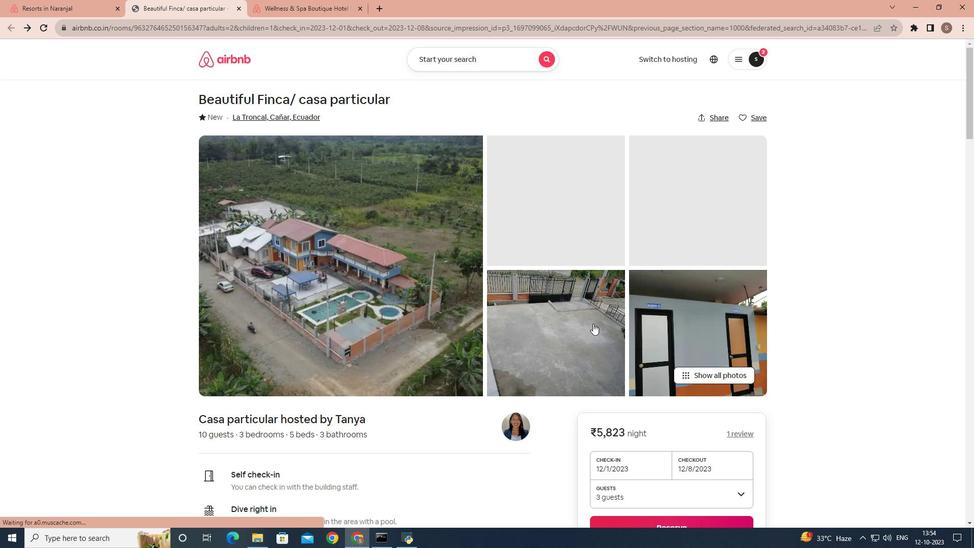 
Action: Mouse scrolled (550, 326) with delta (0, 0)
Screenshot: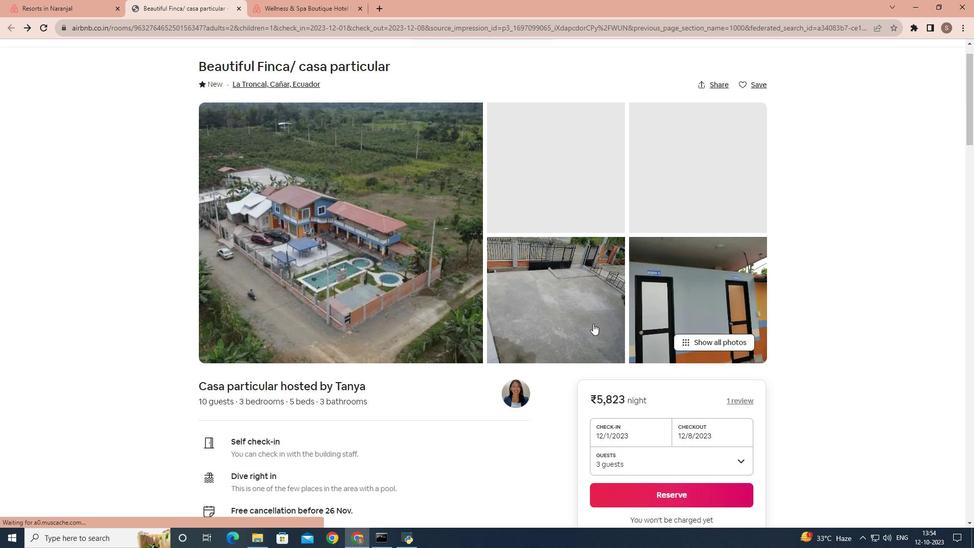 
Action: Mouse scrolled (550, 326) with delta (0, 0)
Screenshot: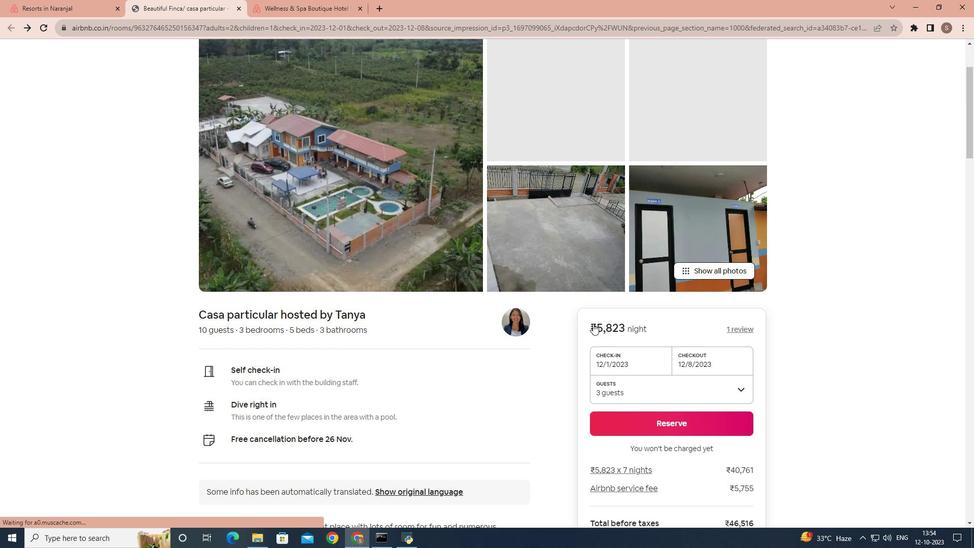 
Action: Mouse scrolled (550, 326) with delta (0, 0)
Screenshot: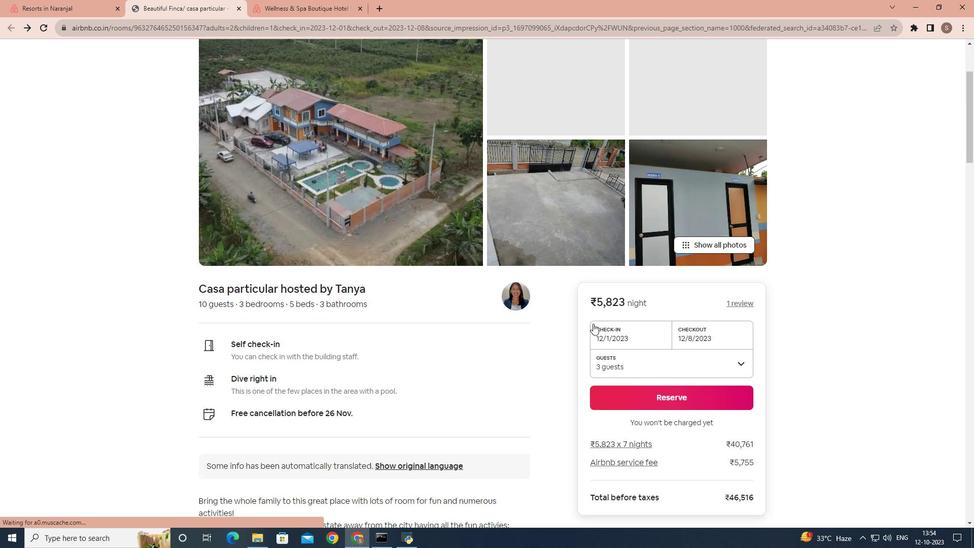 
Action: Mouse scrolled (550, 326) with delta (0, 0)
Screenshot: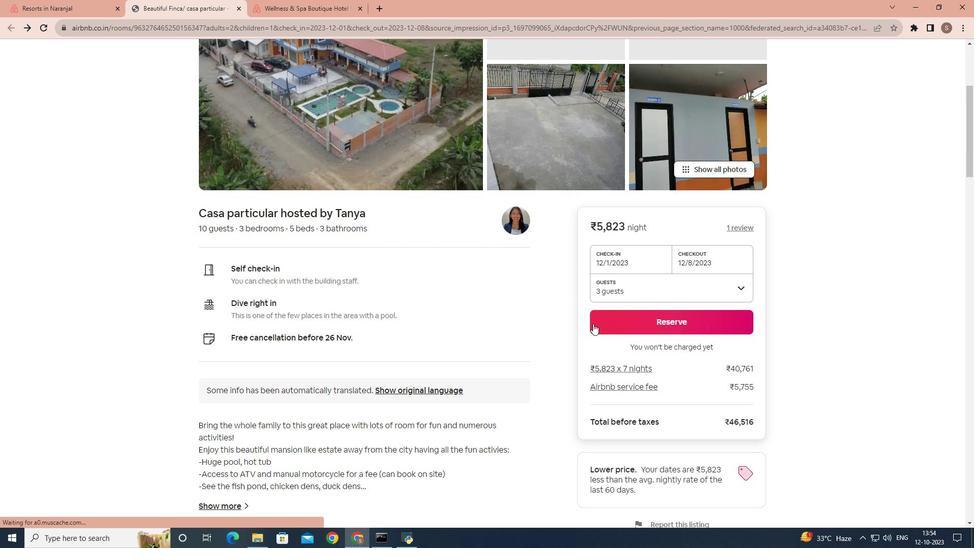 
Action: Mouse scrolled (550, 326) with delta (0, 0)
Screenshot: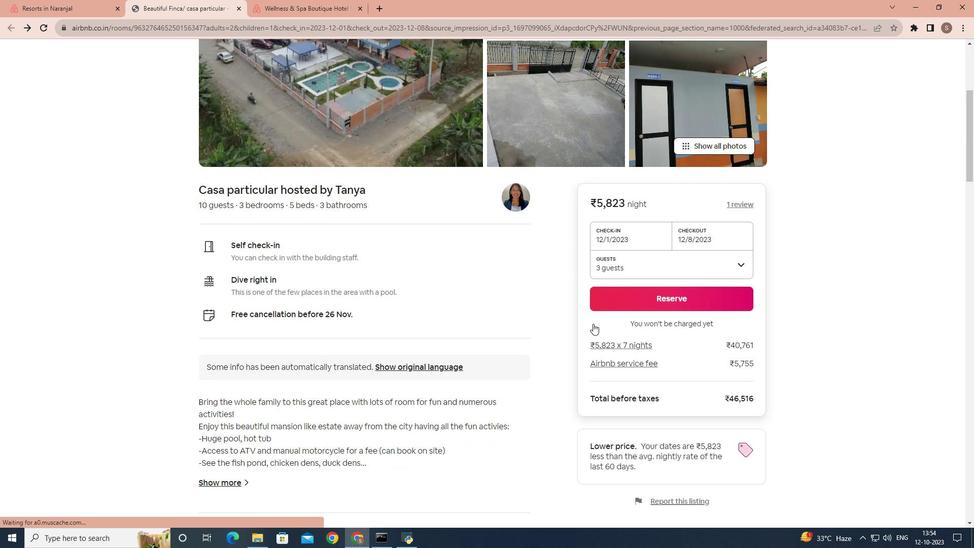 
Action: Mouse moved to (511, 356)
Screenshot: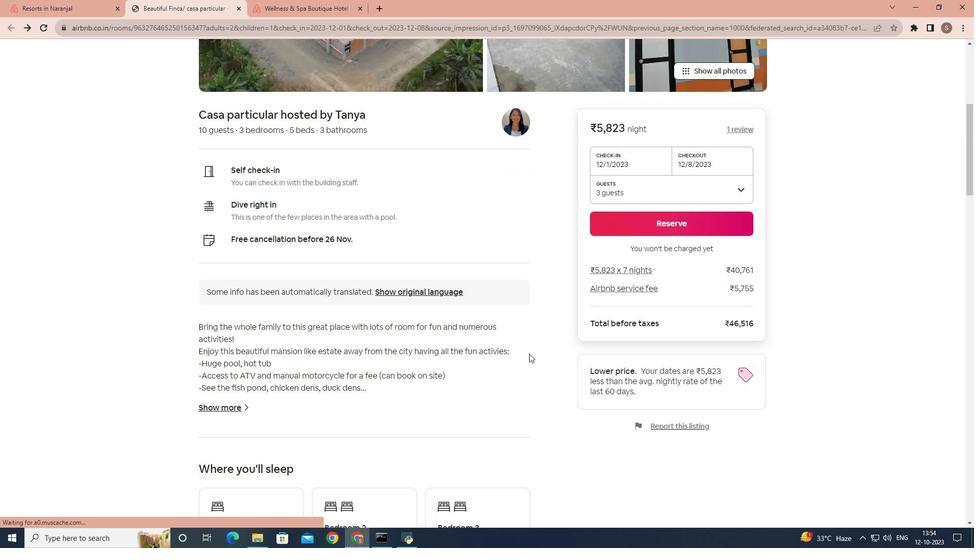 
Action: Mouse scrolled (511, 356) with delta (0, 0)
Screenshot: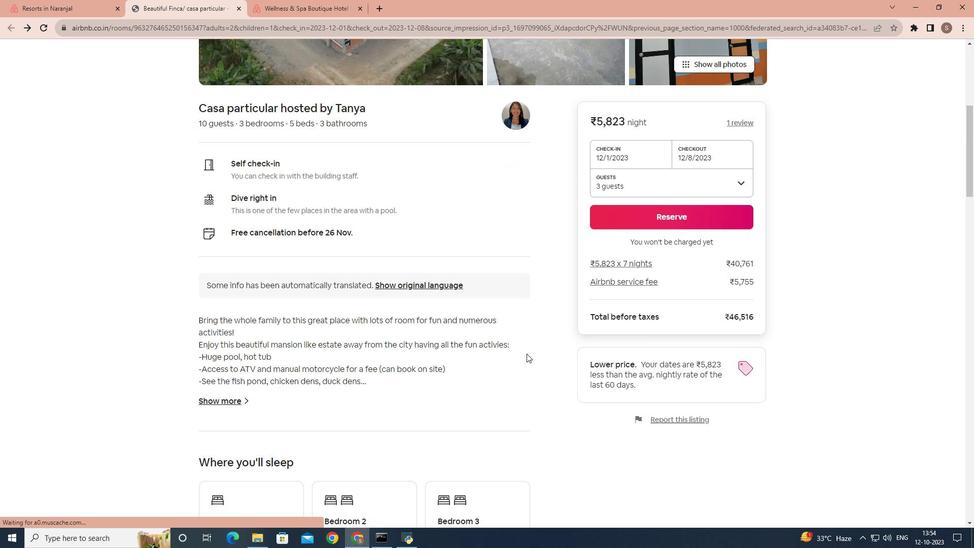 
Action: Mouse moved to (334, 360)
Screenshot: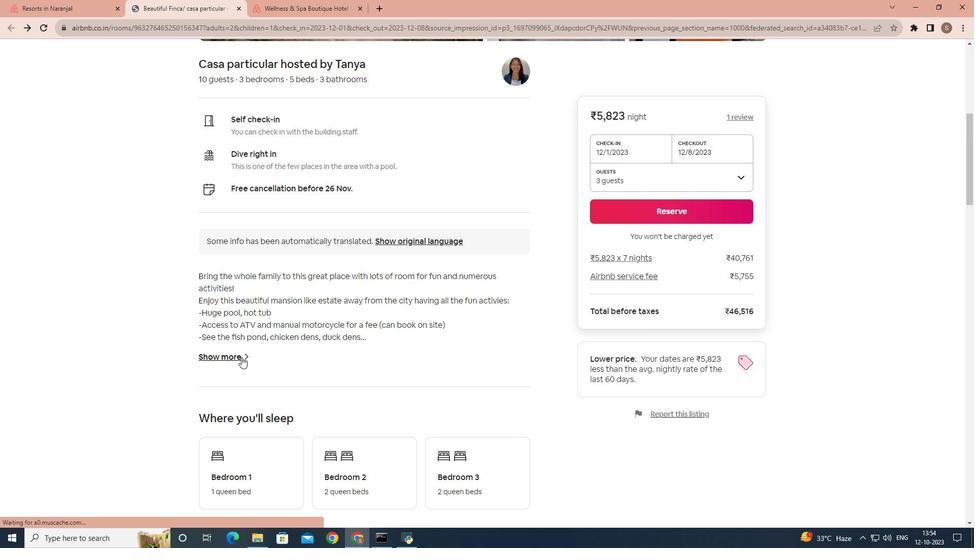 
Action: Mouse pressed left at (334, 360)
Screenshot: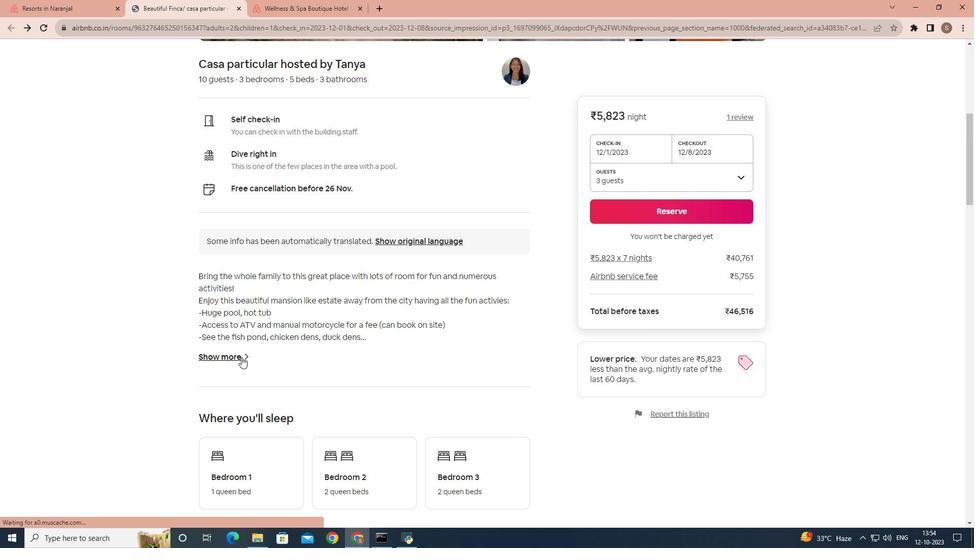 
Action: Mouse moved to (482, 333)
Screenshot: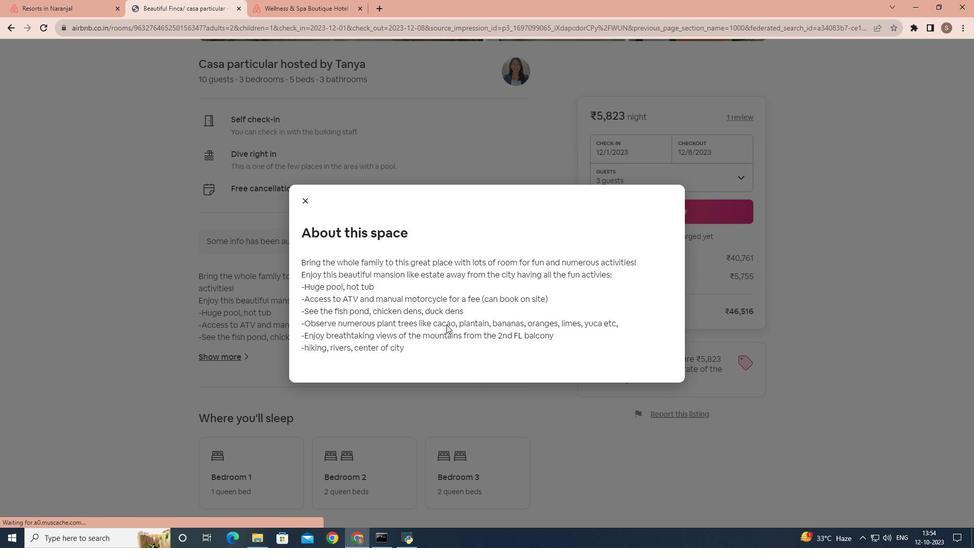 
Action: Mouse scrolled (482, 333) with delta (0, 0)
Screenshot: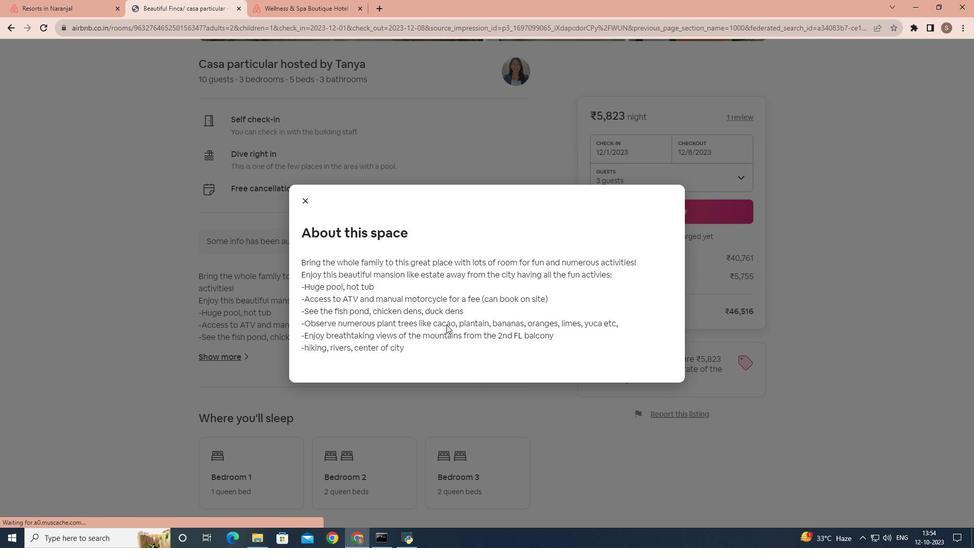 
Action: Mouse moved to (374, 198)
Screenshot: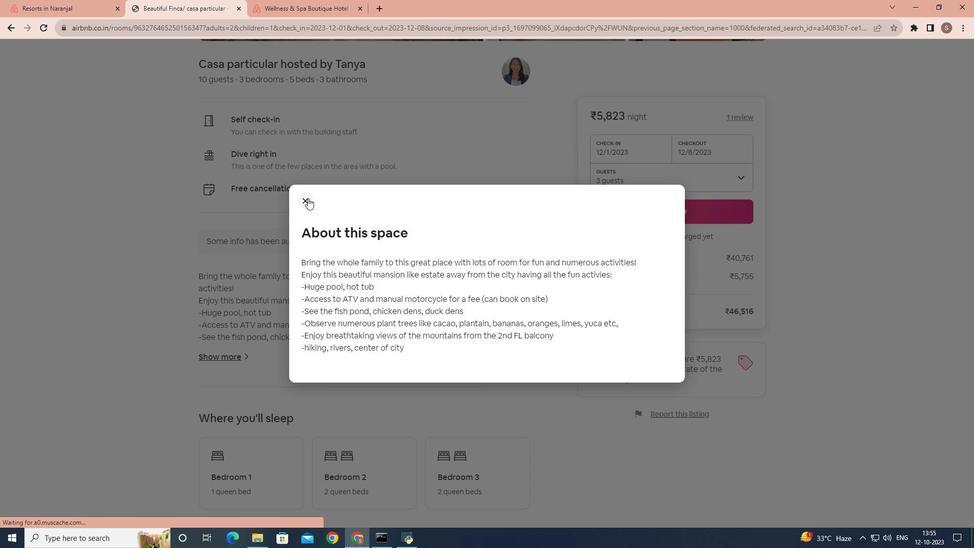 
Action: Mouse pressed left at (374, 198)
Screenshot: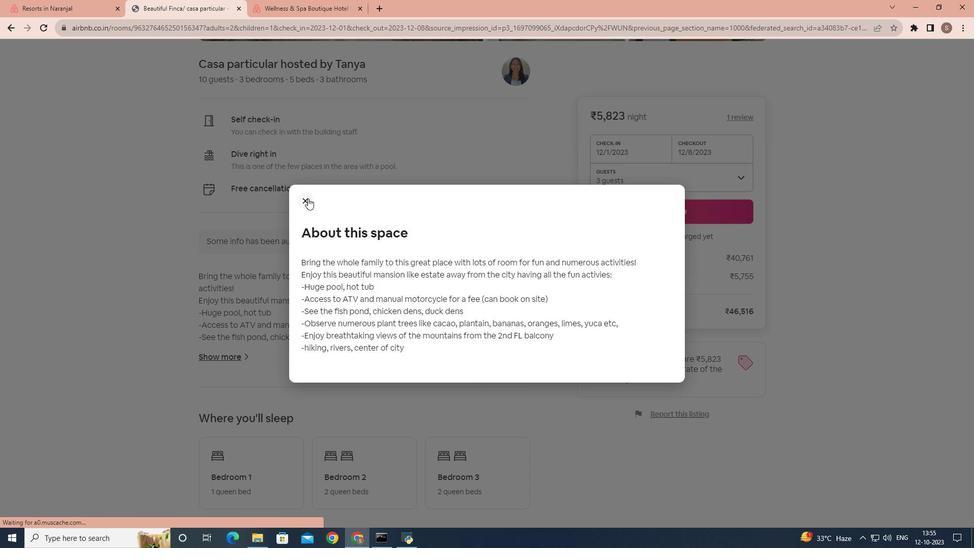 
Action: Mouse moved to (394, 314)
Screenshot: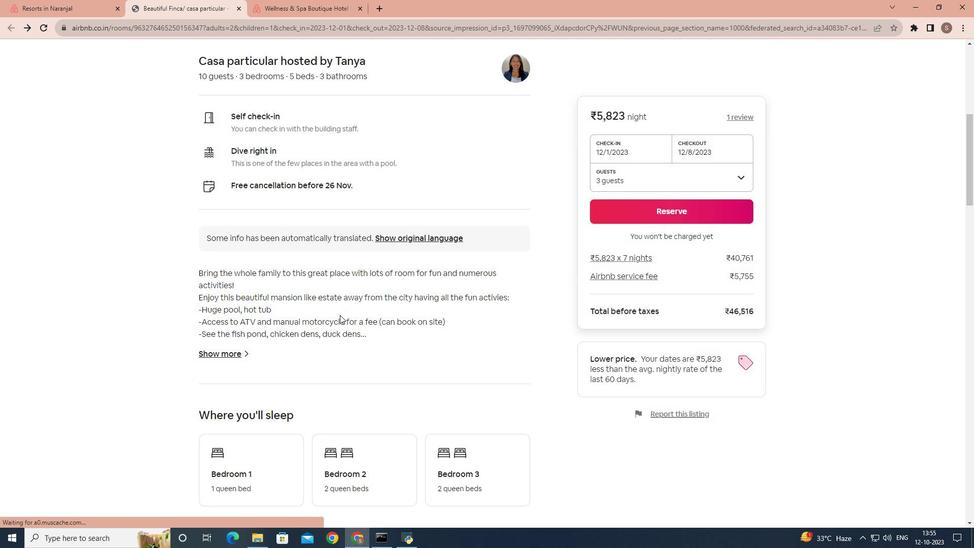 
Action: Mouse scrolled (394, 313) with delta (0, 0)
Screenshot: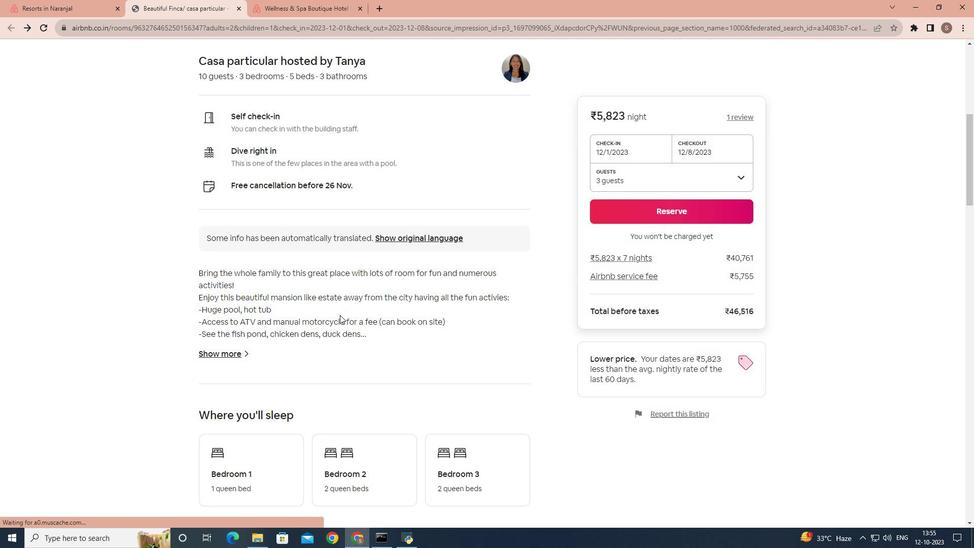 
Action: Mouse moved to (394, 318)
Screenshot: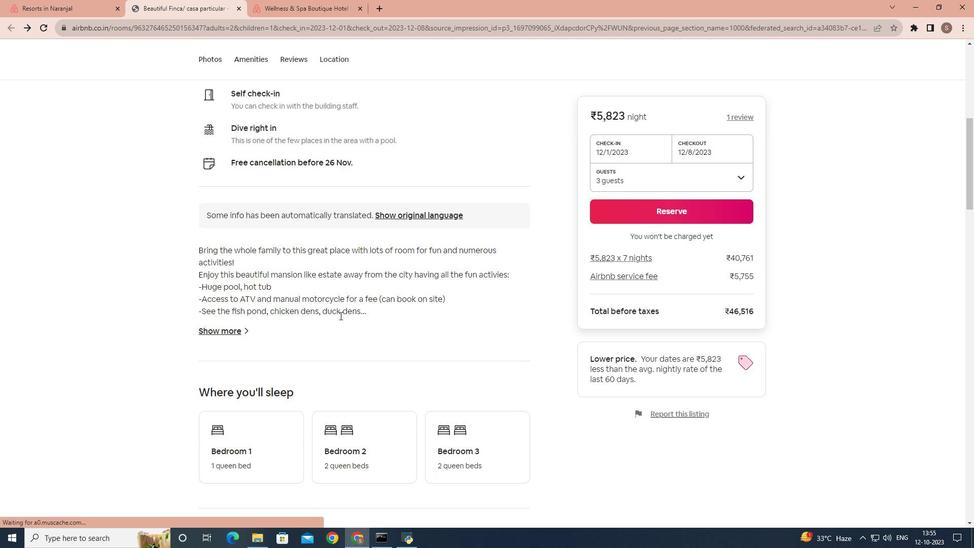 
Action: Mouse scrolled (394, 317) with delta (0, 0)
Screenshot: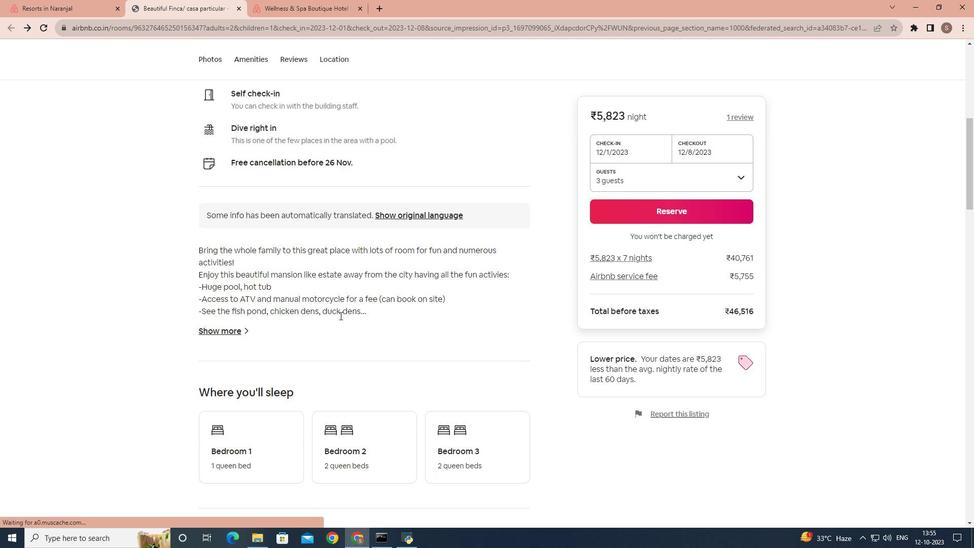 
Action: Mouse scrolled (394, 317) with delta (0, 0)
Screenshot: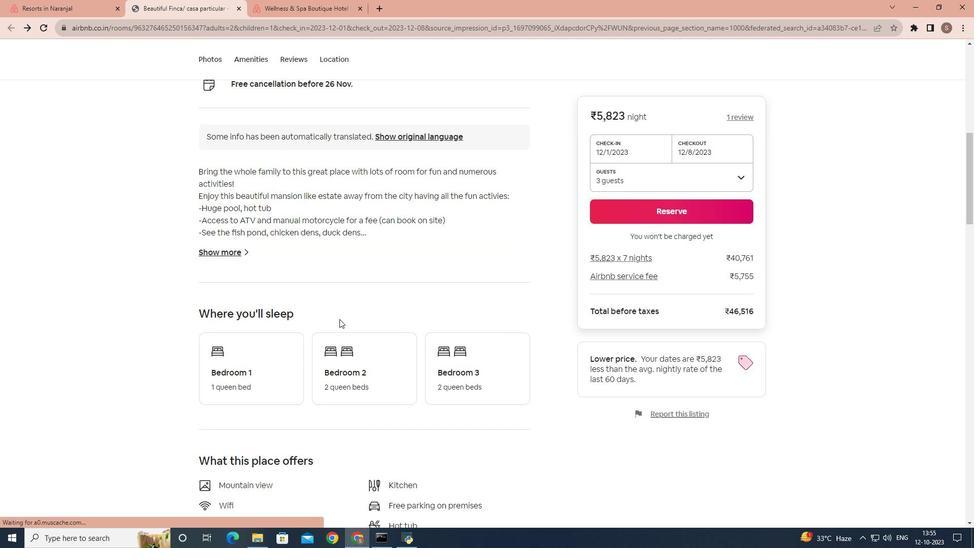 
Action: Mouse moved to (394, 321)
Screenshot: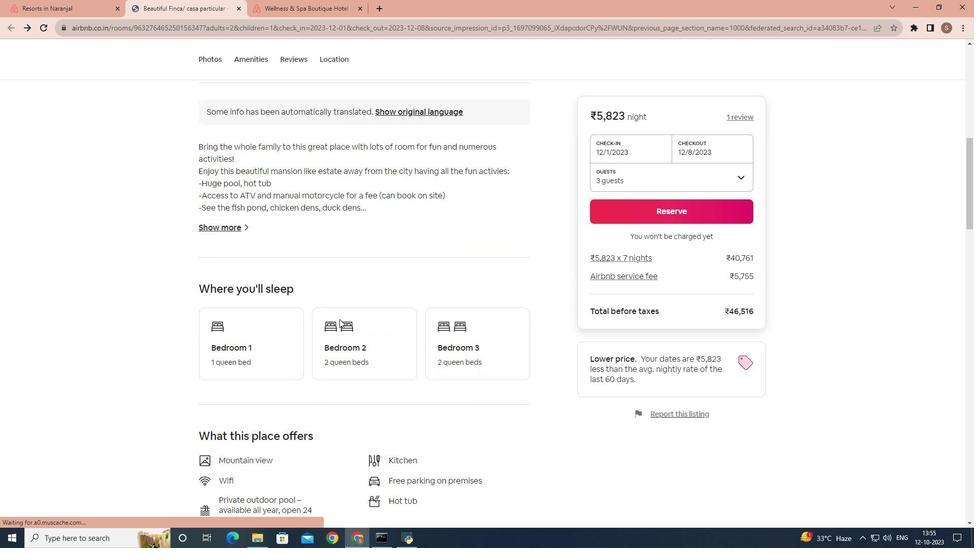 
Action: Mouse scrolled (394, 321) with delta (0, 0)
Screenshot: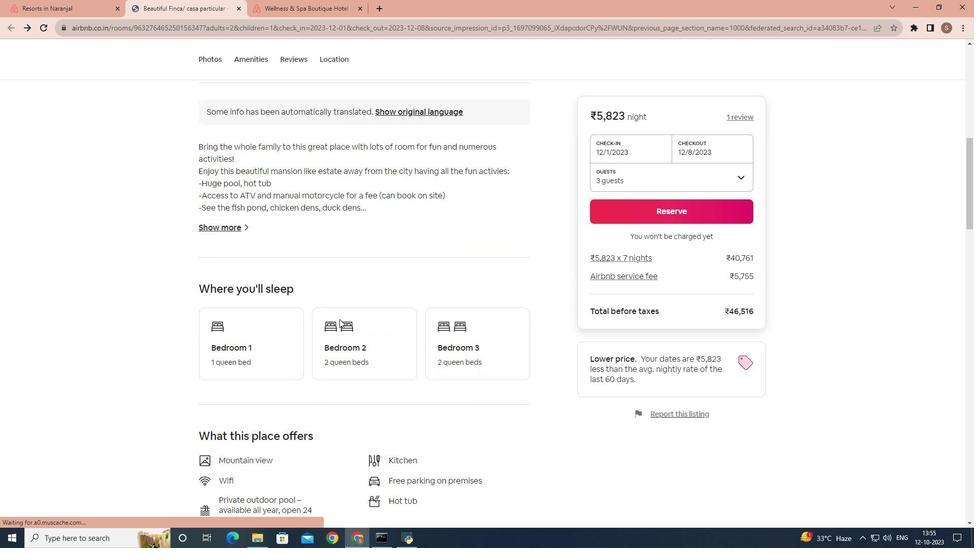 
Action: Mouse scrolled (394, 321) with delta (0, 0)
Screenshot: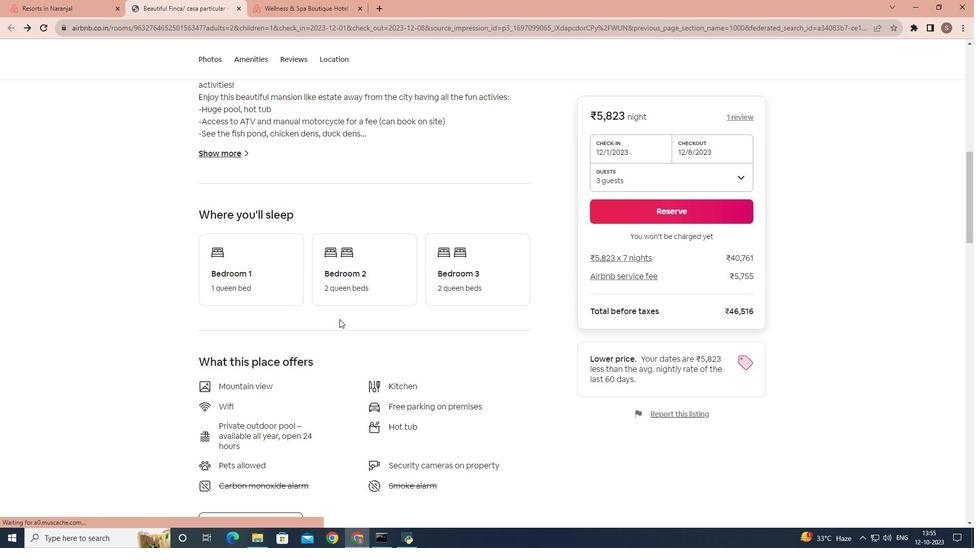 
Action: Mouse moved to (385, 342)
Screenshot: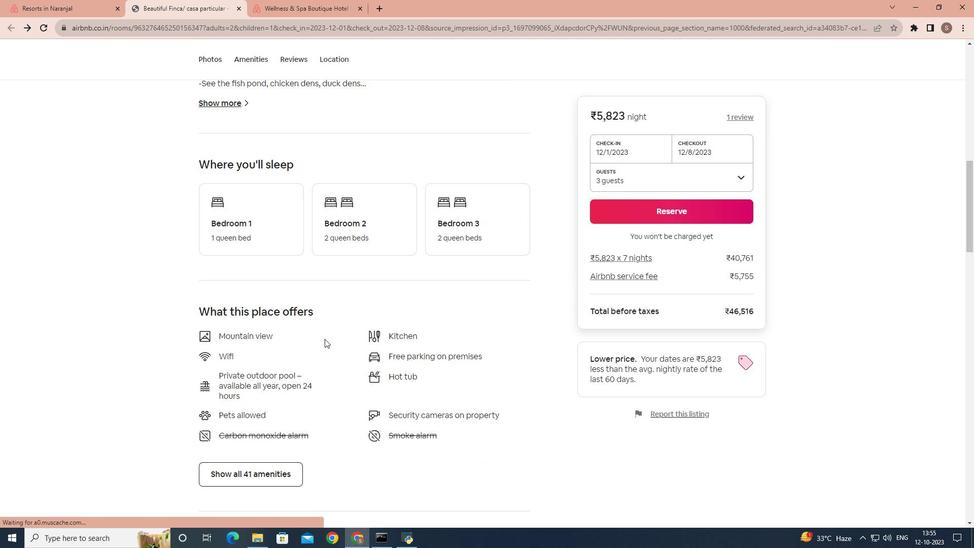 
Action: Mouse scrolled (385, 341) with delta (0, 0)
Screenshot: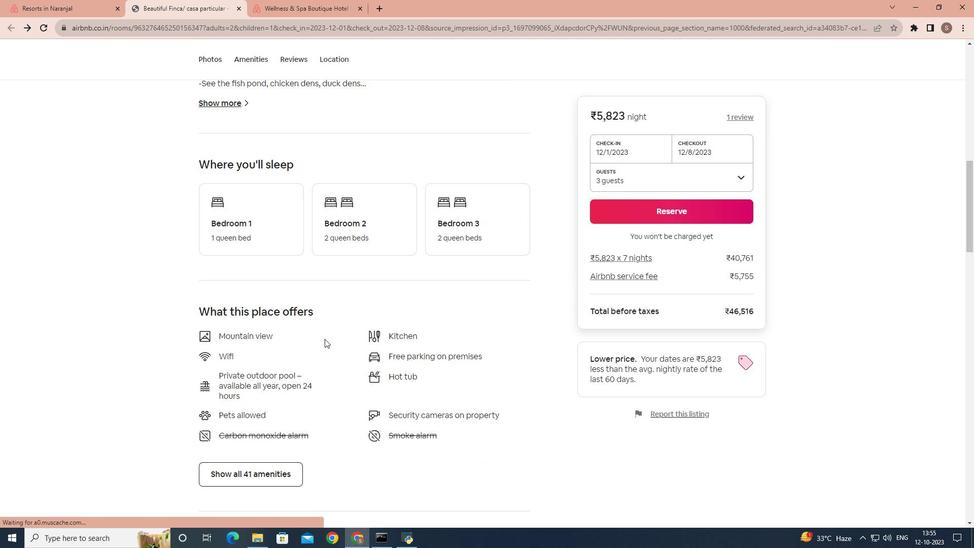
Action: Mouse moved to (347, 429)
Screenshot: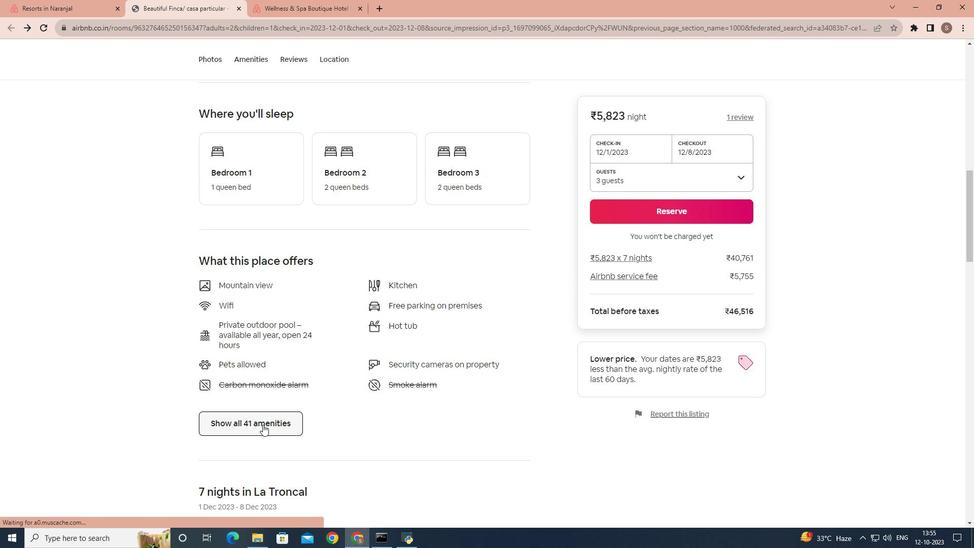 
Action: Mouse pressed left at (347, 429)
Screenshot: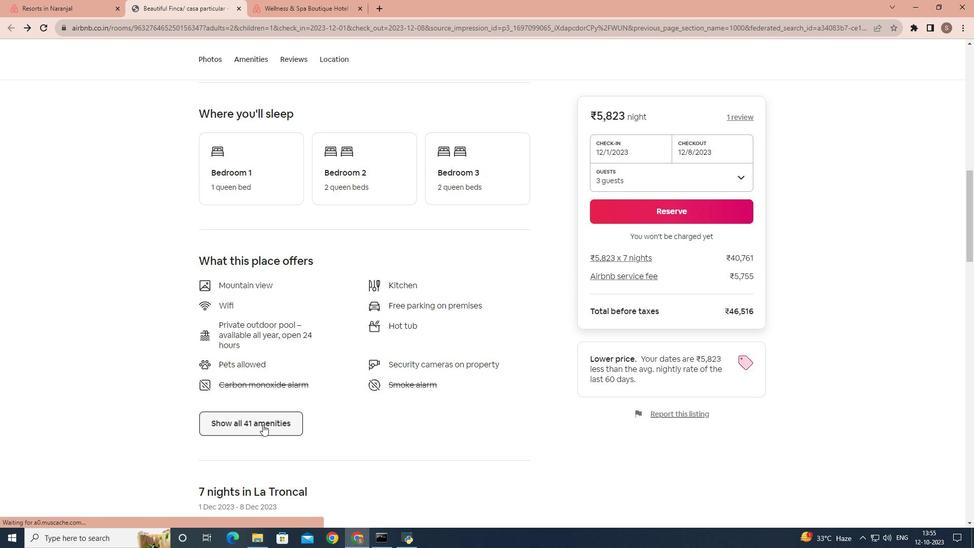 
Action: Mouse moved to (442, 304)
Screenshot: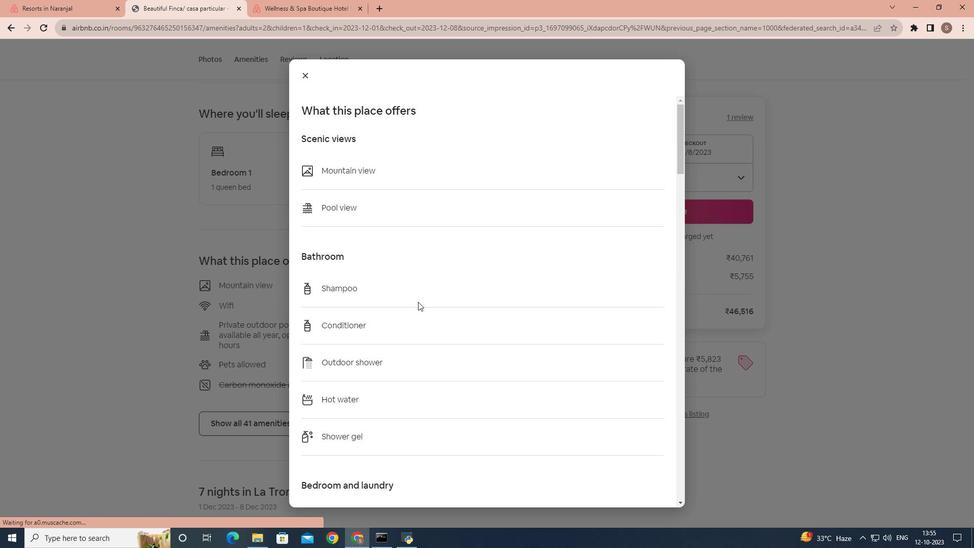 
Action: Mouse scrolled (442, 303) with delta (0, 0)
Screenshot: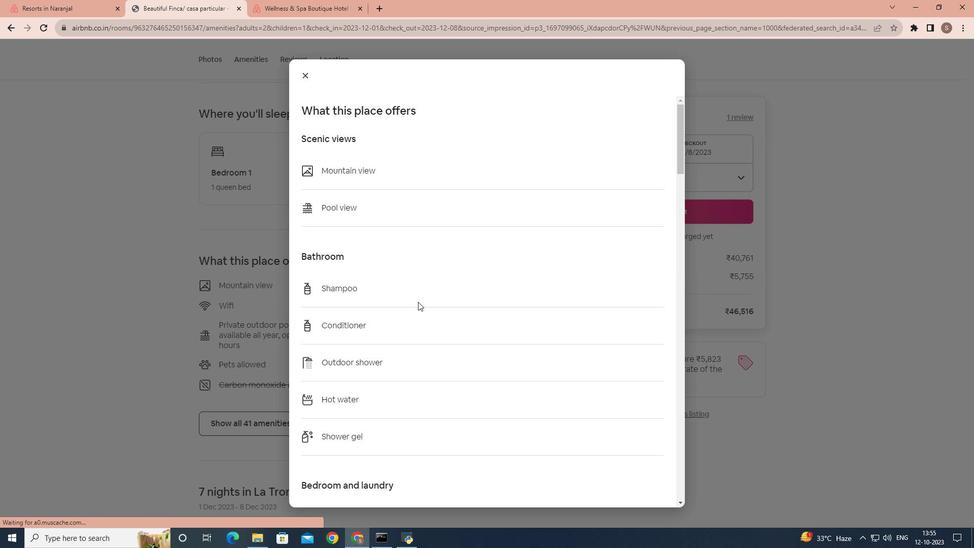 
Action: Mouse scrolled (442, 303) with delta (0, 0)
Screenshot: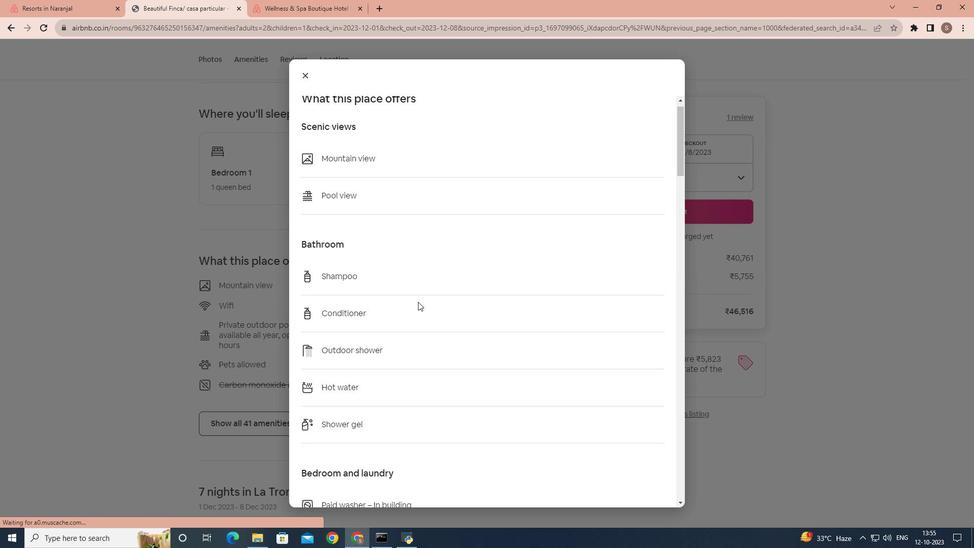 
Action: Mouse scrolled (442, 303) with delta (0, 0)
Screenshot: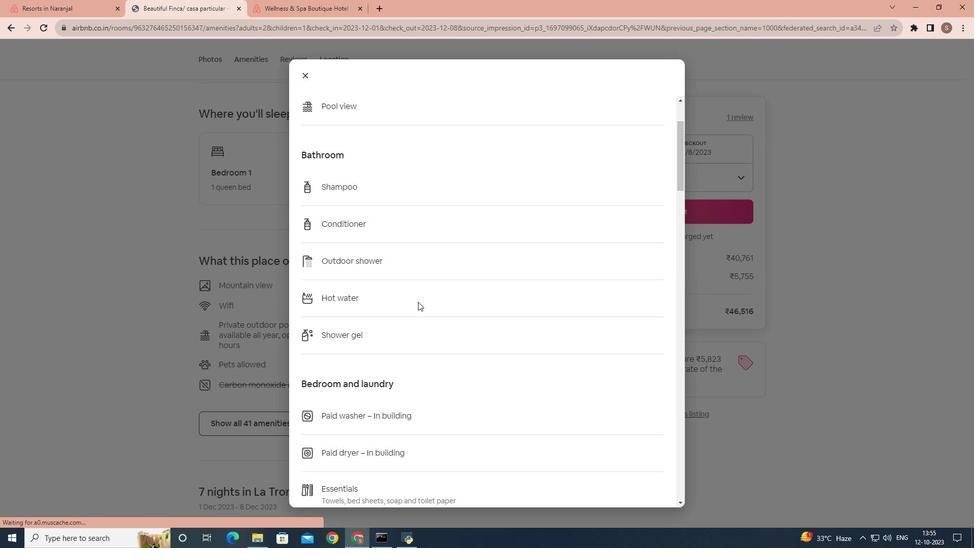 
Action: Mouse scrolled (442, 303) with delta (0, 0)
Screenshot: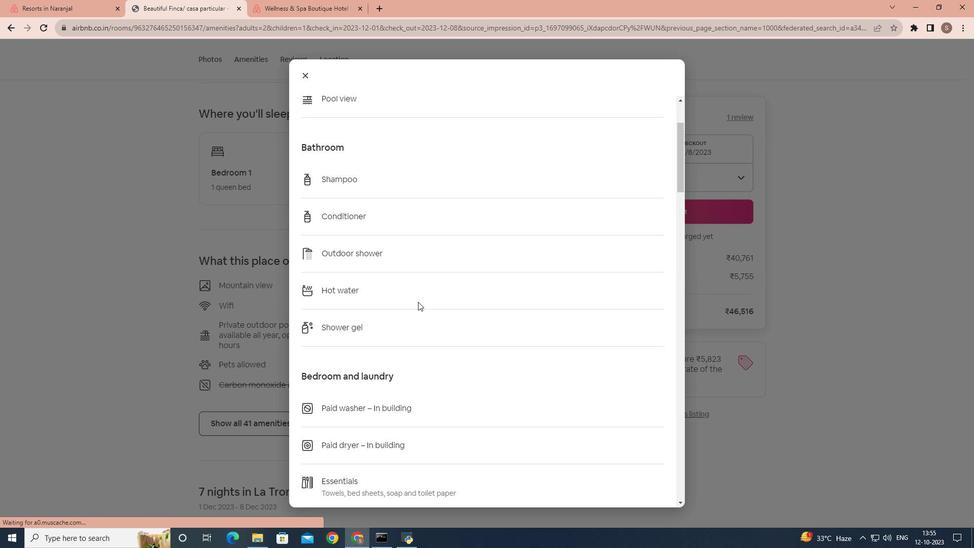 
Action: Mouse scrolled (442, 303) with delta (0, 0)
Screenshot: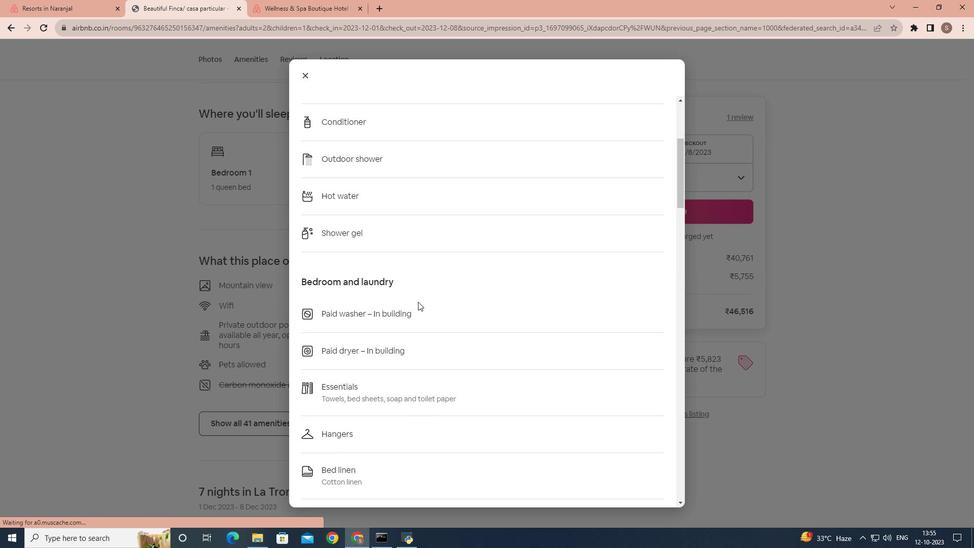
Action: Mouse scrolled (442, 303) with delta (0, 0)
Screenshot: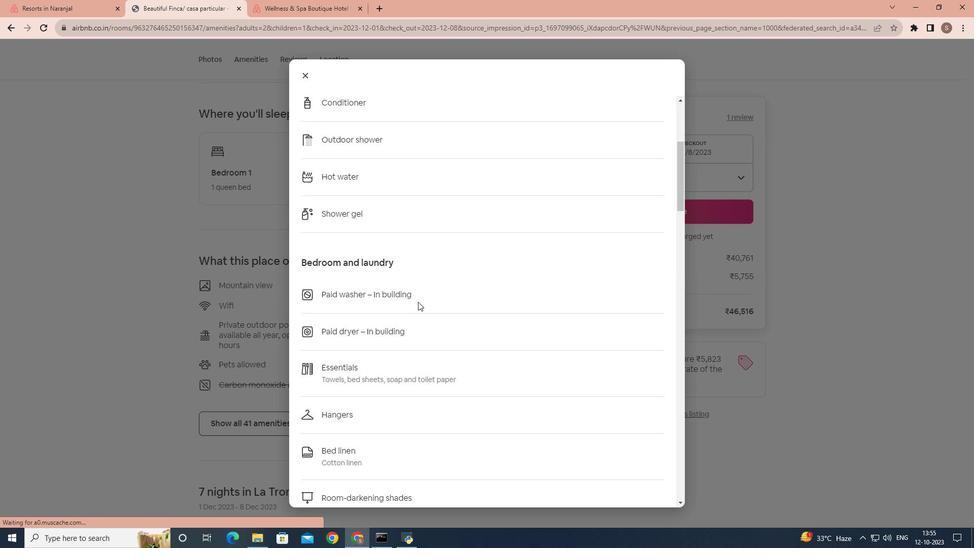
Action: Mouse scrolled (442, 303) with delta (0, 0)
Screenshot: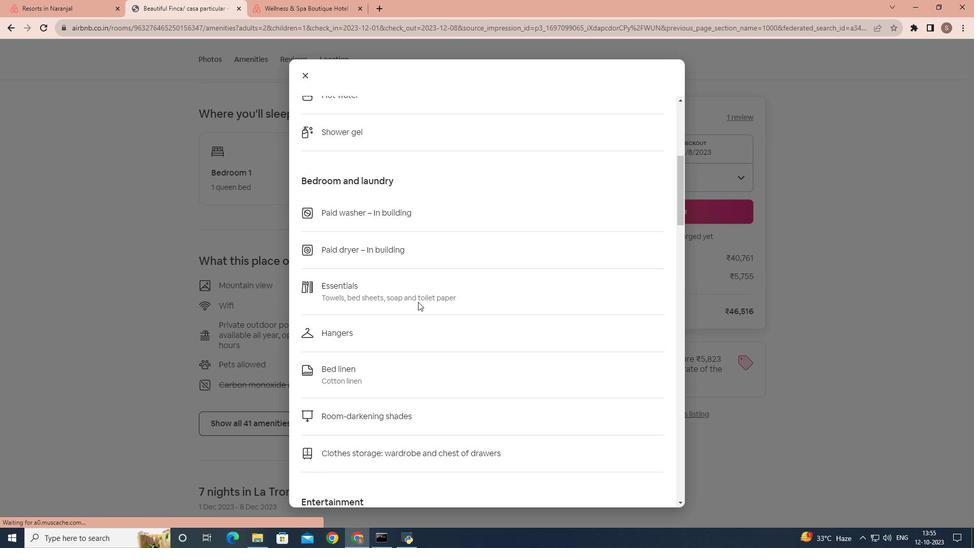 
Action: Mouse scrolled (442, 303) with delta (0, 0)
Screenshot: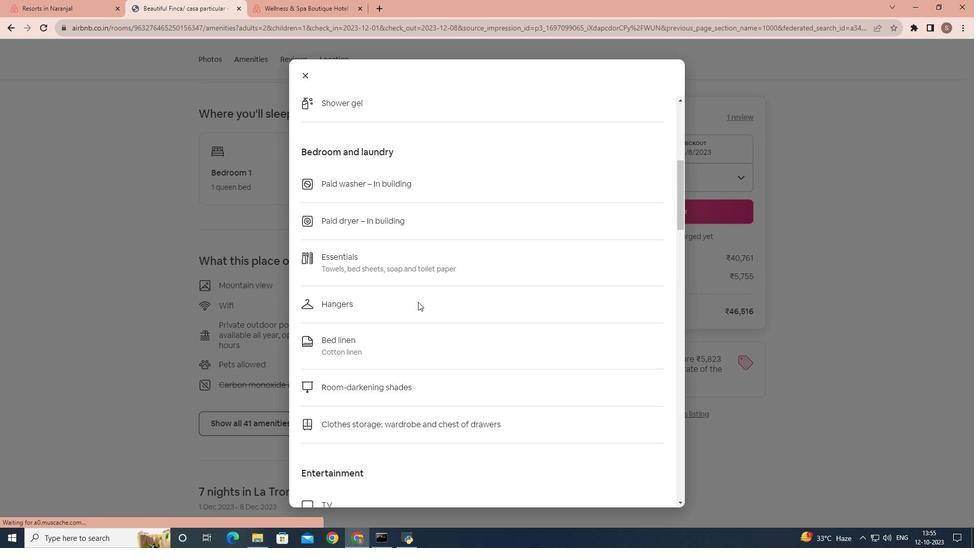 
Action: Mouse scrolled (442, 303) with delta (0, 0)
Screenshot: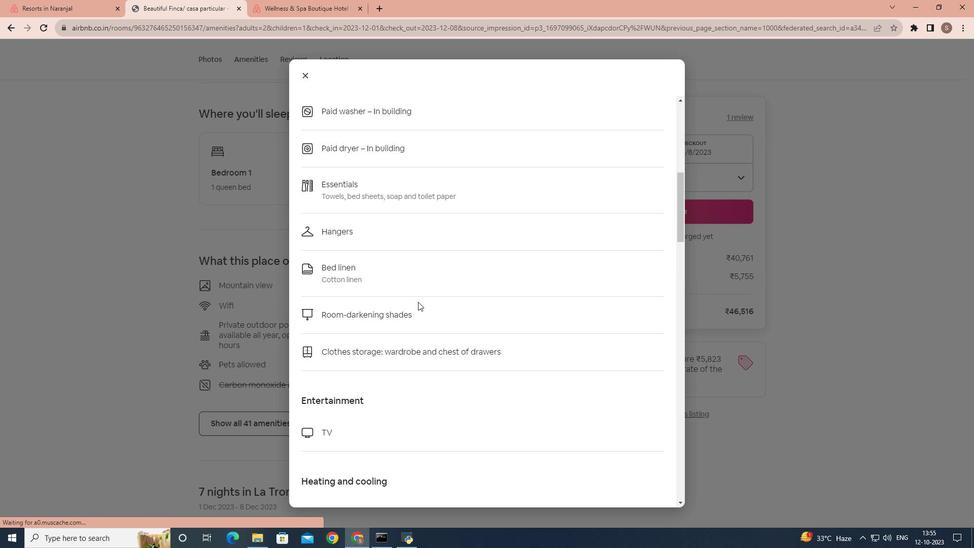 
Action: Mouse scrolled (442, 303) with delta (0, 0)
Screenshot: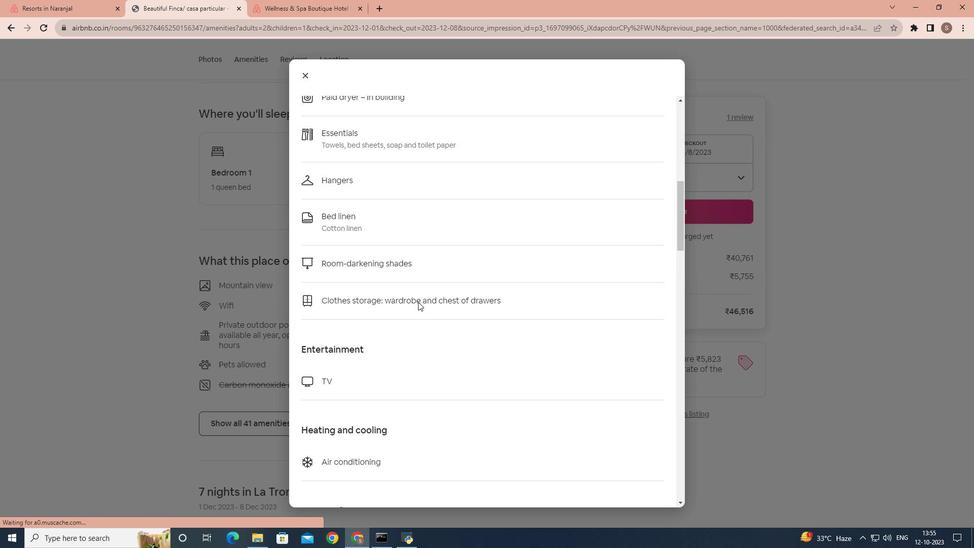 
Action: Mouse scrolled (442, 303) with delta (0, 0)
Screenshot: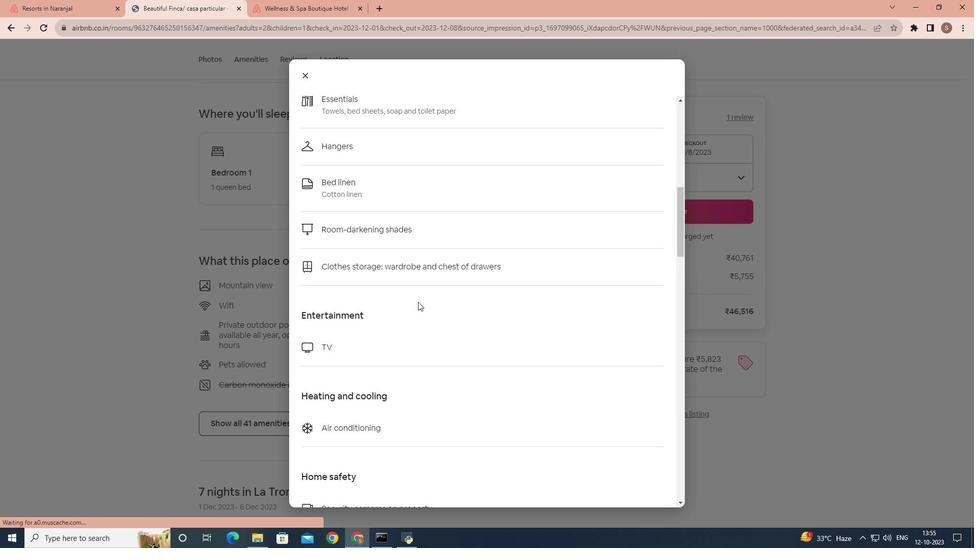 
Action: Mouse scrolled (442, 303) with delta (0, 0)
Screenshot: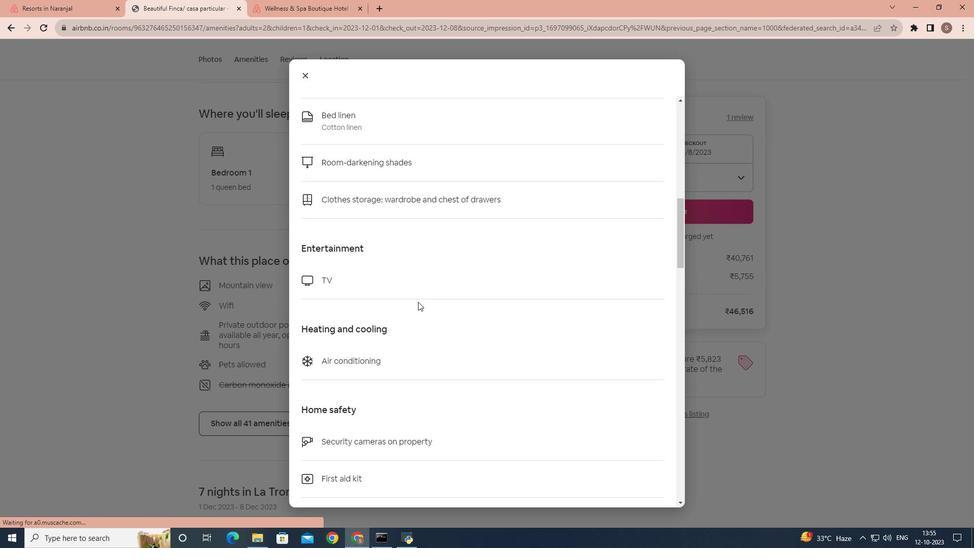 
Action: Mouse scrolled (442, 303) with delta (0, 0)
Screenshot: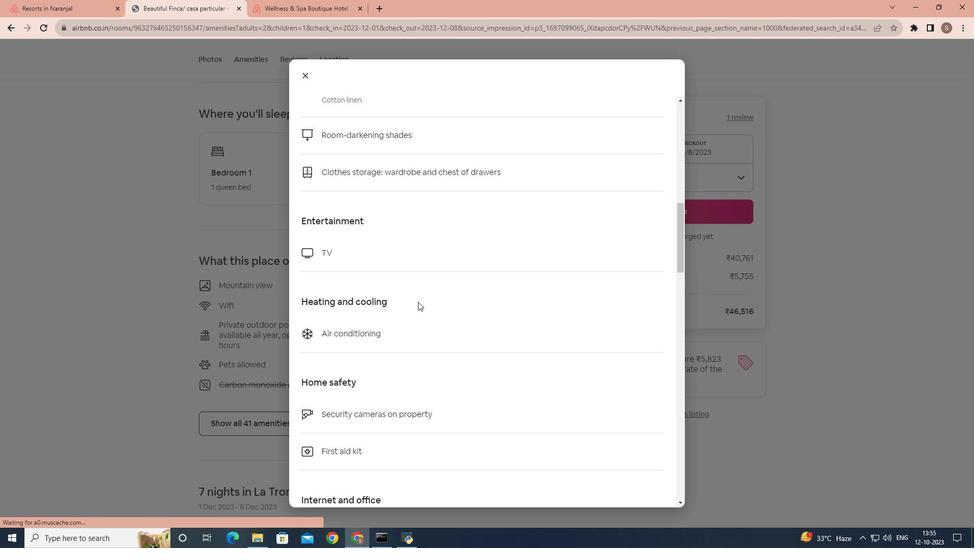 
Action: Mouse scrolled (442, 303) with delta (0, 0)
Screenshot: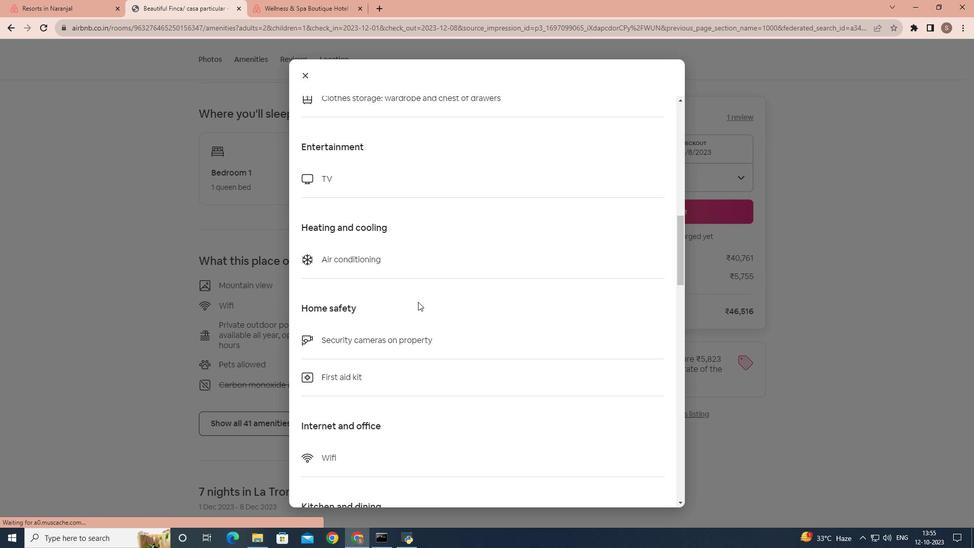 
Action: Mouse scrolled (442, 303) with delta (0, 0)
Screenshot: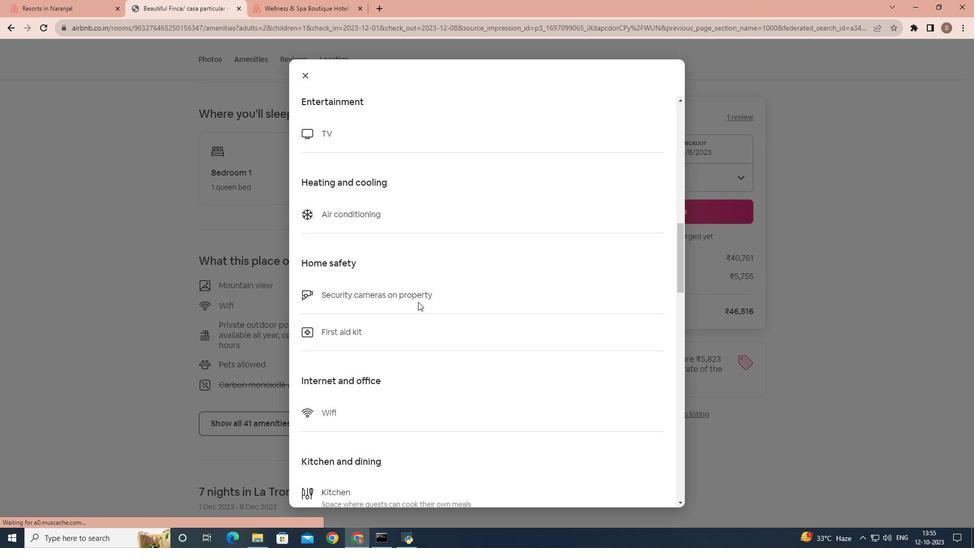 
Action: Mouse scrolled (442, 303) with delta (0, 0)
Screenshot: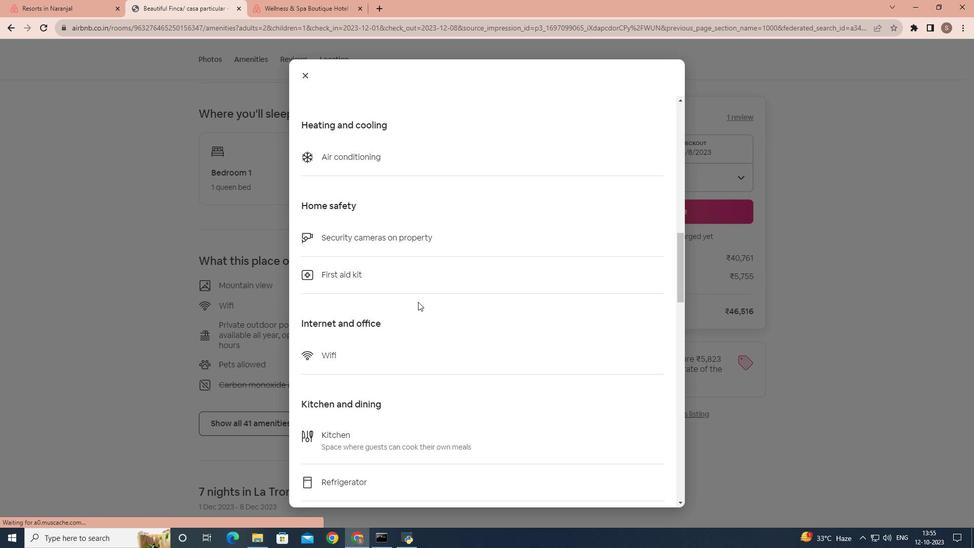 
Action: Mouse scrolled (442, 303) with delta (0, 0)
Screenshot: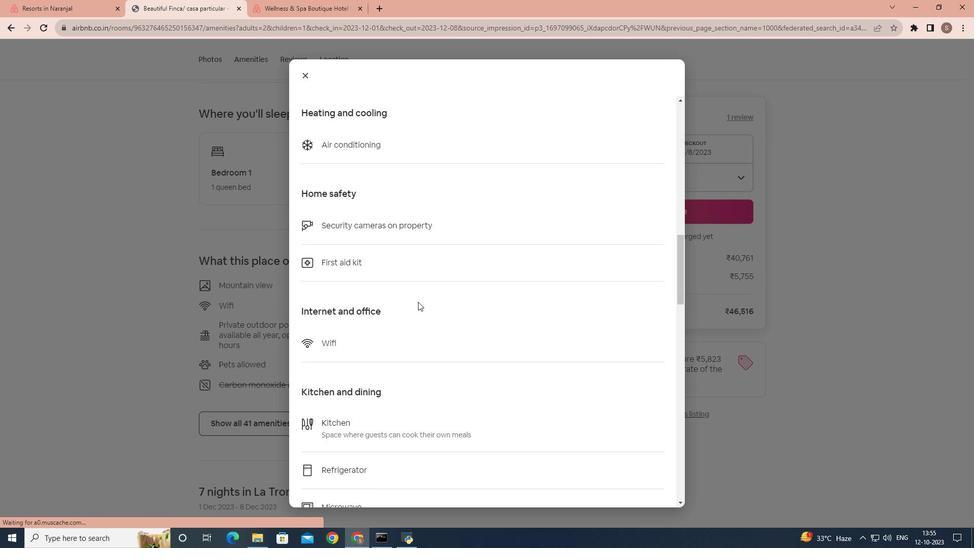 
Action: Mouse scrolled (442, 303) with delta (0, 0)
Screenshot: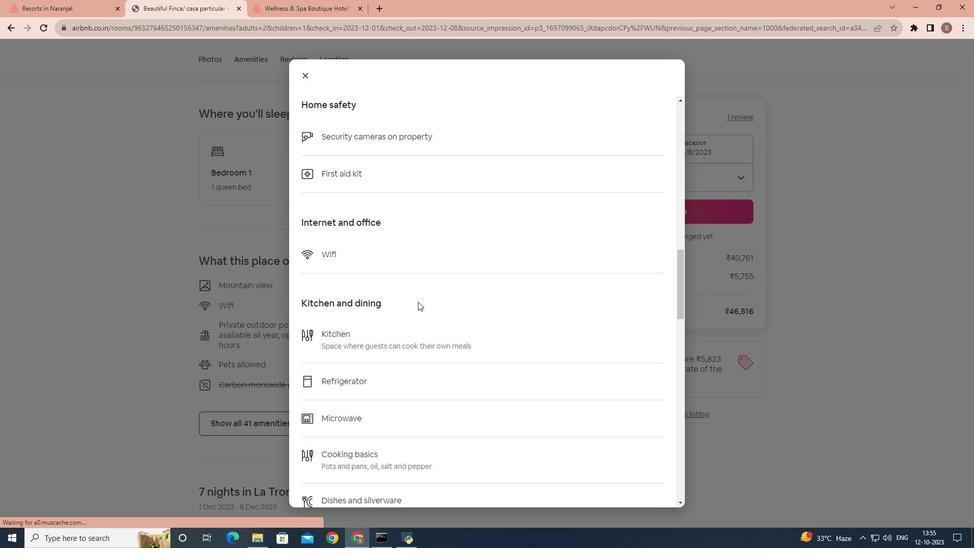 
Action: Mouse scrolled (442, 303) with delta (0, 0)
Screenshot: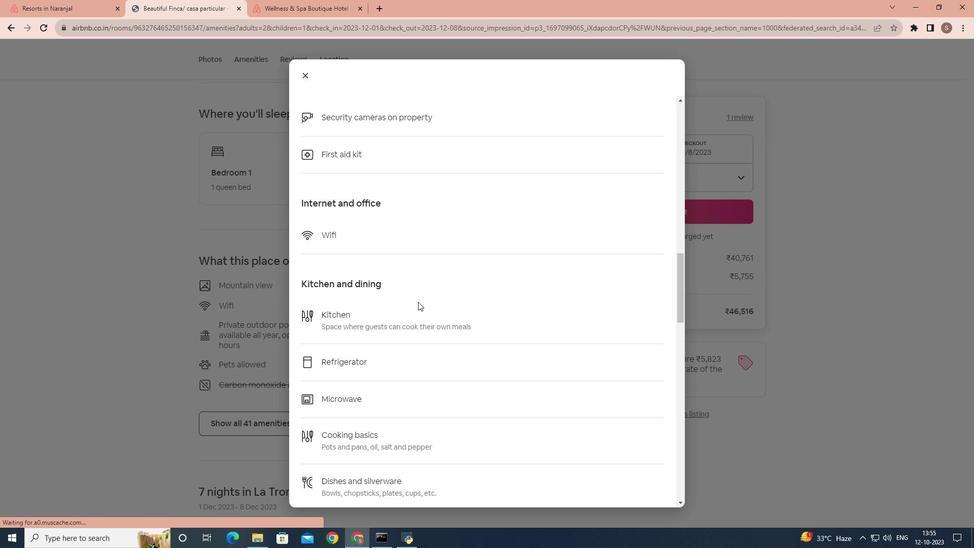 
Action: Mouse scrolled (442, 303) with delta (0, 0)
Screenshot: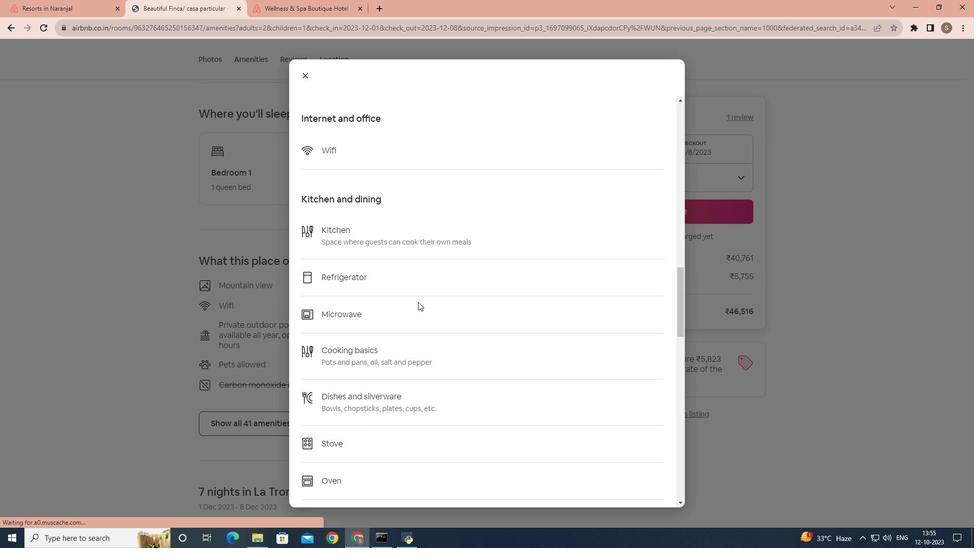 
Action: Mouse scrolled (442, 303) with delta (0, 0)
Screenshot: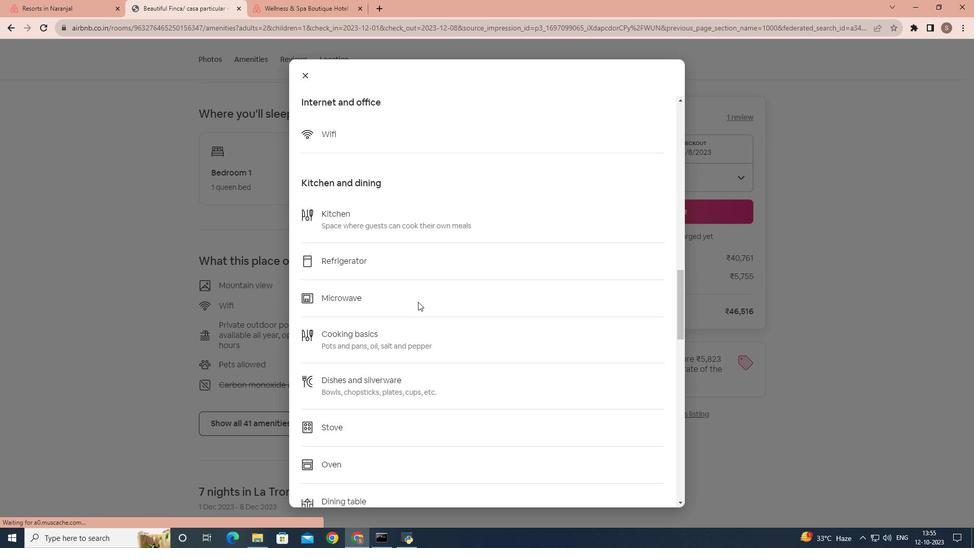 
Action: Mouse scrolled (442, 303) with delta (0, 0)
Screenshot: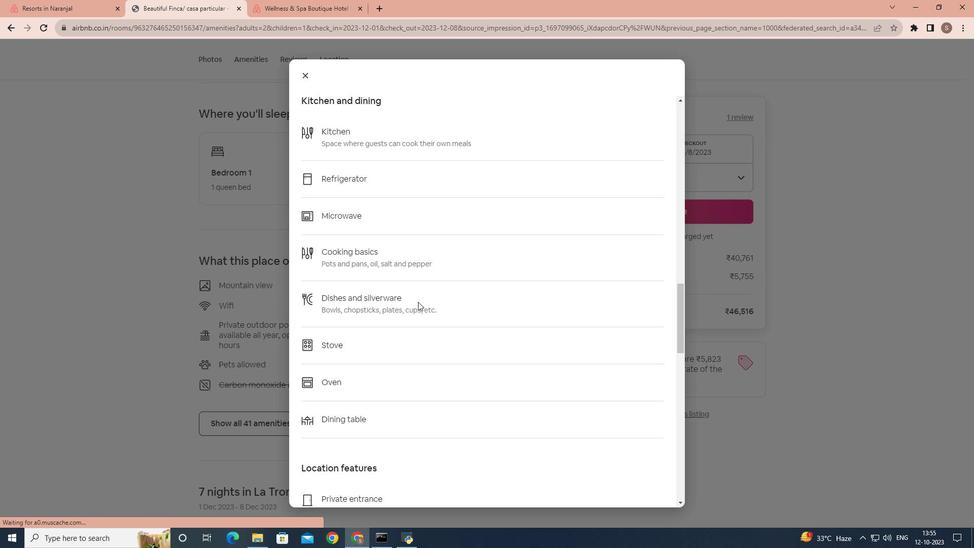 
Action: Mouse scrolled (442, 303) with delta (0, 0)
Screenshot: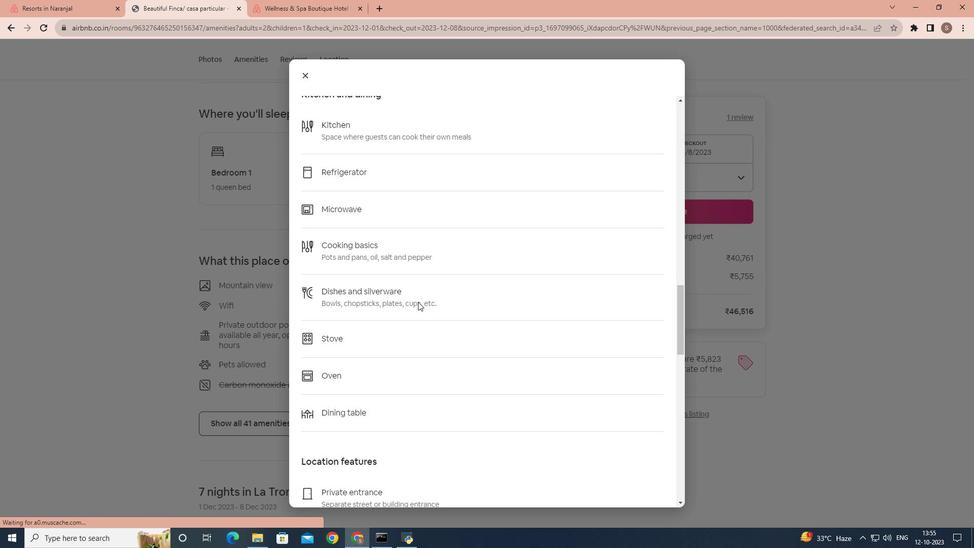
Action: Mouse scrolled (442, 303) with delta (0, 0)
Screenshot: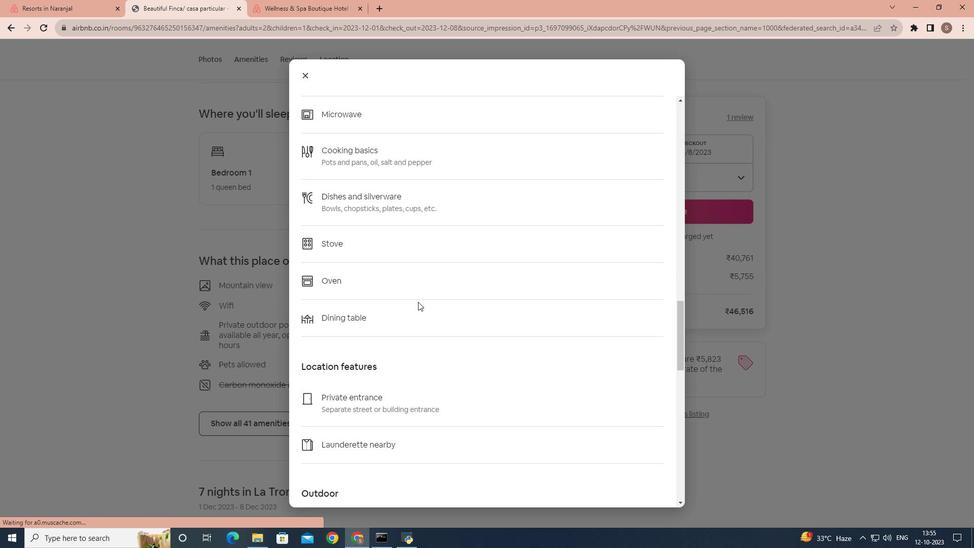 
Action: Mouse scrolled (442, 303) with delta (0, 0)
Screenshot: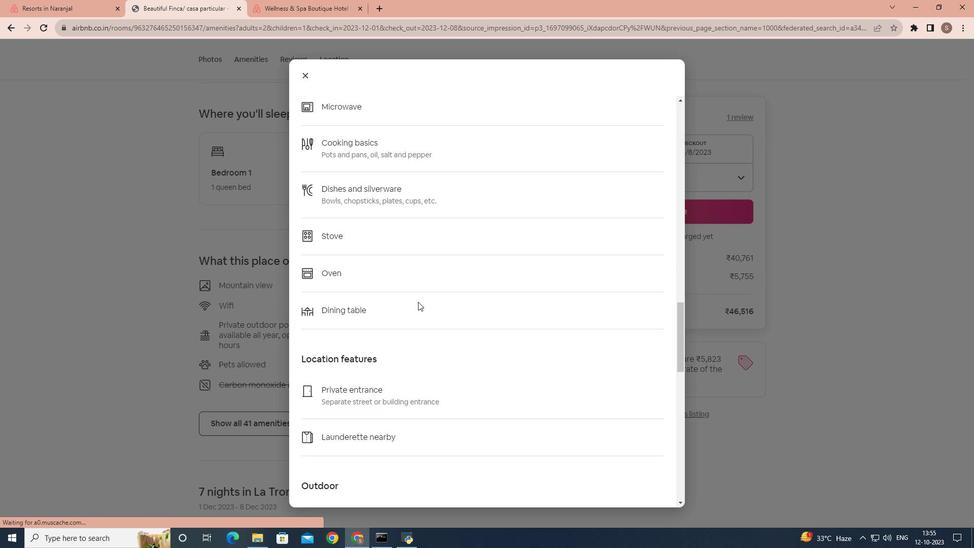 
Action: Mouse scrolled (442, 303) with delta (0, 0)
Screenshot: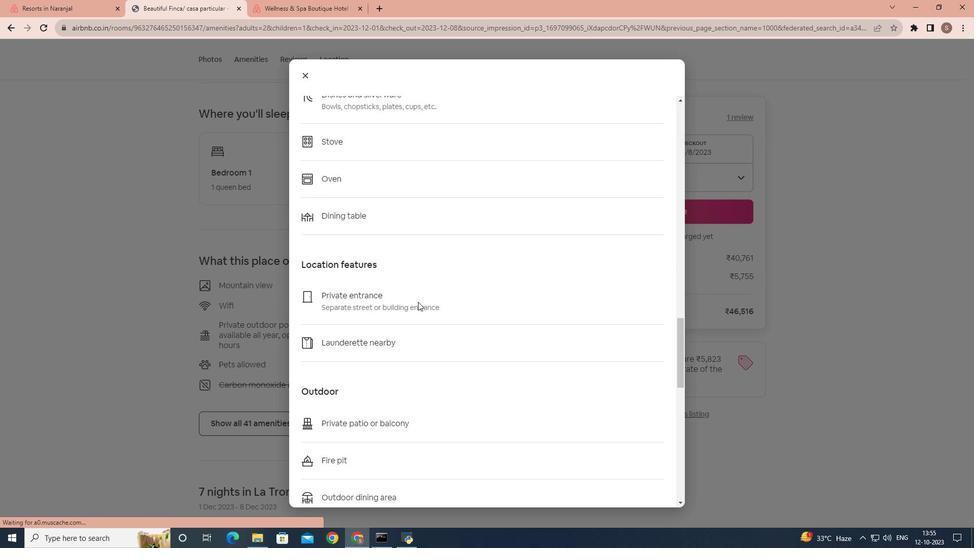 
Action: Mouse scrolled (442, 303) with delta (0, 0)
Screenshot: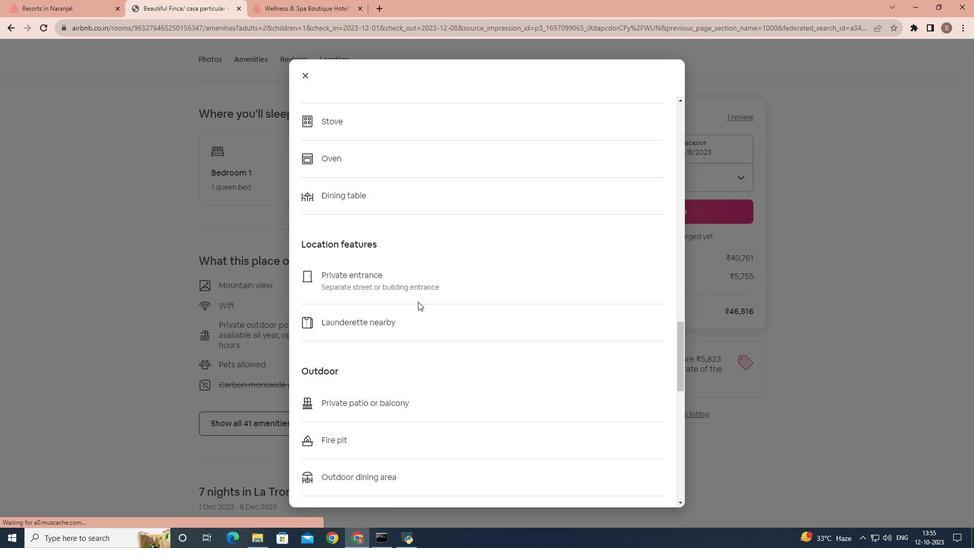 
Action: Mouse scrolled (442, 303) with delta (0, 0)
Screenshot: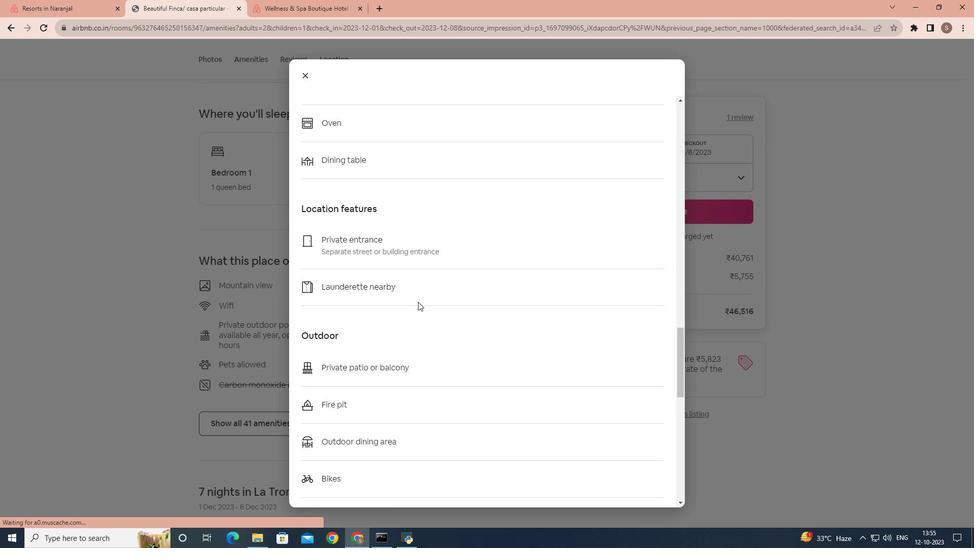 
Action: Mouse scrolled (442, 303) with delta (0, 0)
Screenshot: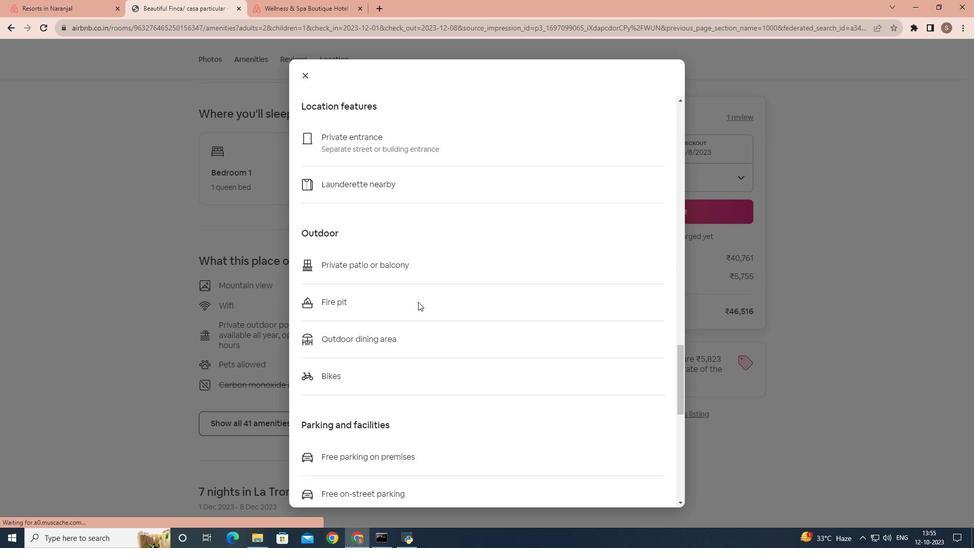 
Action: Mouse scrolled (442, 303) with delta (0, 0)
Screenshot: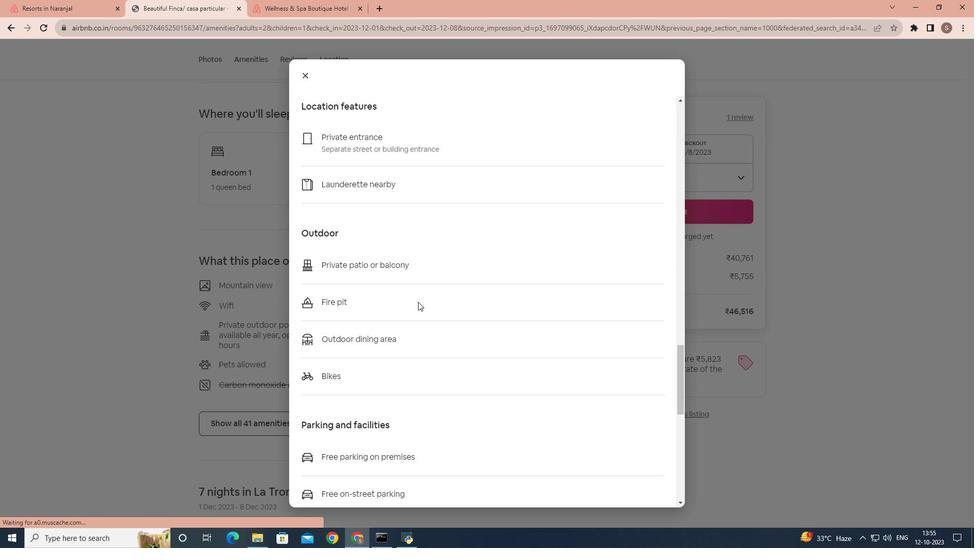 
Action: Mouse scrolled (442, 303) with delta (0, 0)
Screenshot: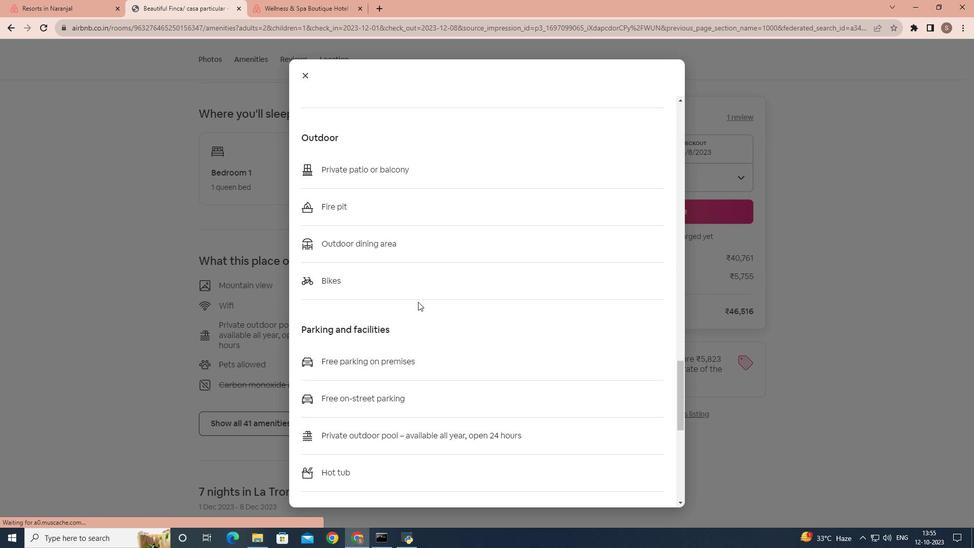 
Action: Mouse scrolled (442, 303) with delta (0, 0)
Screenshot: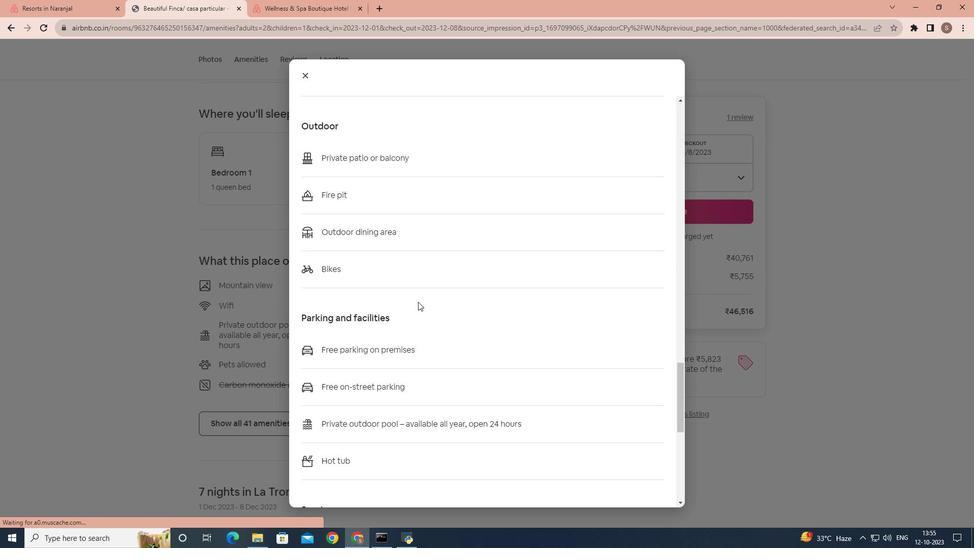 
Action: Mouse scrolled (442, 303) with delta (0, 0)
Screenshot: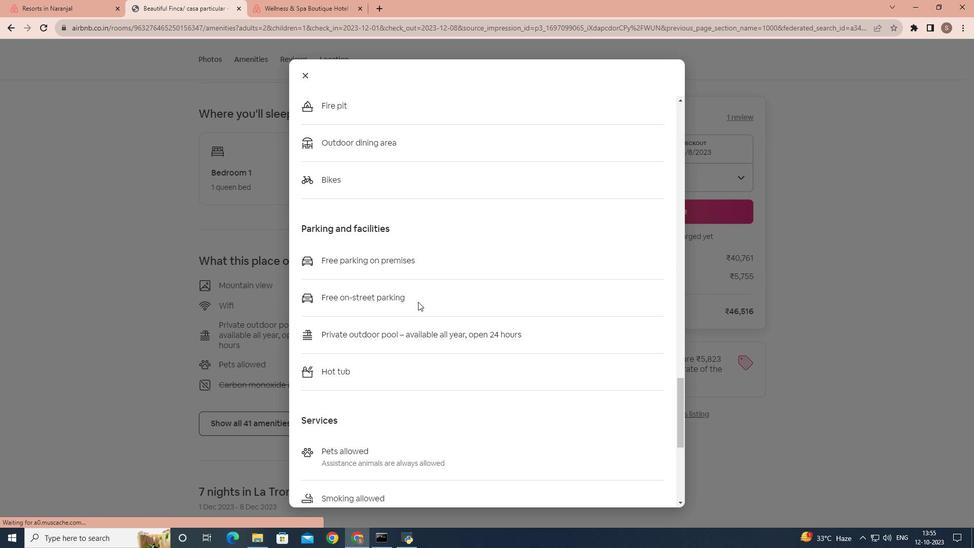 
Action: Mouse scrolled (442, 303) with delta (0, 0)
Screenshot: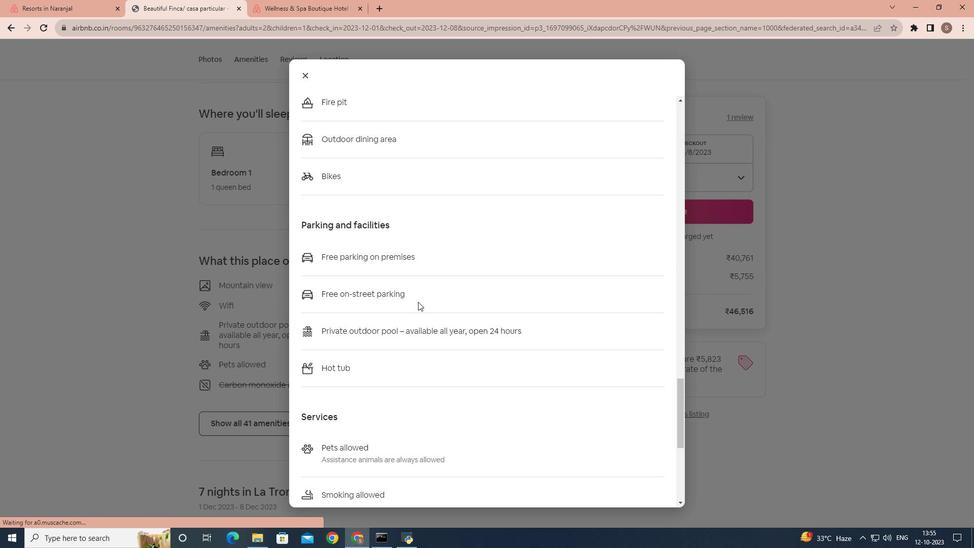 
Action: Mouse scrolled (442, 303) with delta (0, 0)
Screenshot: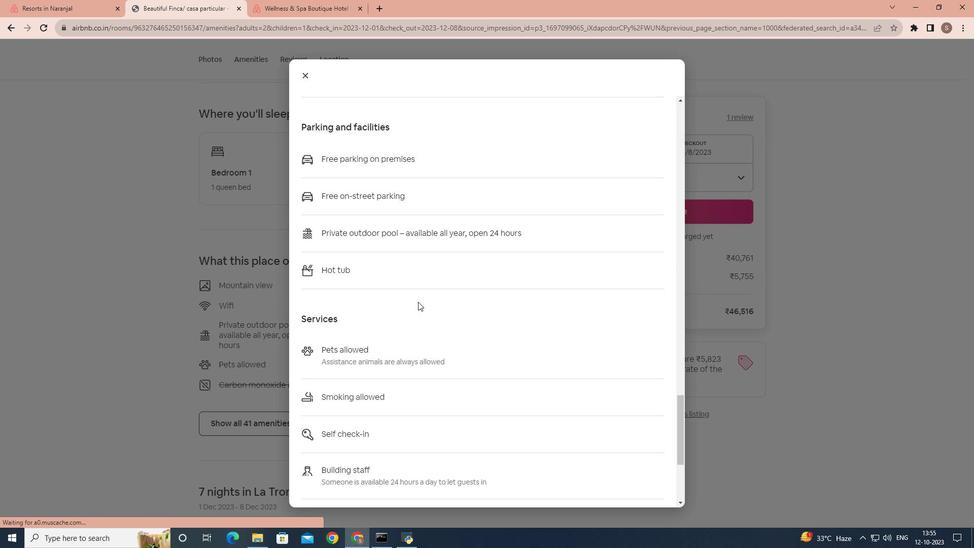 
Action: Mouse scrolled (442, 303) with delta (0, 0)
Screenshot: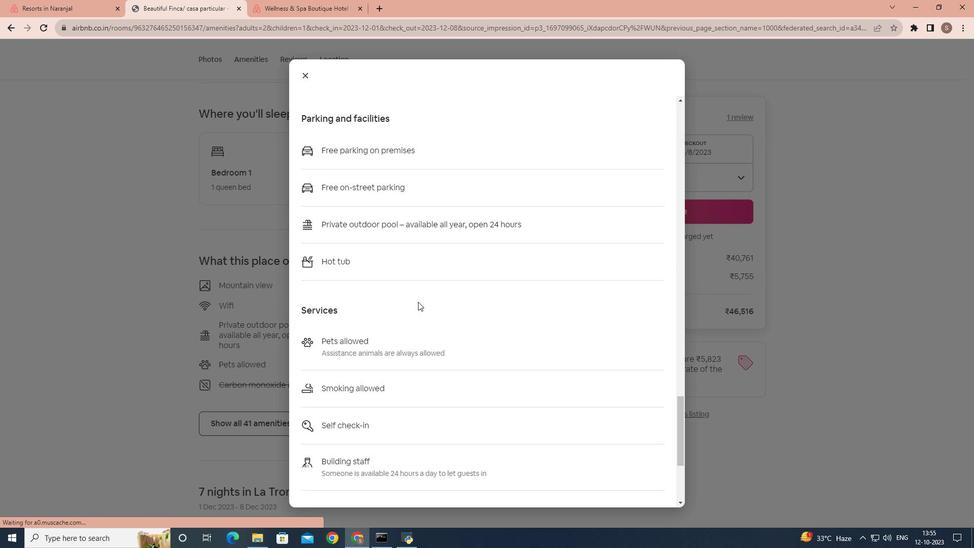 
Action: Mouse scrolled (442, 303) with delta (0, 0)
Screenshot: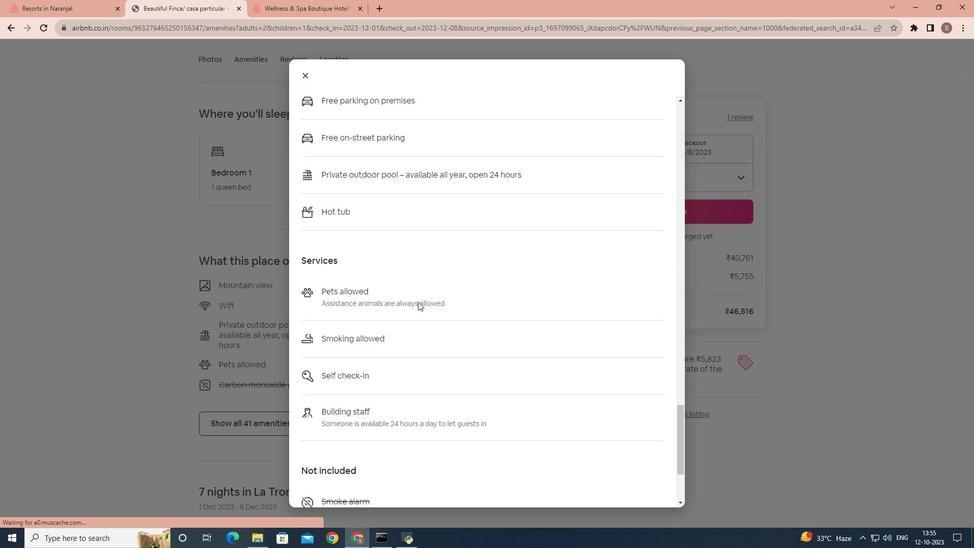 
Action: Mouse moved to (445, 282)
Screenshot: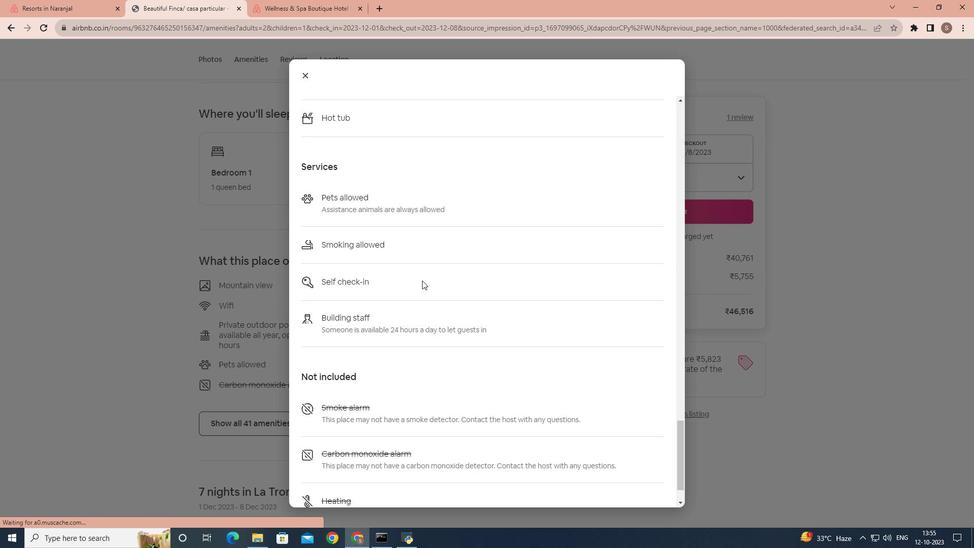 
Action: Mouse scrolled (445, 282) with delta (0, 0)
Screenshot: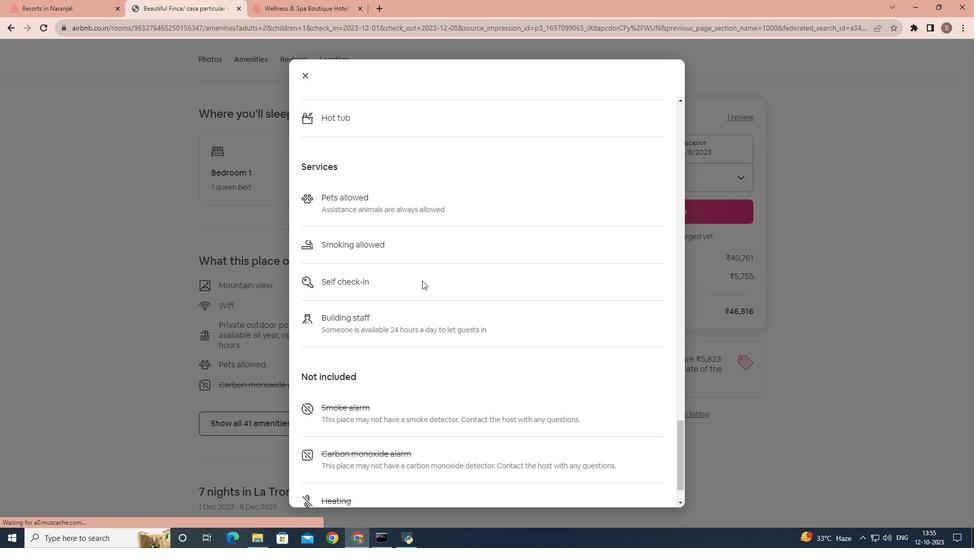 
Action: Mouse scrolled (445, 282) with delta (0, 0)
Screenshot: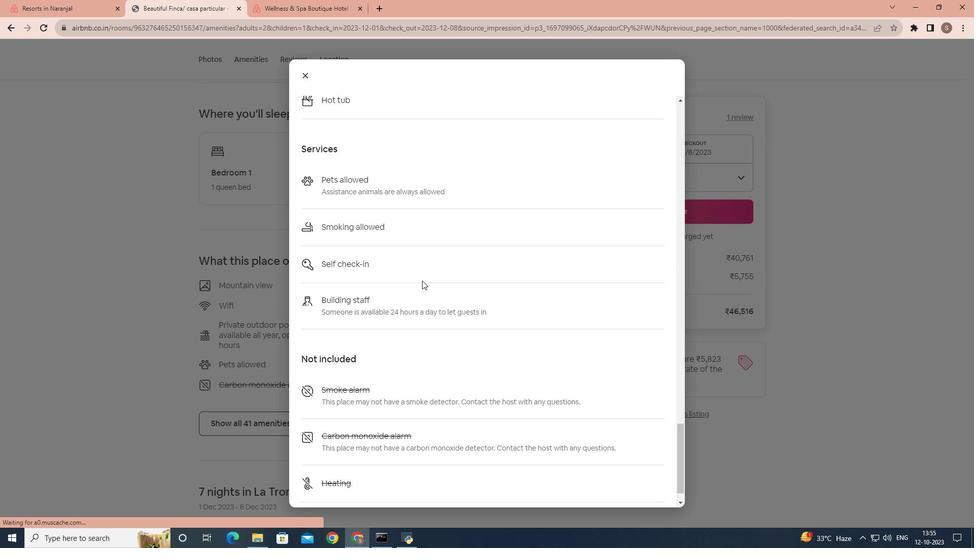 
Action: Mouse scrolled (445, 282) with delta (0, 0)
Screenshot: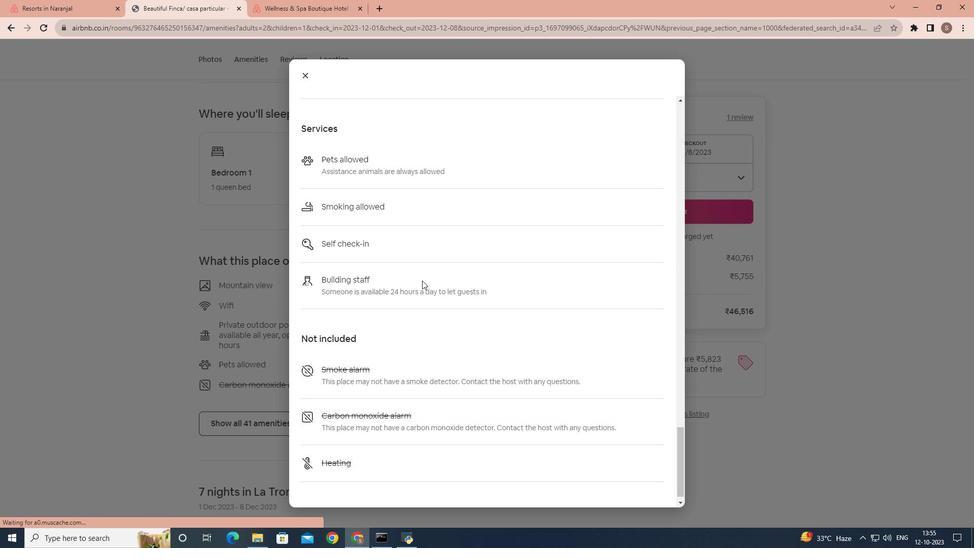 
Action: Mouse moved to (438, 256)
Screenshot: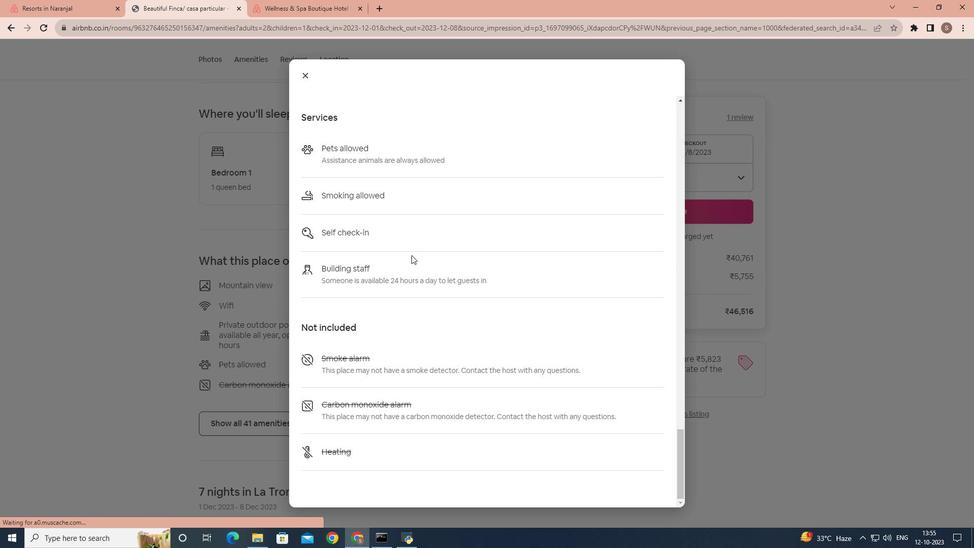 
Action: Mouse scrolled (438, 255) with delta (0, 0)
Screenshot: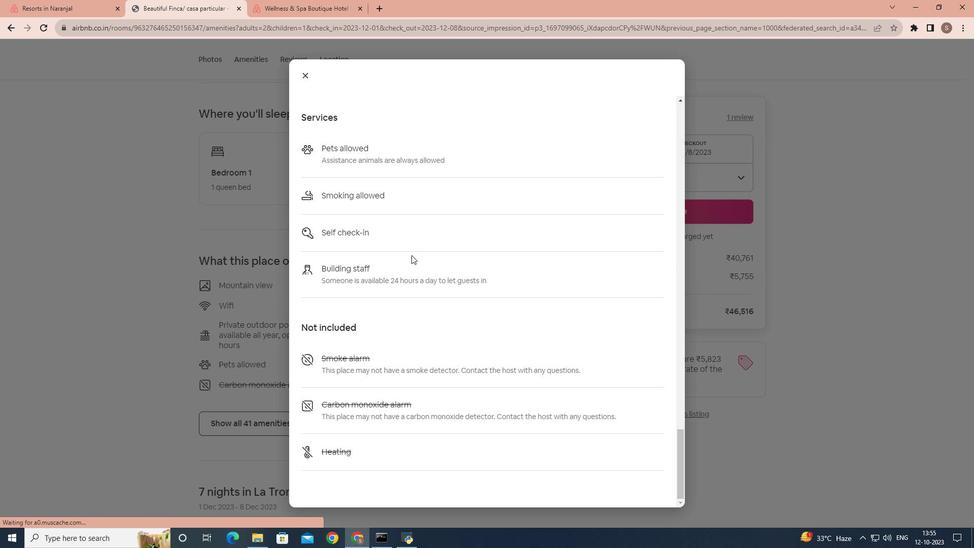 
Action: Mouse scrolled (438, 255) with delta (0, 0)
Screenshot: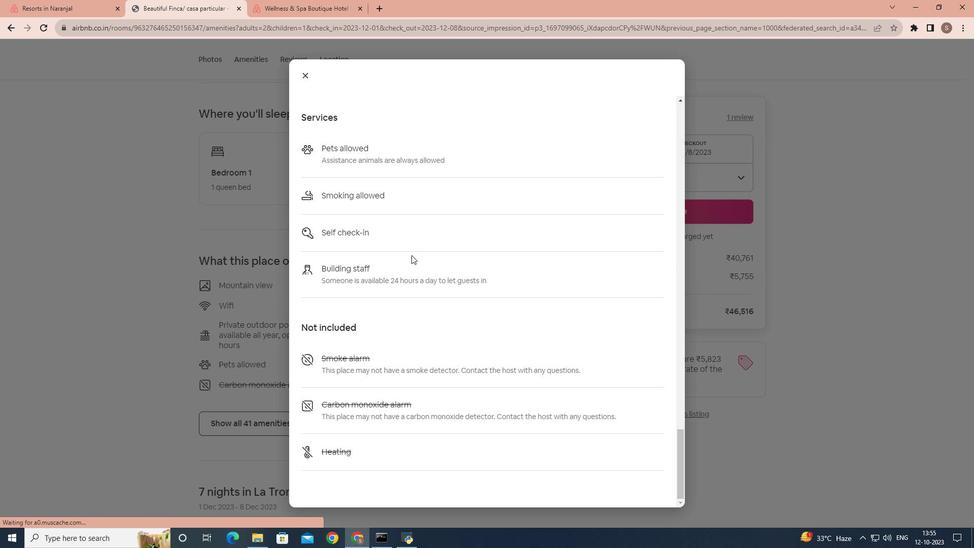 
Action: Mouse moved to (375, 72)
Screenshot: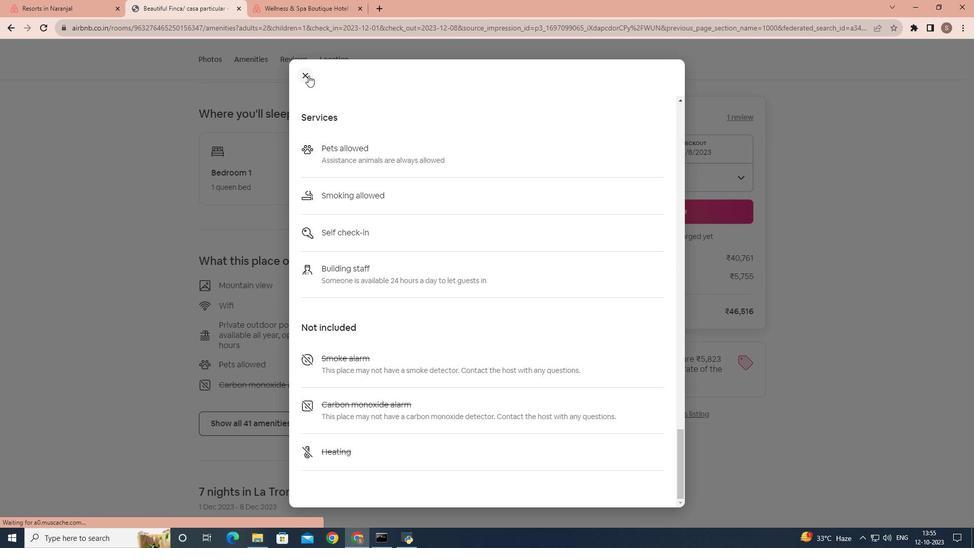 
Action: Mouse pressed left at (375, 72)
Screenshot: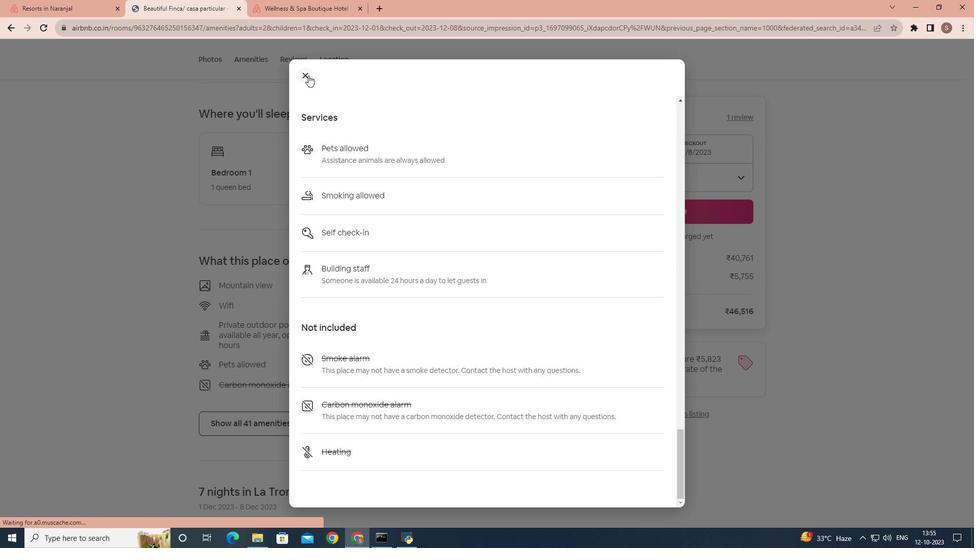 
Action: Mouse moved to (390, 276)
Screenshot: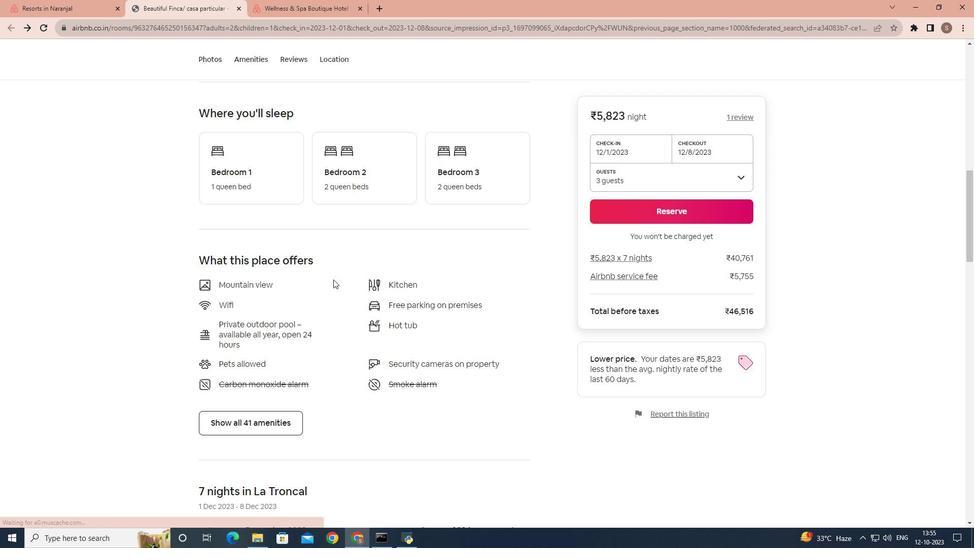 
Action: Mouse scrolled (390, 276) with delta (0, 0)
Screenshot: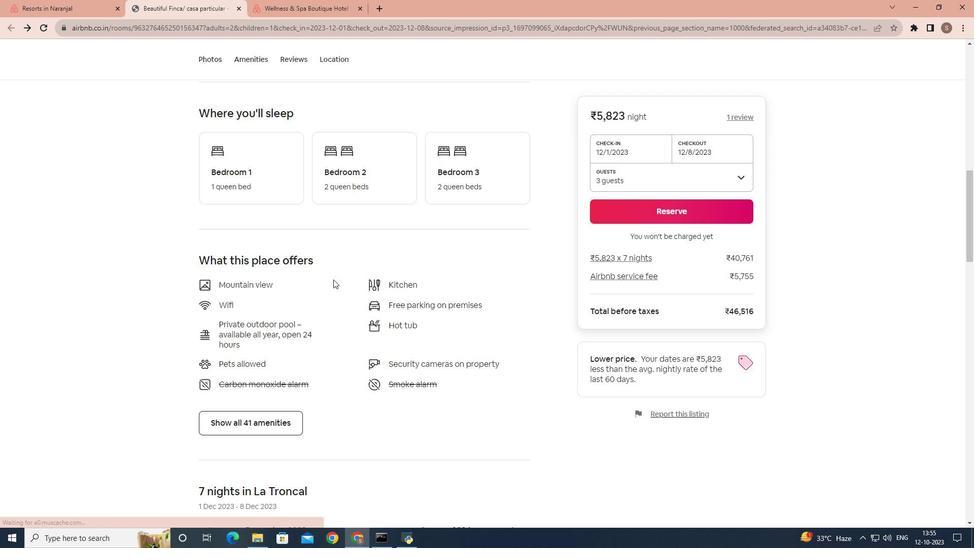 
Action: Mouse moved to (390, 281)
Screenshot: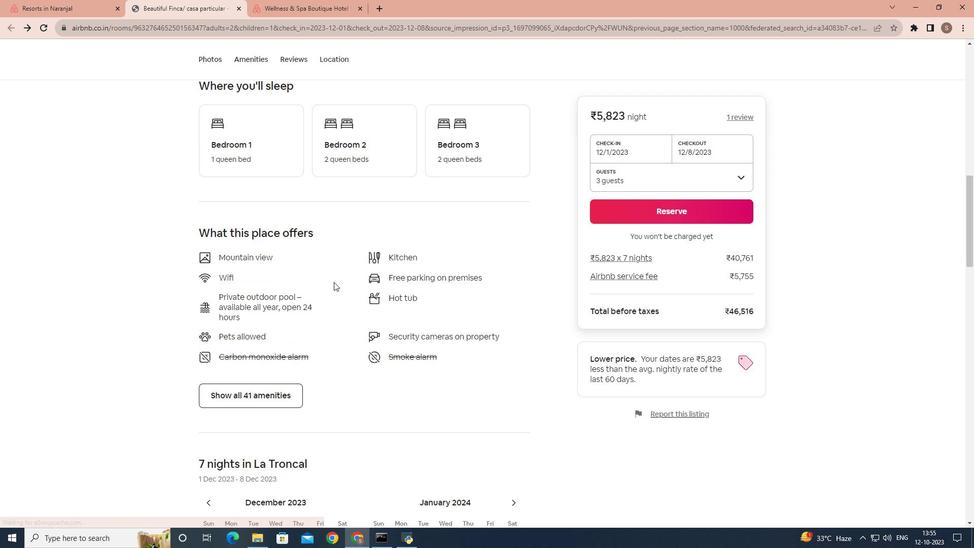 
Action: Mouse scrolled (390, 281) with delta (0, 0)
Screenshot: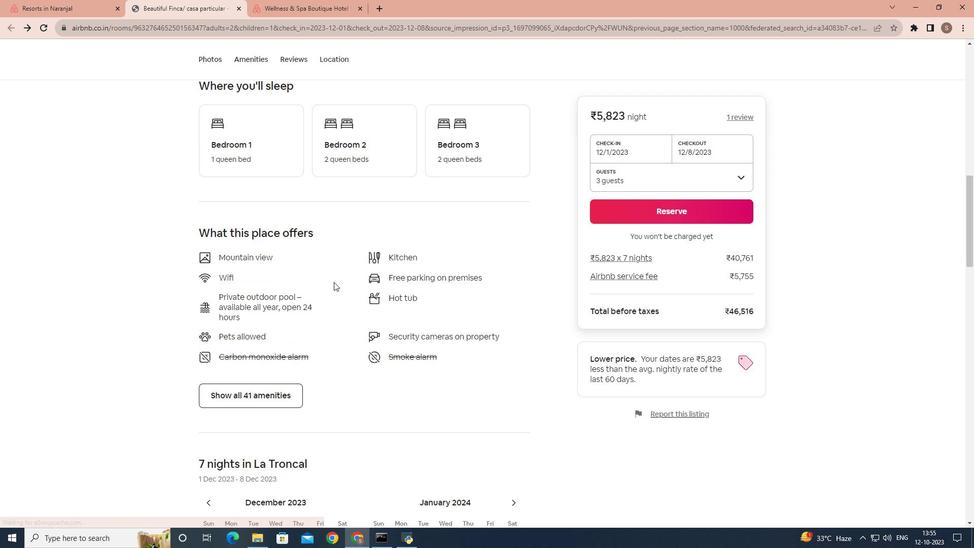 
Action: Mouse moved to (391, 284)
Screenshot: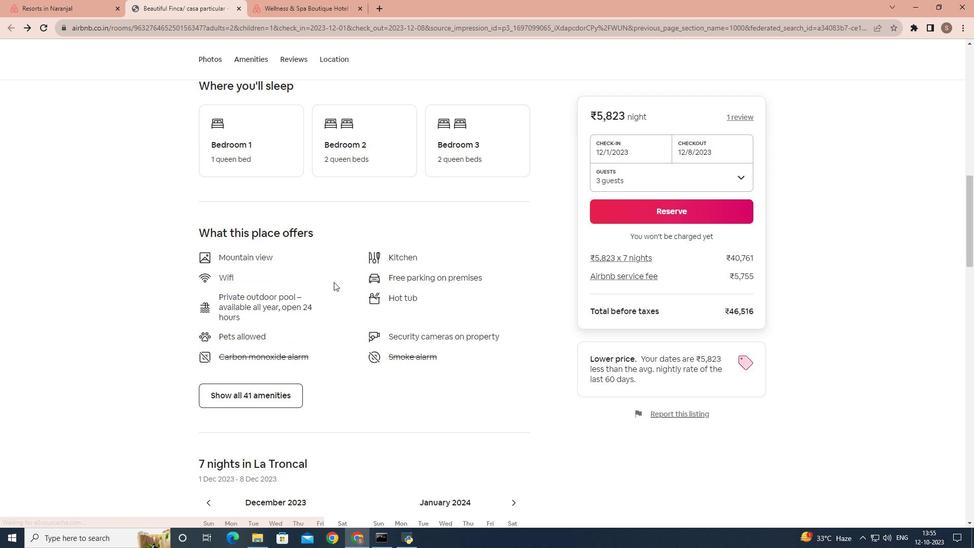 
Action: Mouse scrolled (391, 283) with delta (0, 0)
Screenshot: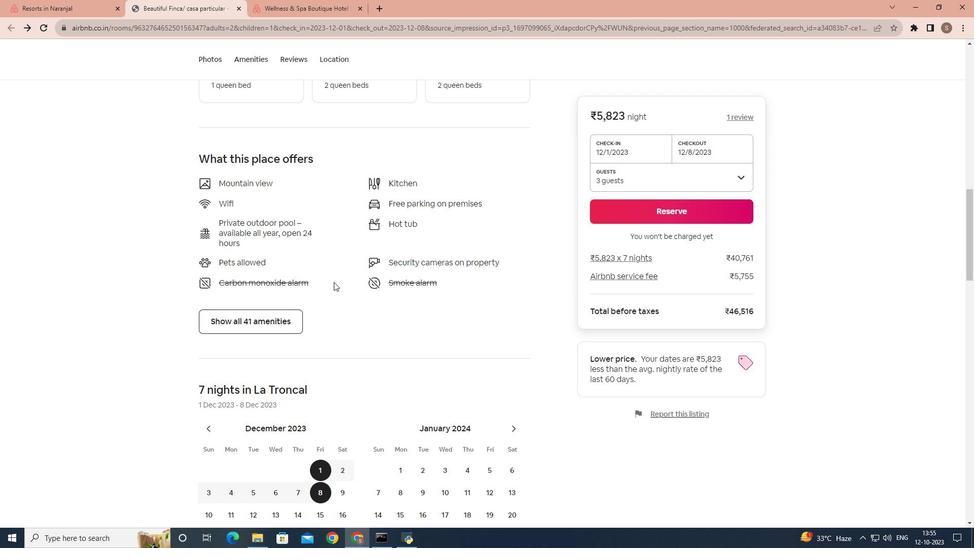 
Action: Mouse scrolled (391, 283) with delta (0, 0)
Screenshot: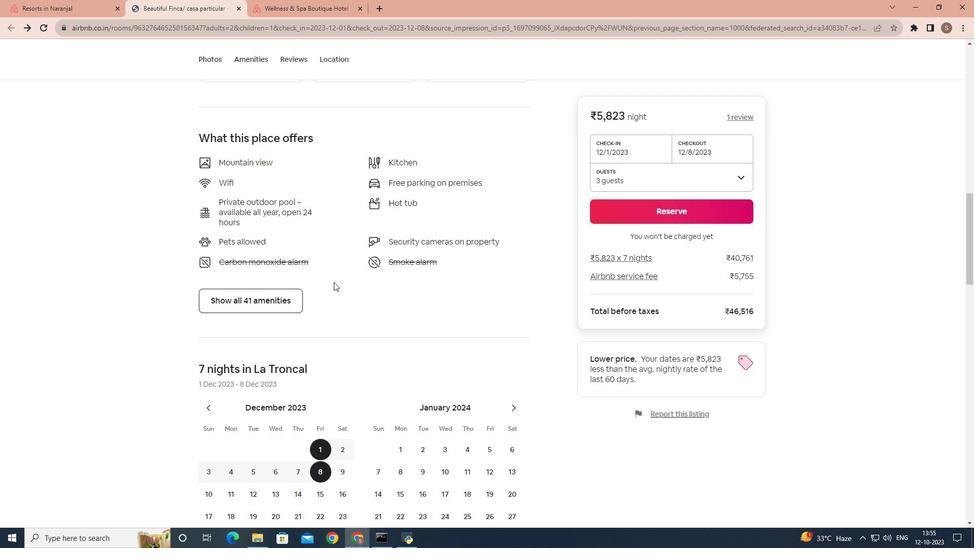 
Action: Mouse scrolled (391, 283) with delta (0, 0)
Screenshot: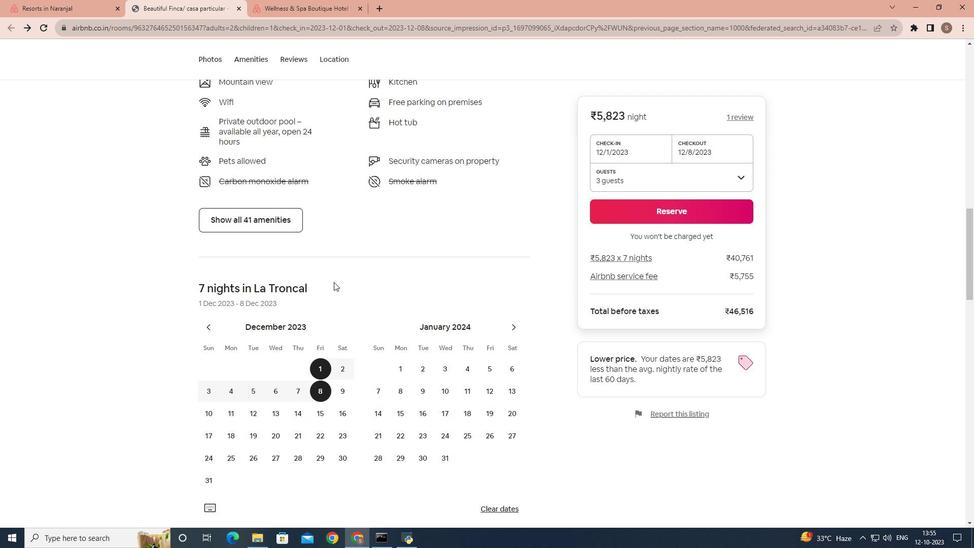 
Action: Mouse scrolled (391, 283) with delta (0, 0)
Screenshot: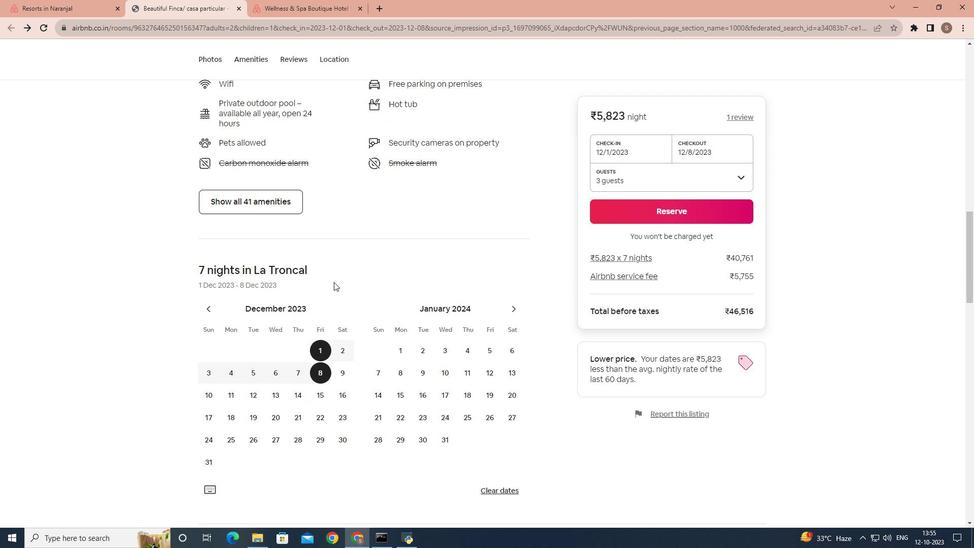 
Action: Mouse scrolled (391, 283) with delta (0, 0)
Screenshot: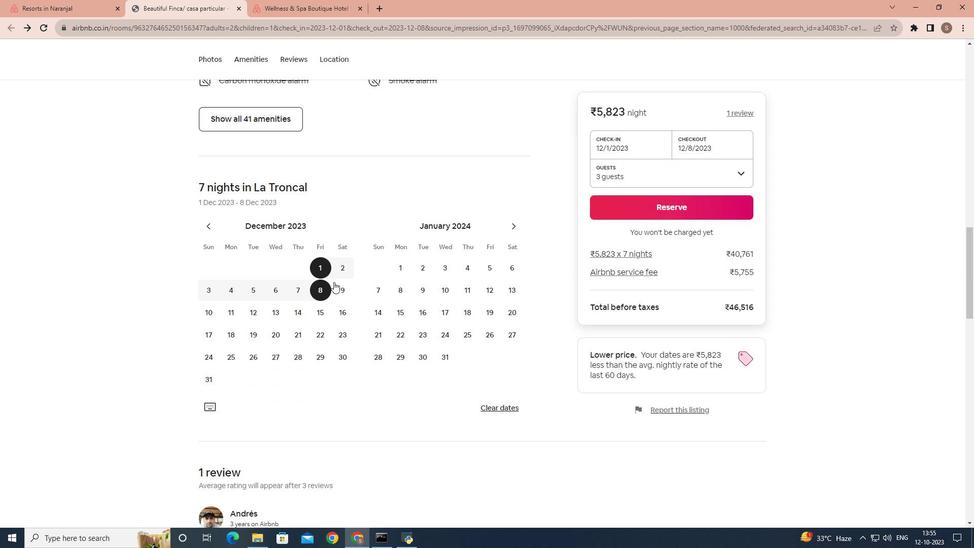 
Action: Mouse scrolled (391, 283) with delta (0, 0)
Screenshot: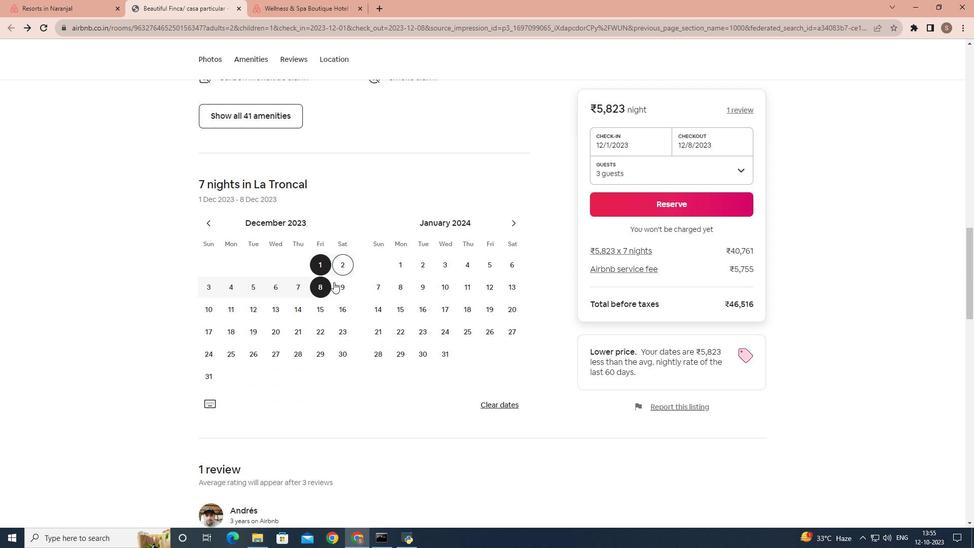
Action: Mouse moved to (391, 284)
Screenshot: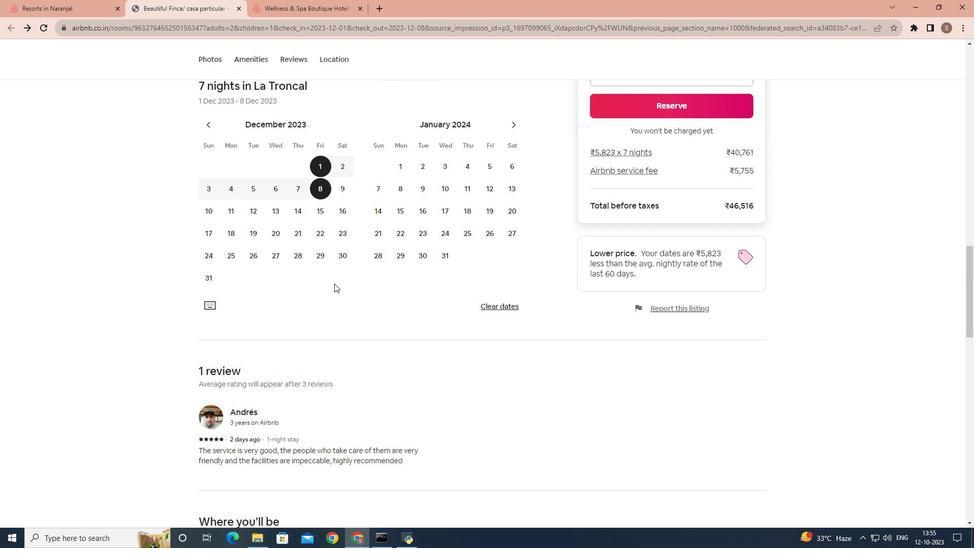 
Action: Mouse scrolled (391, 284) with delta (0, 0)
Screenshot: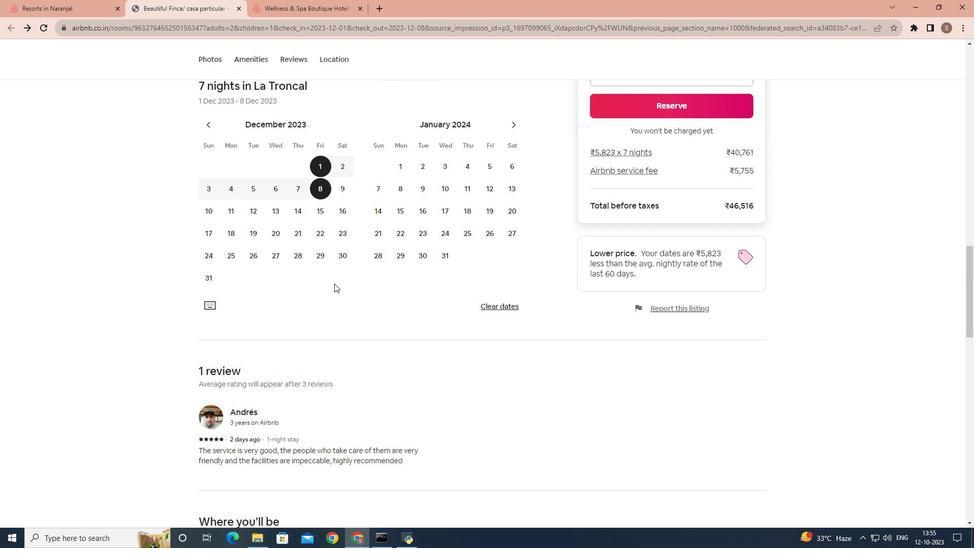 
Action: Mouse moved to (391, 287)
Screenshot: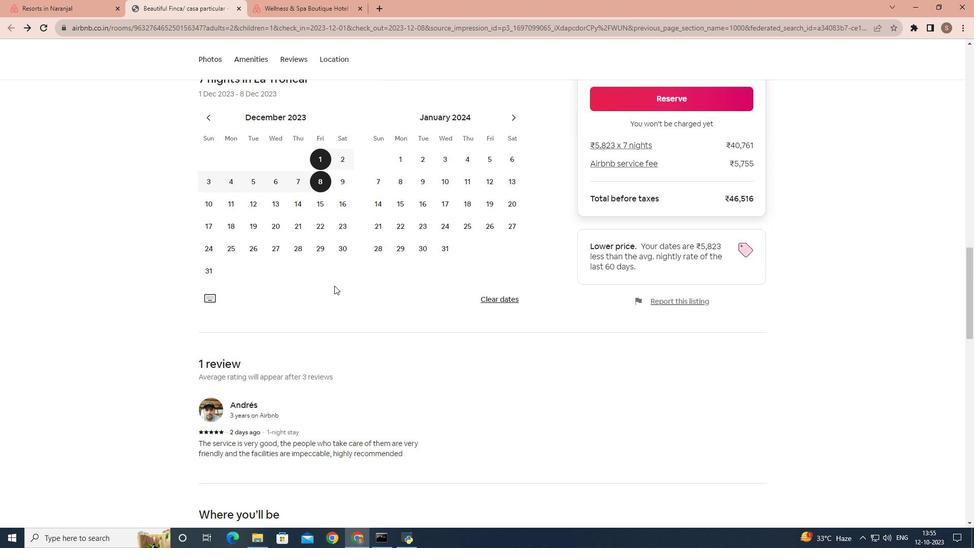 
Action: Mouse scrolled (391, 287) with delta (0, 0)
Screenshot: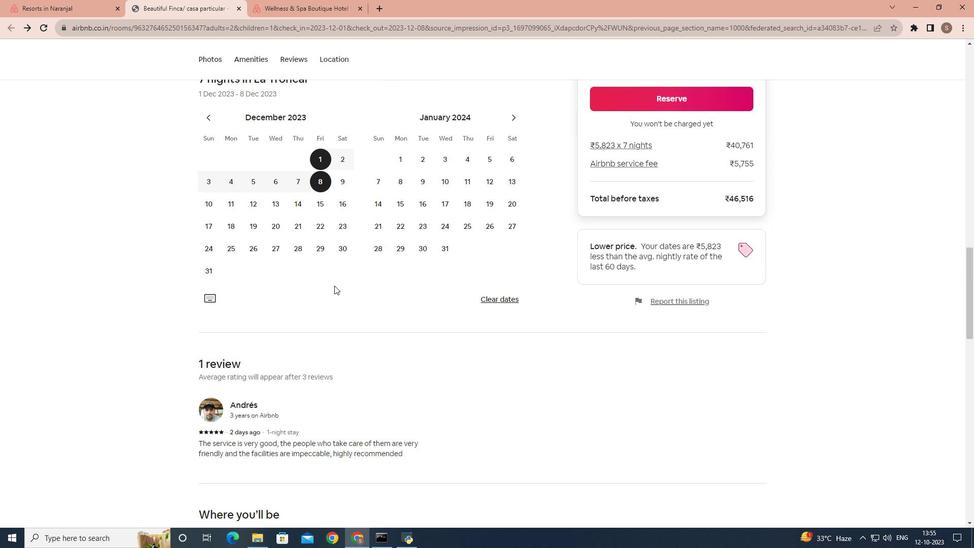 
Action: Mouse scrolled (391, 287) with delta (0, 0)
Screenshot: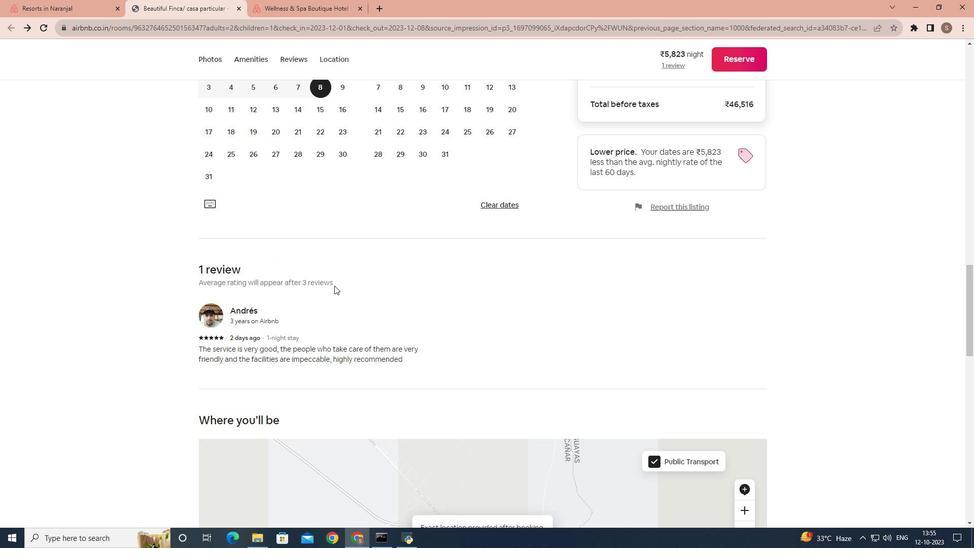 
Action: Mouse moved to (391, 289)
Screenshot: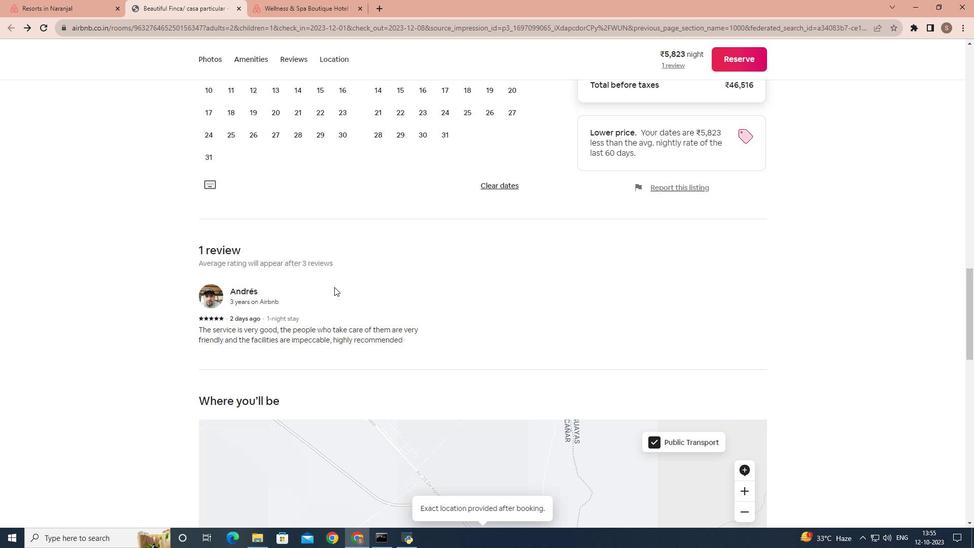 
Action: Mouse scrolled (391, 288) with delta (0, 0)
Screenshot: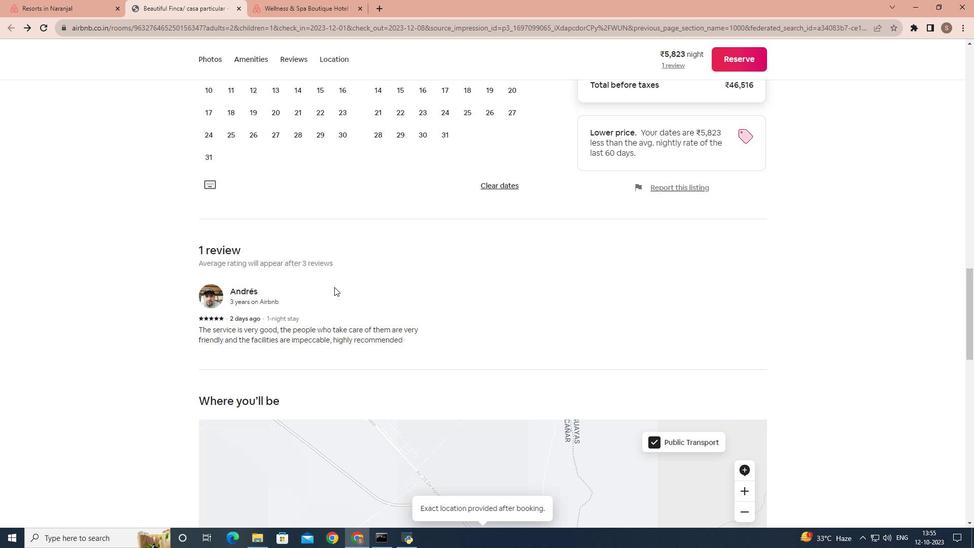 
Action: Mouse scrolled (391, 288) with delta (0, 0)
Screenshot: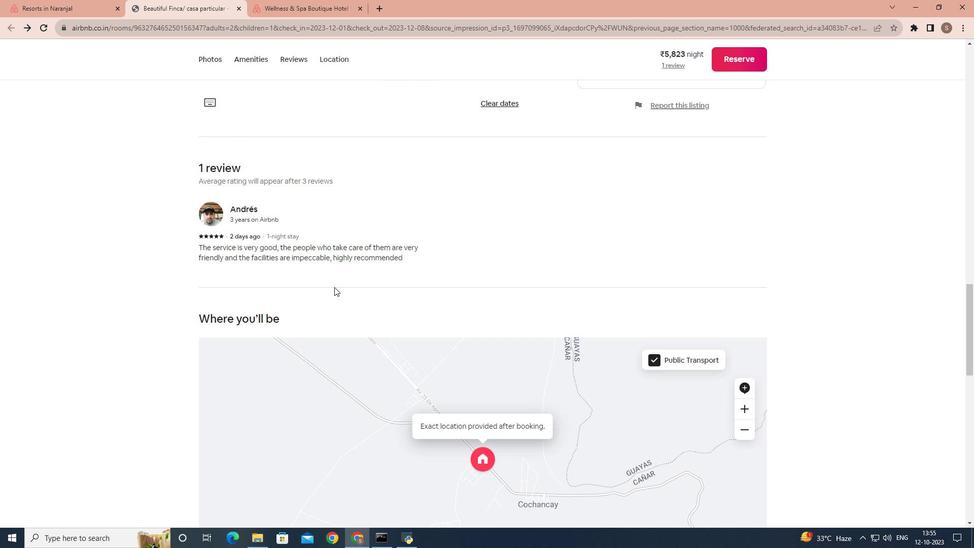 
Action: Mouse scrolled (391, 288) with delta (0, 0)
Screenshot: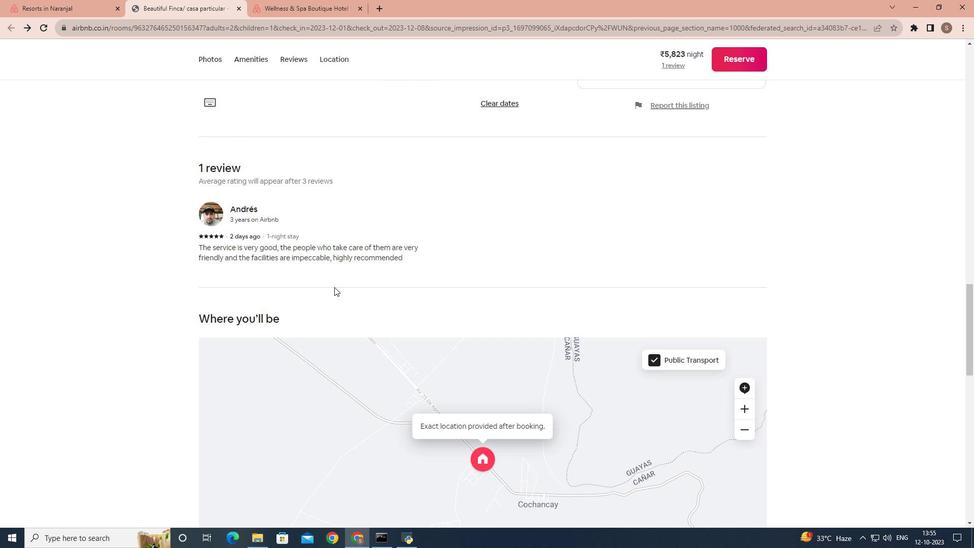 
Action: Mouse scrolled (391, 288) with delta (0, 0)
Screenshot: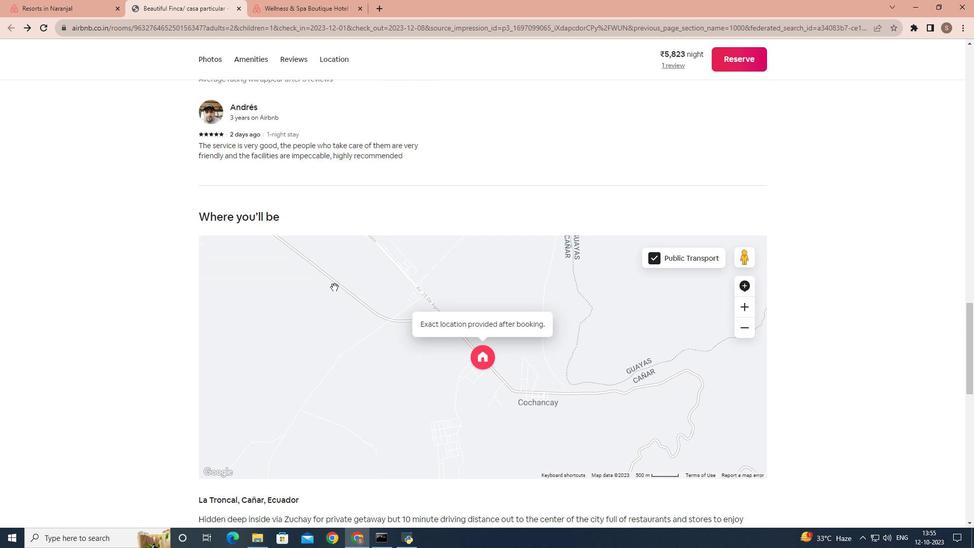 
Action: Mouse scrolled (391, 288) with delta (0, 0)
Screenshot: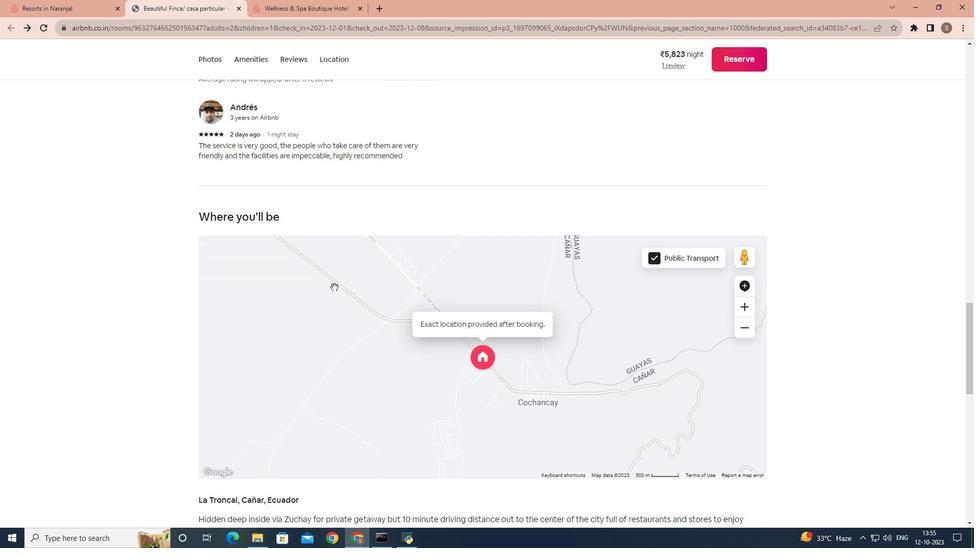 
Action: Mouse scrolled (391, 288) with delta (0, 0)
Screenshot: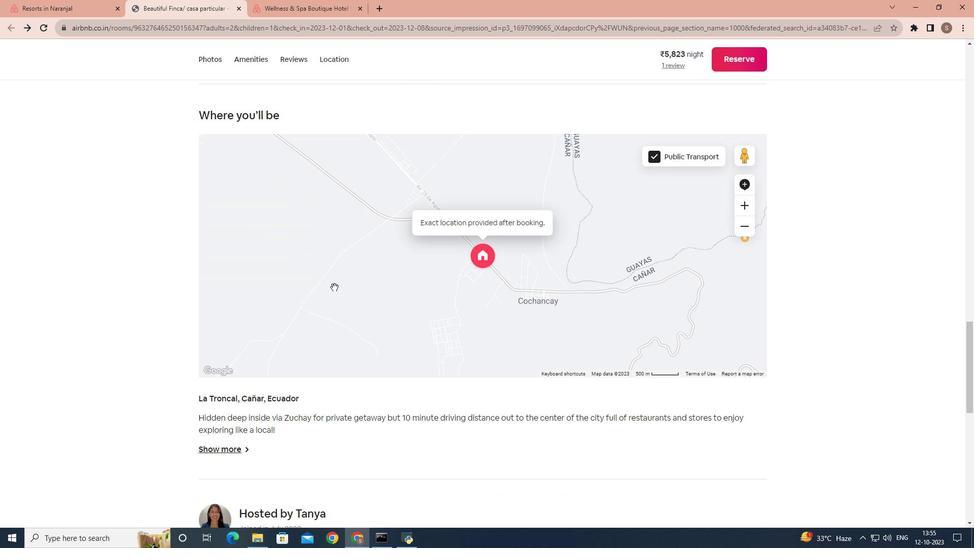 
Action: Mouse scrolled (391, 288) with delta (0, 0)
Screenshot: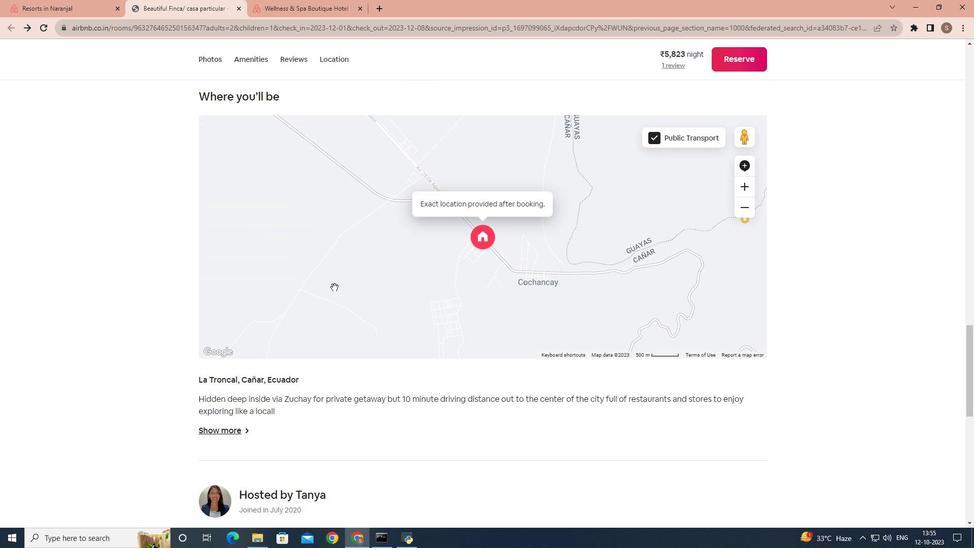
Action: Mouse scrolled (391, 288) with delta (0, 0)
Screenshot: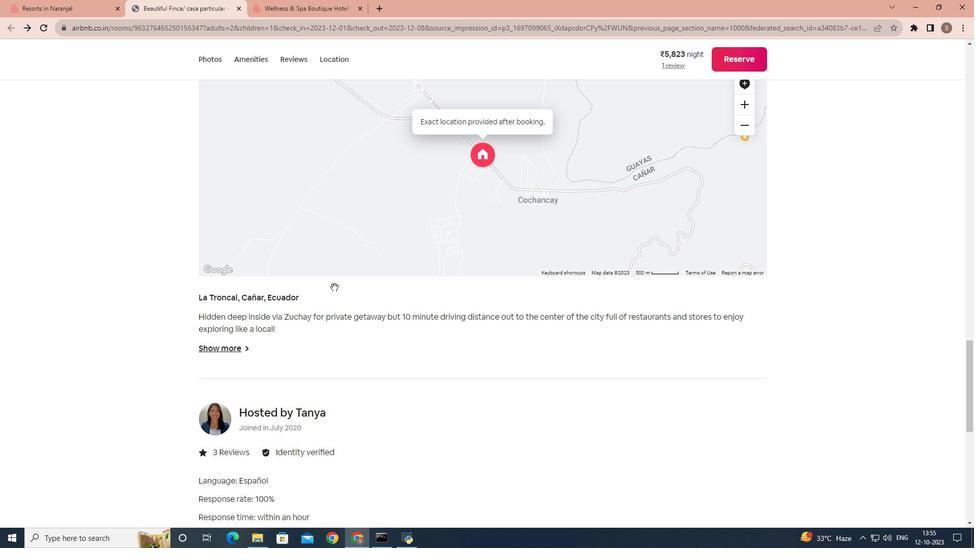 
Action: Mouse moved to (333, 296)
Screenshot: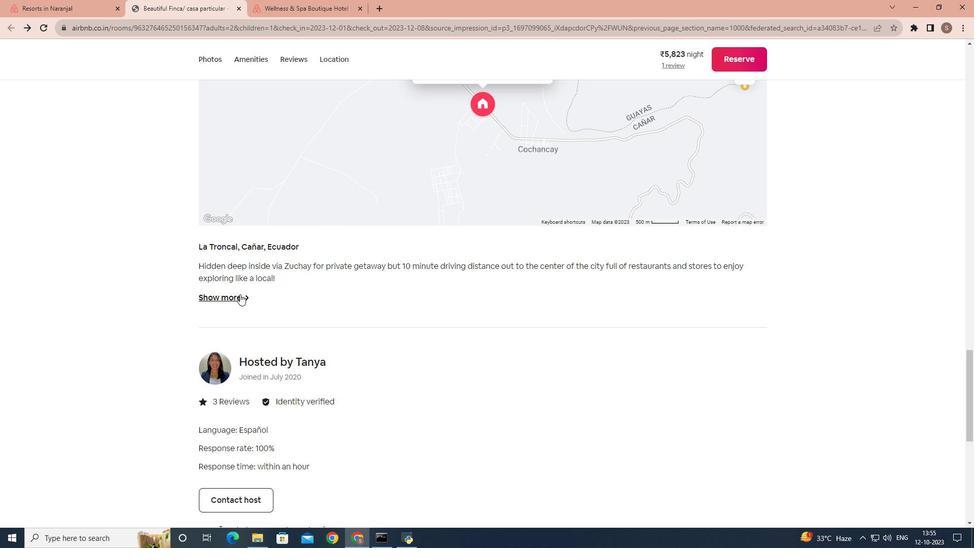 
Action: Mouse pressed left at (333, 296)
Screenshot: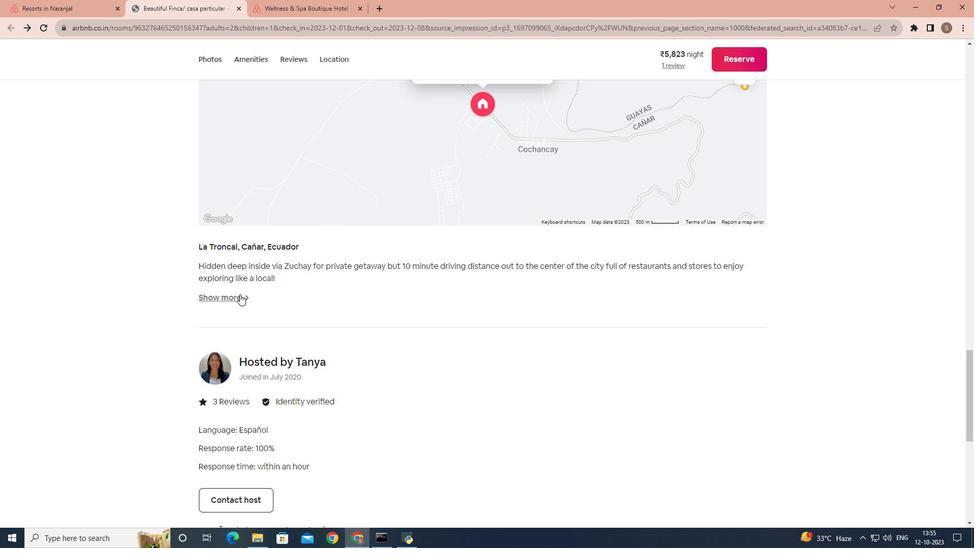
Action: Mouse moved to (217, 169)
Screenshot: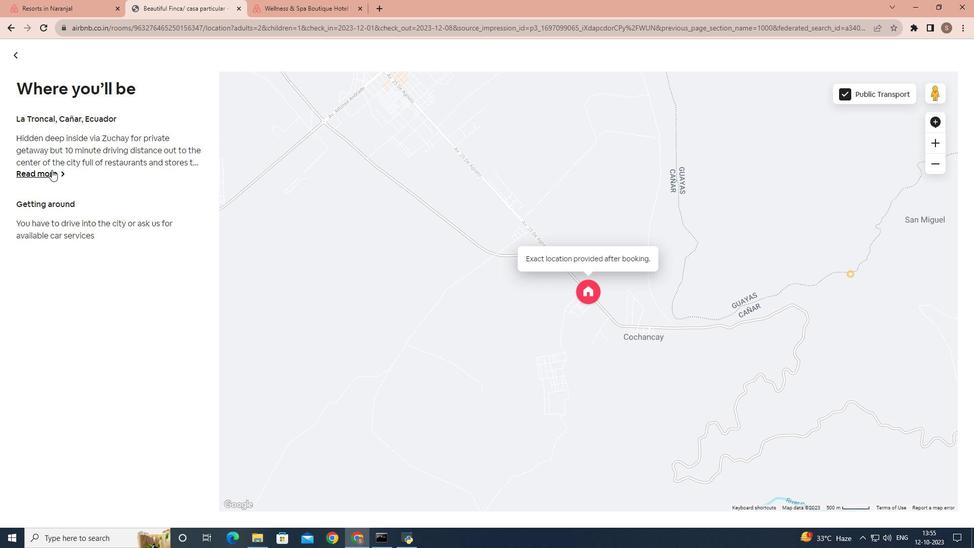 
Action: Mouse pressed left at (217, 169)
Screenshot: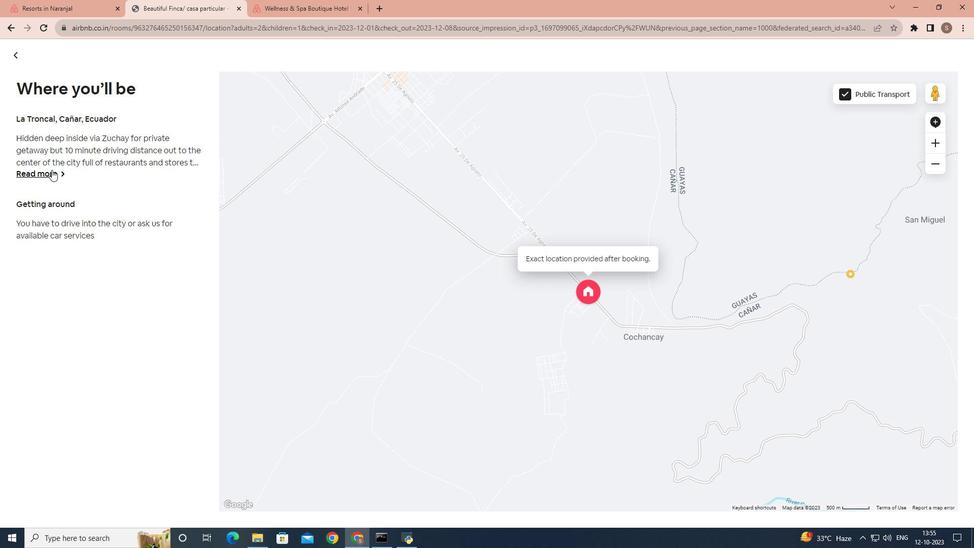 
Action: Mouse moved to (566, 264)
Screenshot: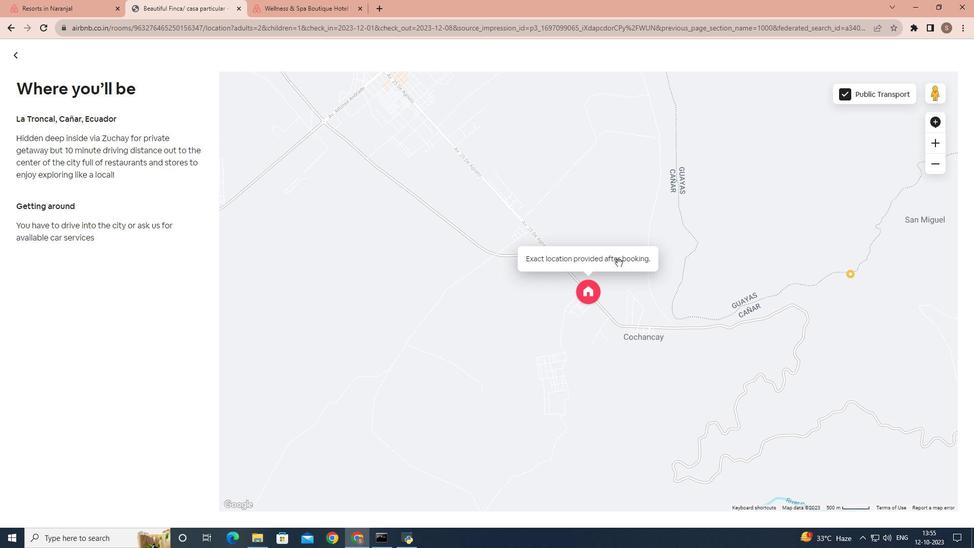 
Action: Mouse pressed left at (566, 264)
Screenshot: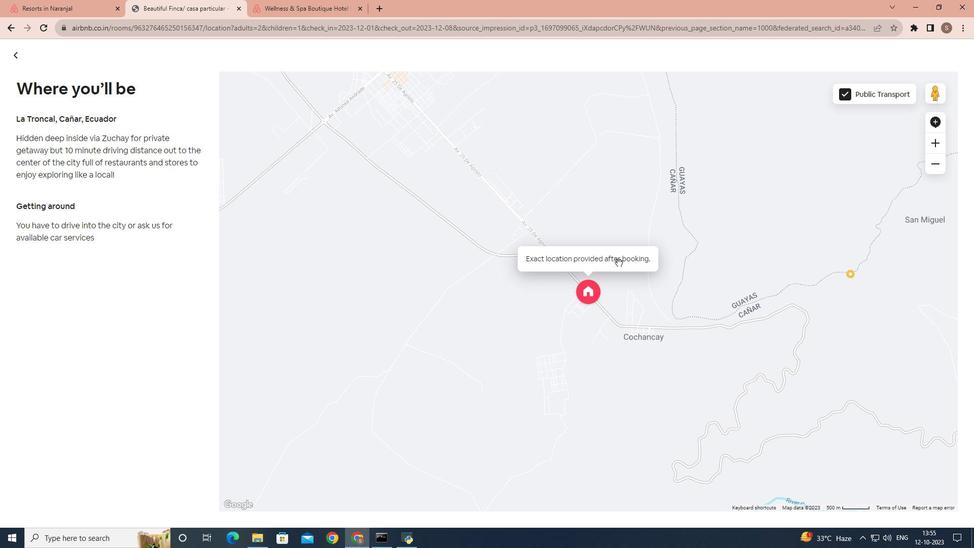 
Action: Mouse moved to (554, 220)
Screenshot: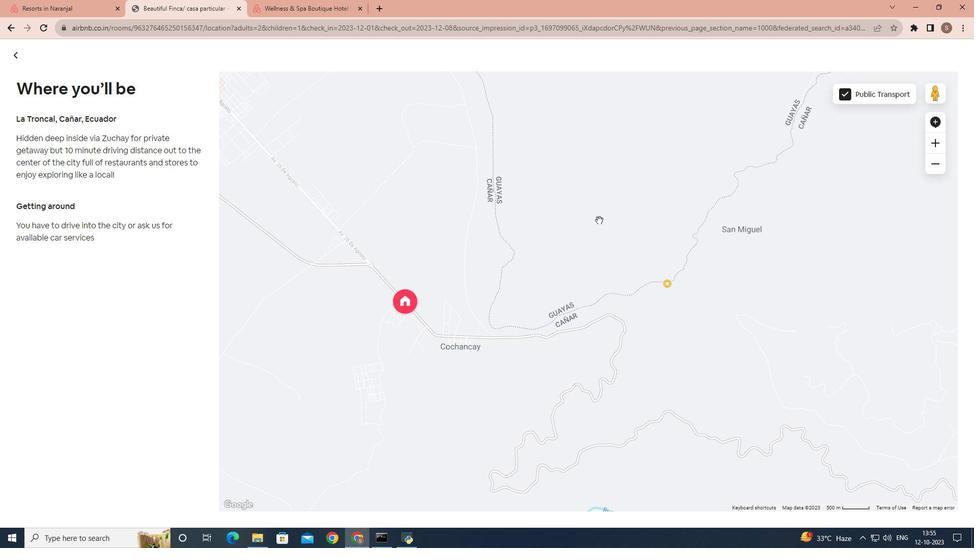
Action: Mouse pressed left at (554, 220)
Screenshot: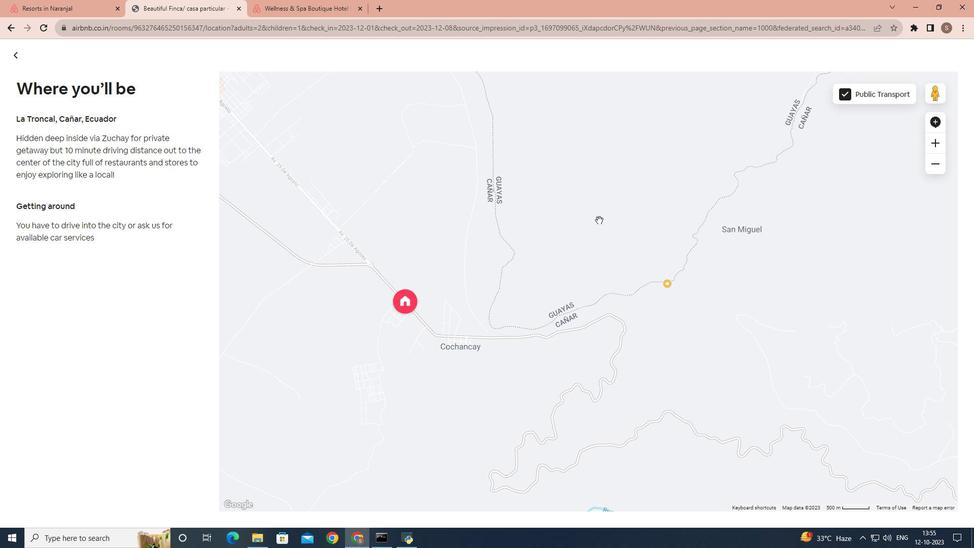 
Action: Mouse moved to (429, 282)
Screenshot: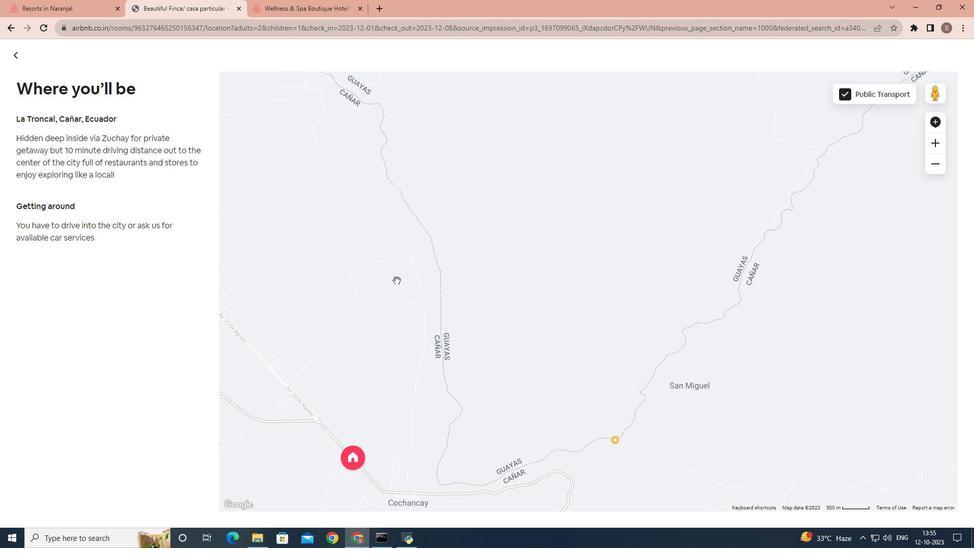 
Action: Mouse pressed left at (429, 282)
Screenshot: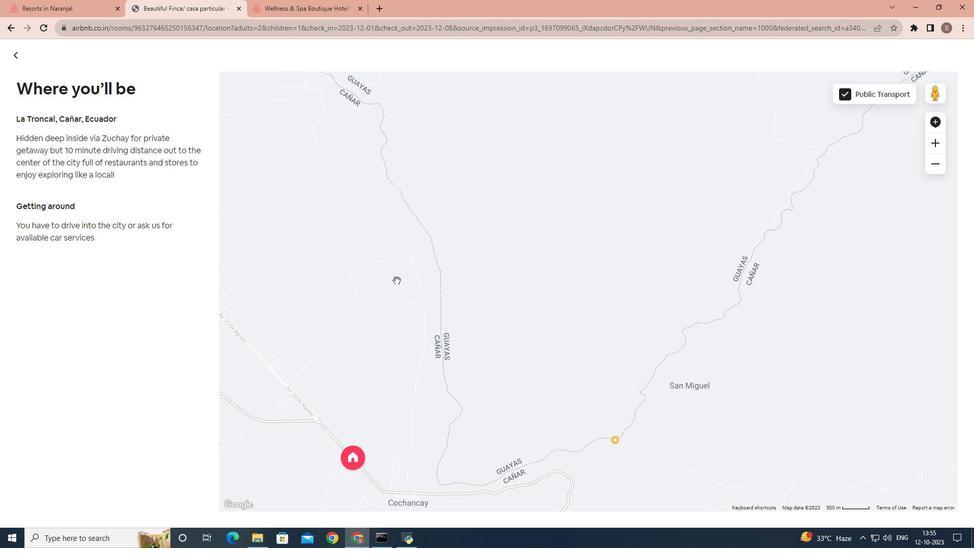 
Action: Mouse moved to (490, 390)
Screenshot: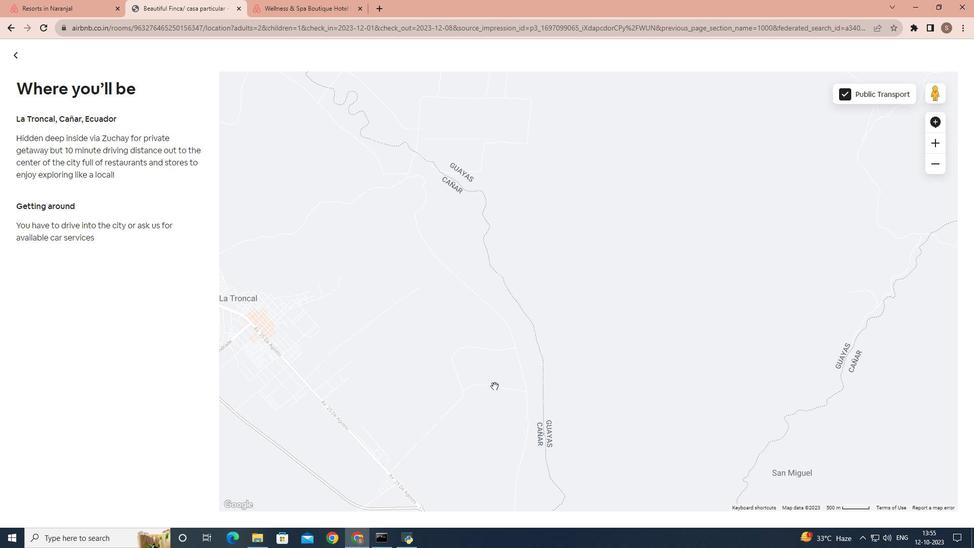 
Action: Mouse pressed left at (490, 390)
Screenshot: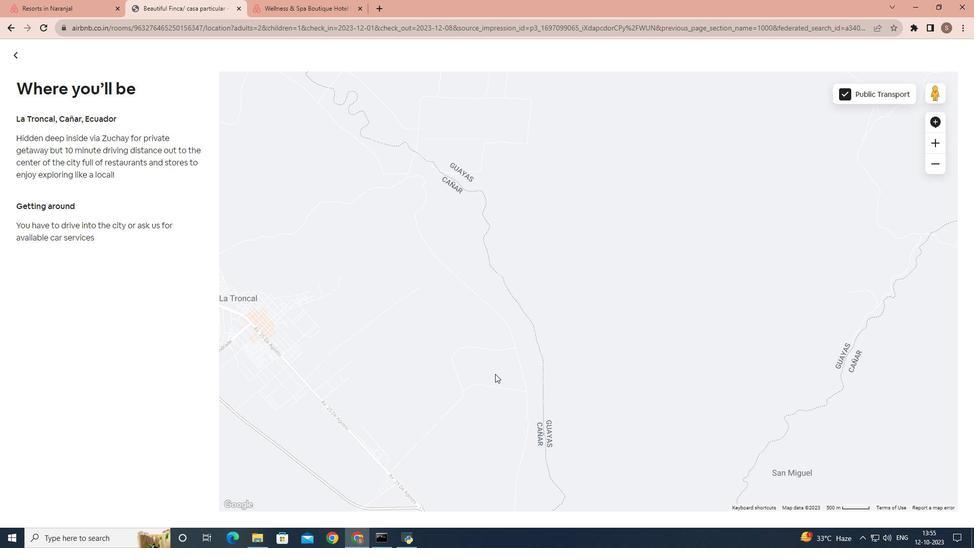 
Action: Mouse moved to (493, 205)
Screenshot: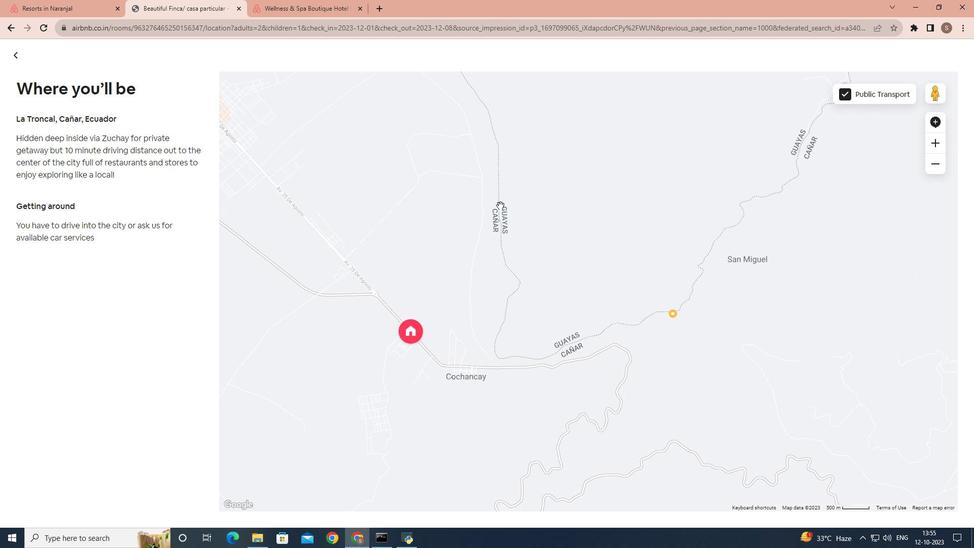 
Action: Mouse pressed left at (493, 205)
Screenshot: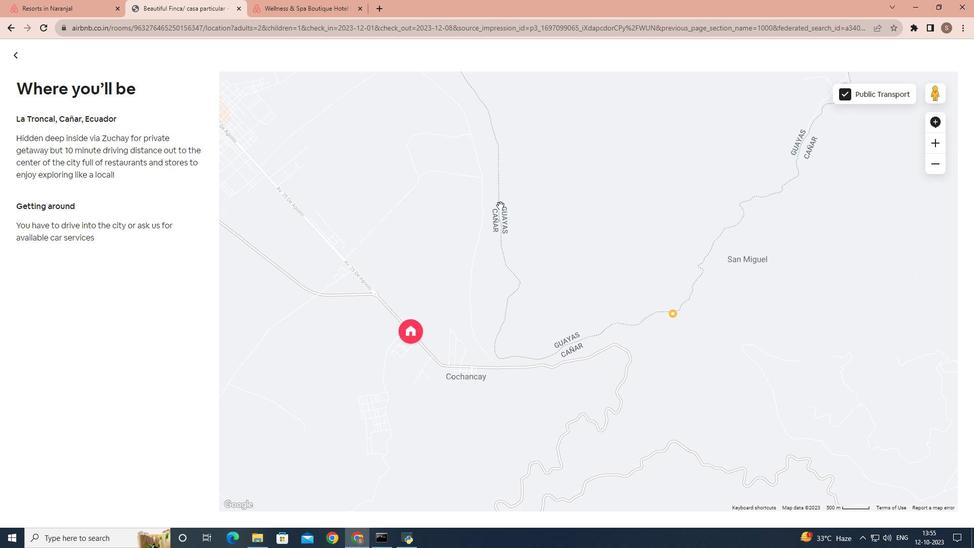 
Action: Mouse moved to (195, 50)
Screenshot: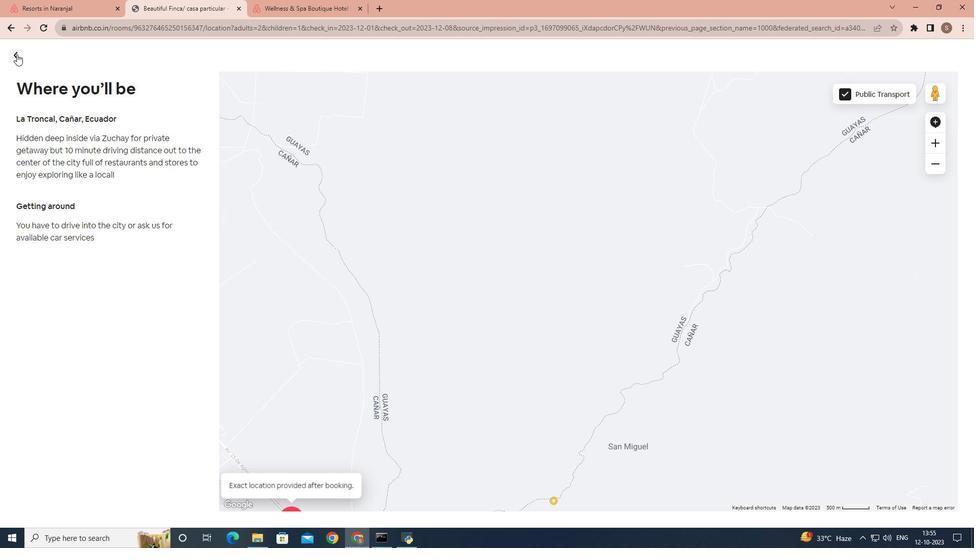 
Action: Mouse pressed left at (195, 50)
Screenshot: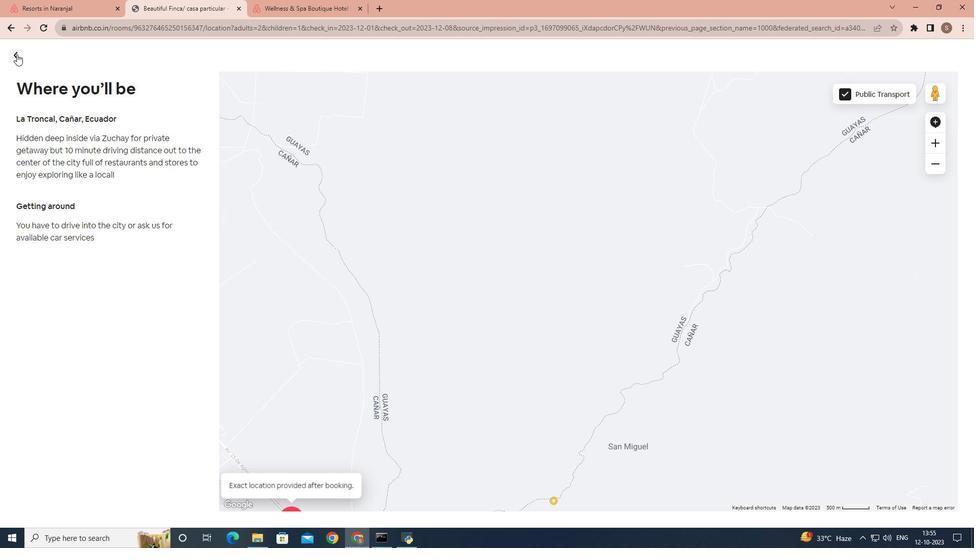 
Action: Mouse moved to (357, 268)
Screenshot: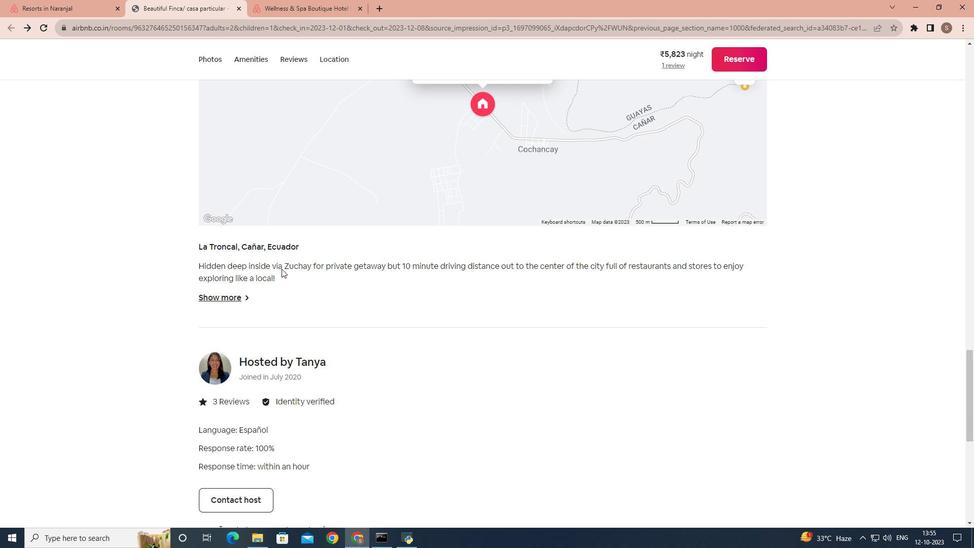 
Action: Mouse scrolled (357, 268) with delta (0, 0)
Screenshot: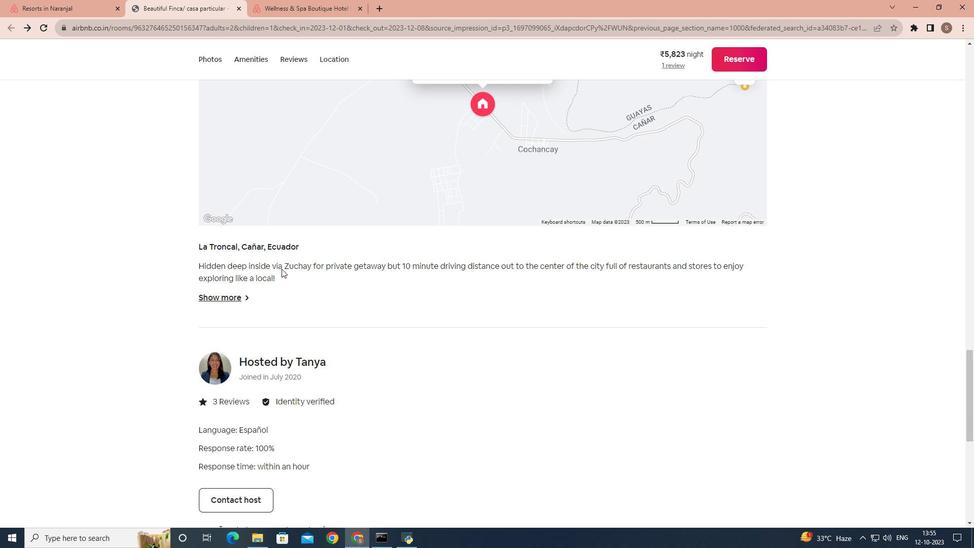 
Action: Mouse moved to (358, 270)
Screenshot: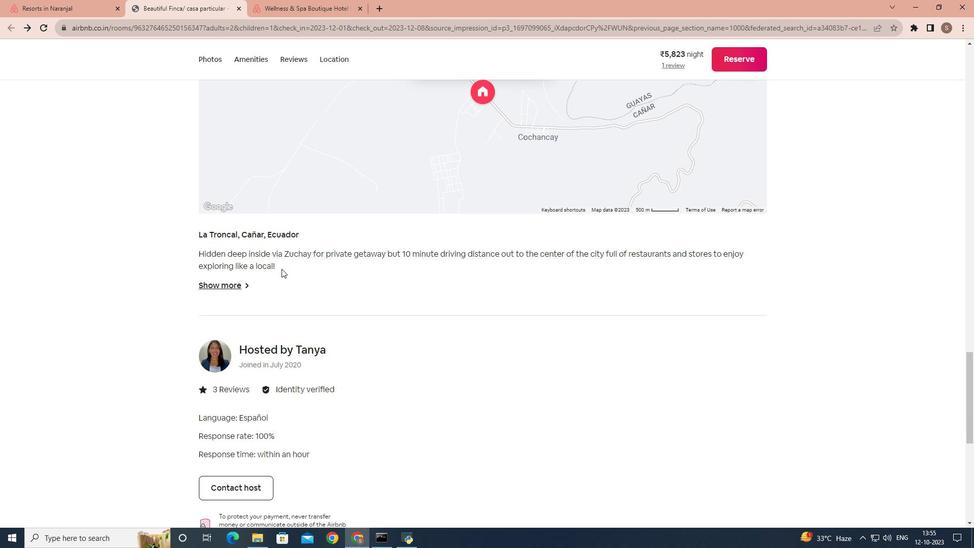 
Action: Mouse scrolled (358, 269) with delta (0, 0)
Screenshot: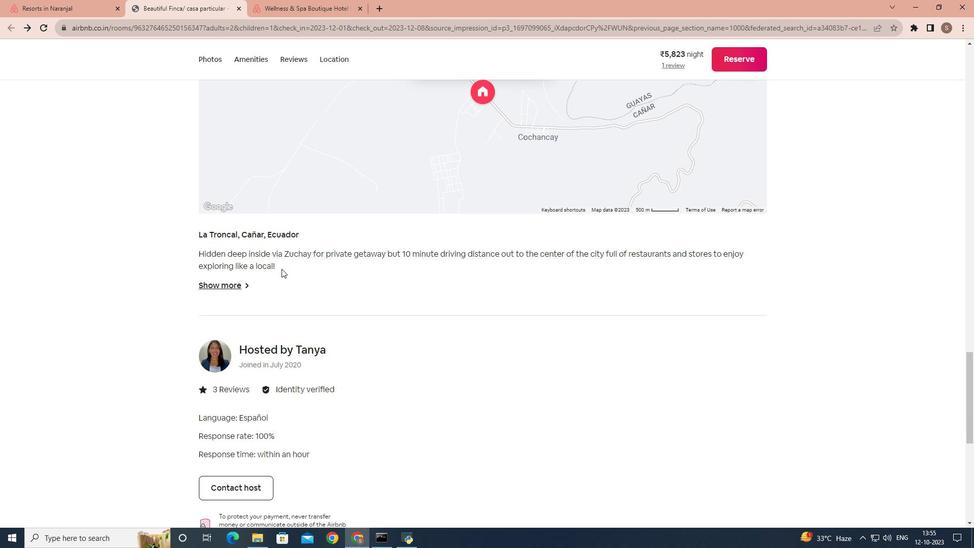 
Action: Mouse scrolled (358, 269) with delta (0, 0)
